 Task: Find connections with filter location Santiago de Cuba with filter topic #interiordesignwith filter profile language English with filter current company KPMG India with filter school Apeejay Stya Education (Svran Foundation) with filter industry Wineries with filter service category Packaging Design with filter keywords title eCommerce Marketing Specialist
Action: Mouse moved to (662, 111)
Screenshot: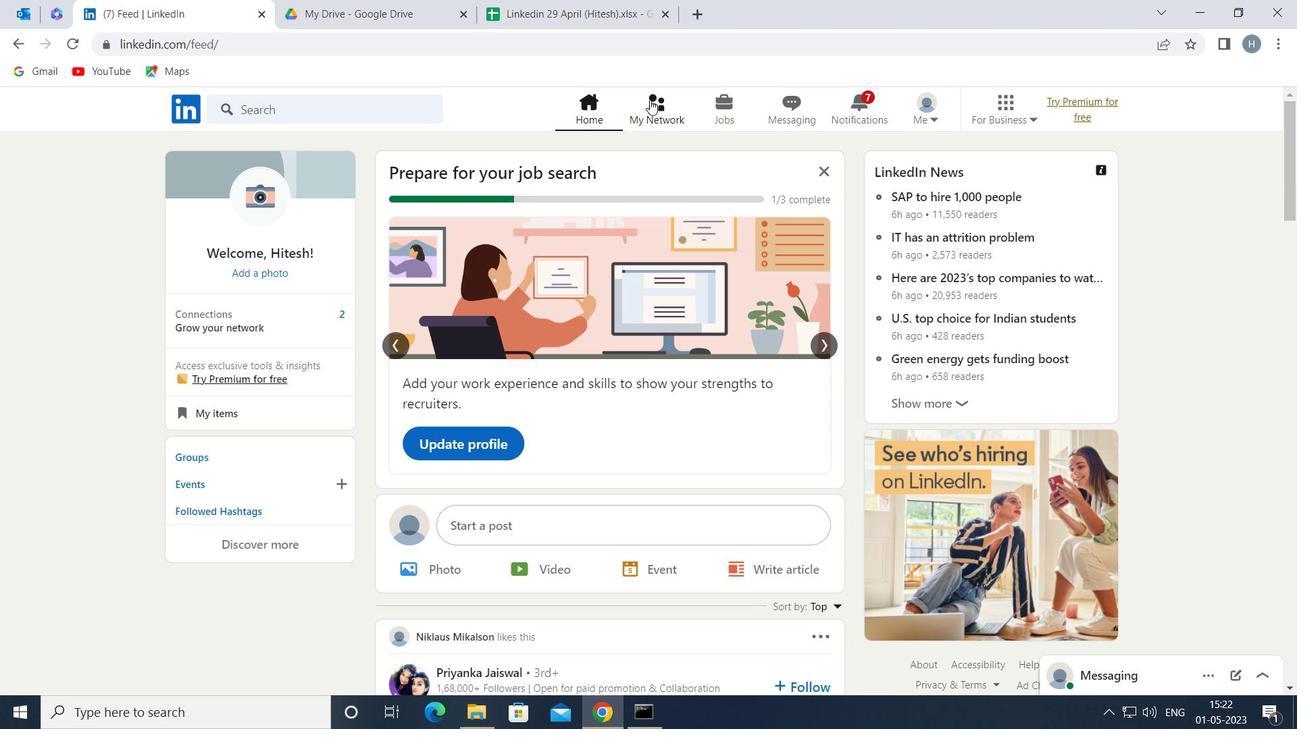 
Action: Mouse pressed left at (662, 111)
Screenshot: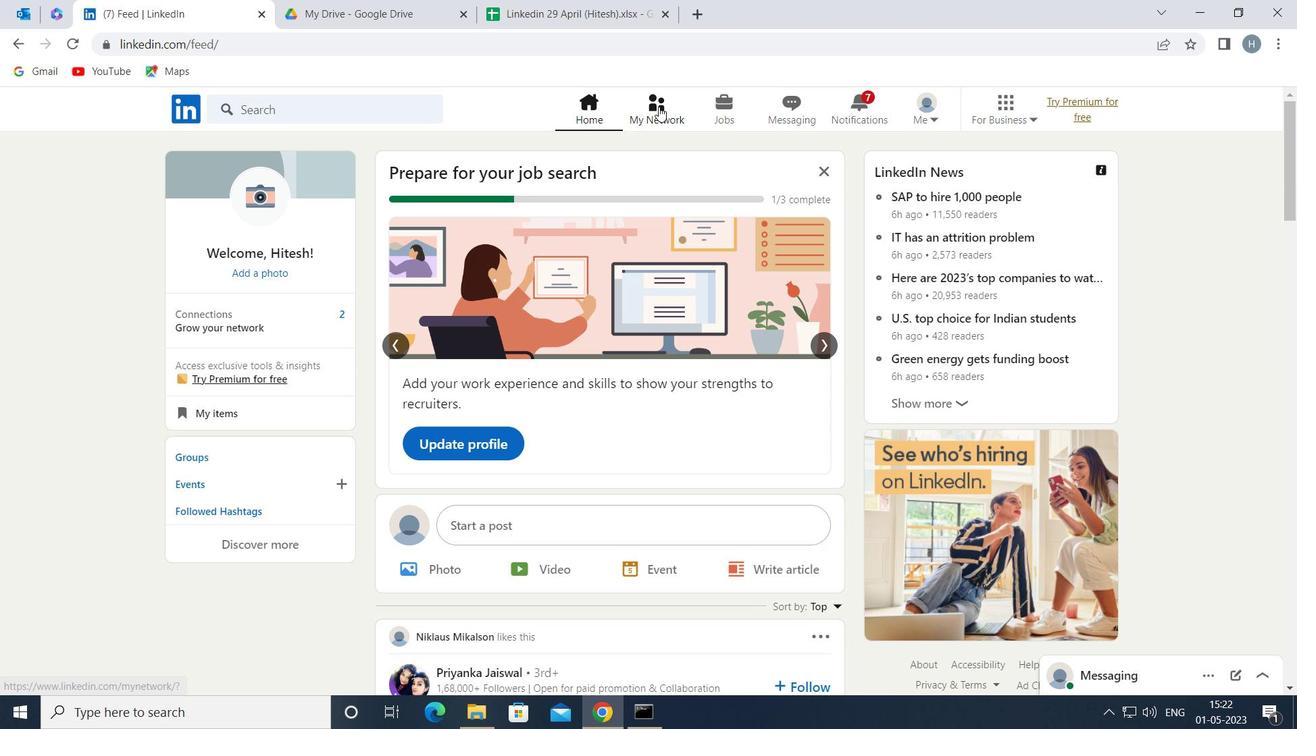 
Action: Mouse moved to (366, 210)
Screenshot: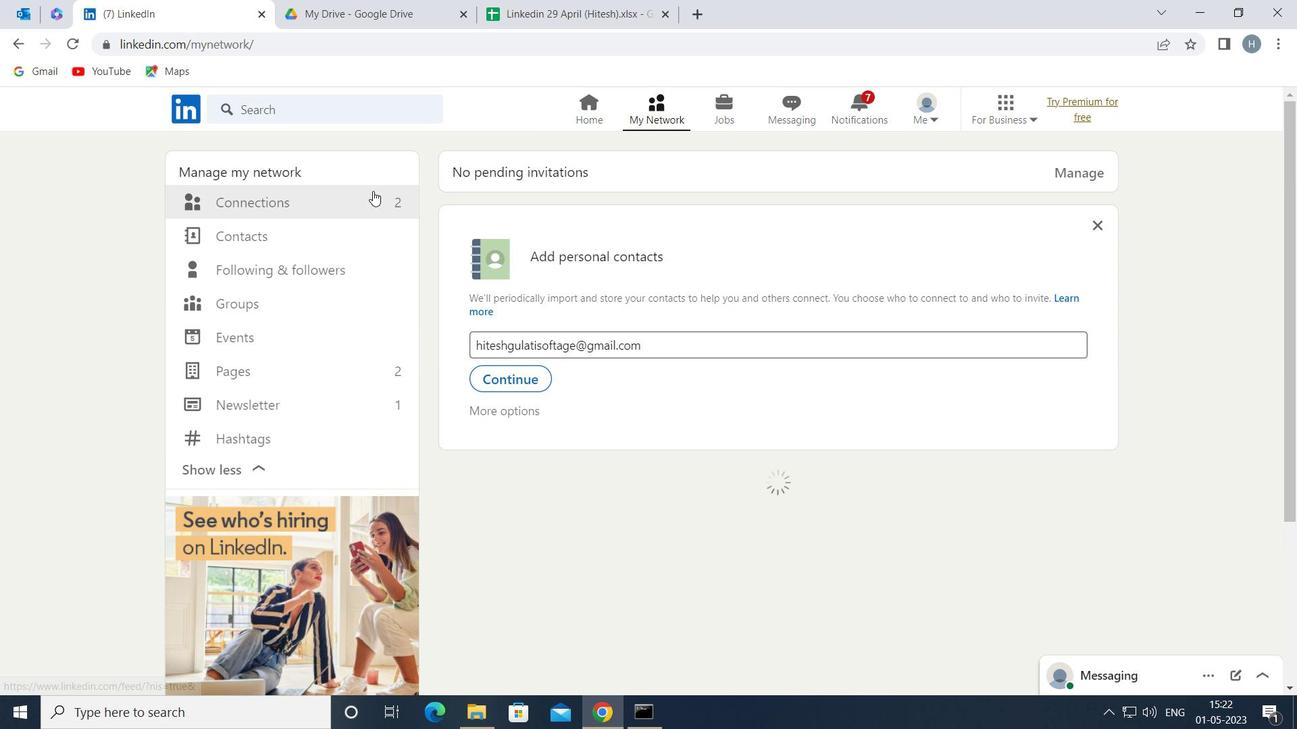 
Action: Mouse pressed left at (366, 210)
Screenshot: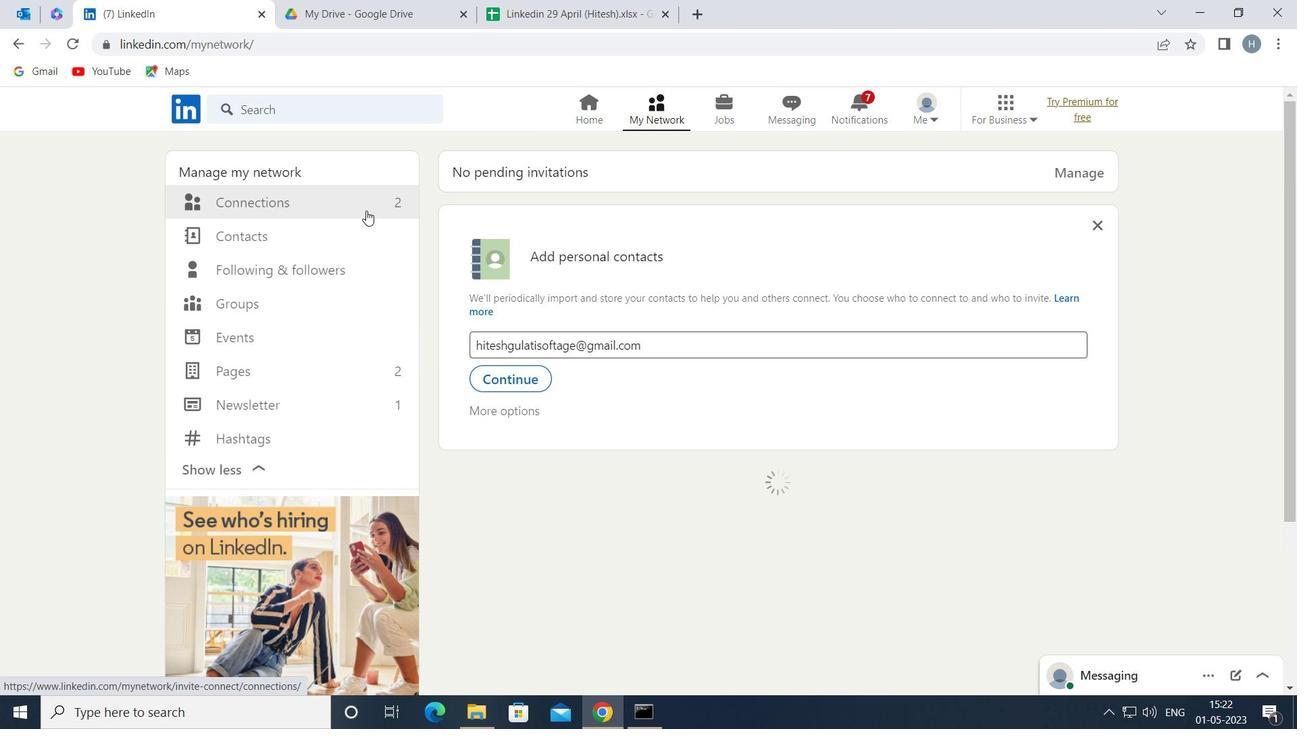
Action: Mouse moved to (767, 200)
Screenshot: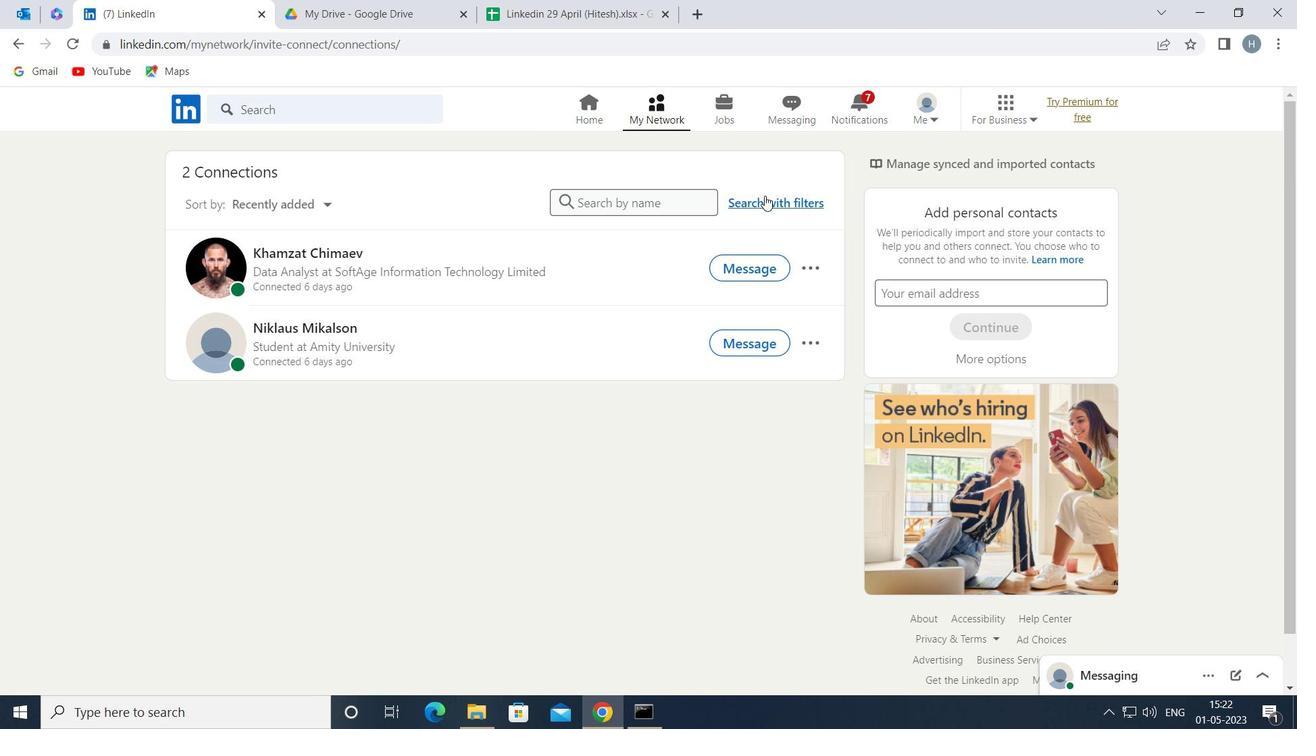 
Action: Mouse pressed left at (767, 200)
Screenshot: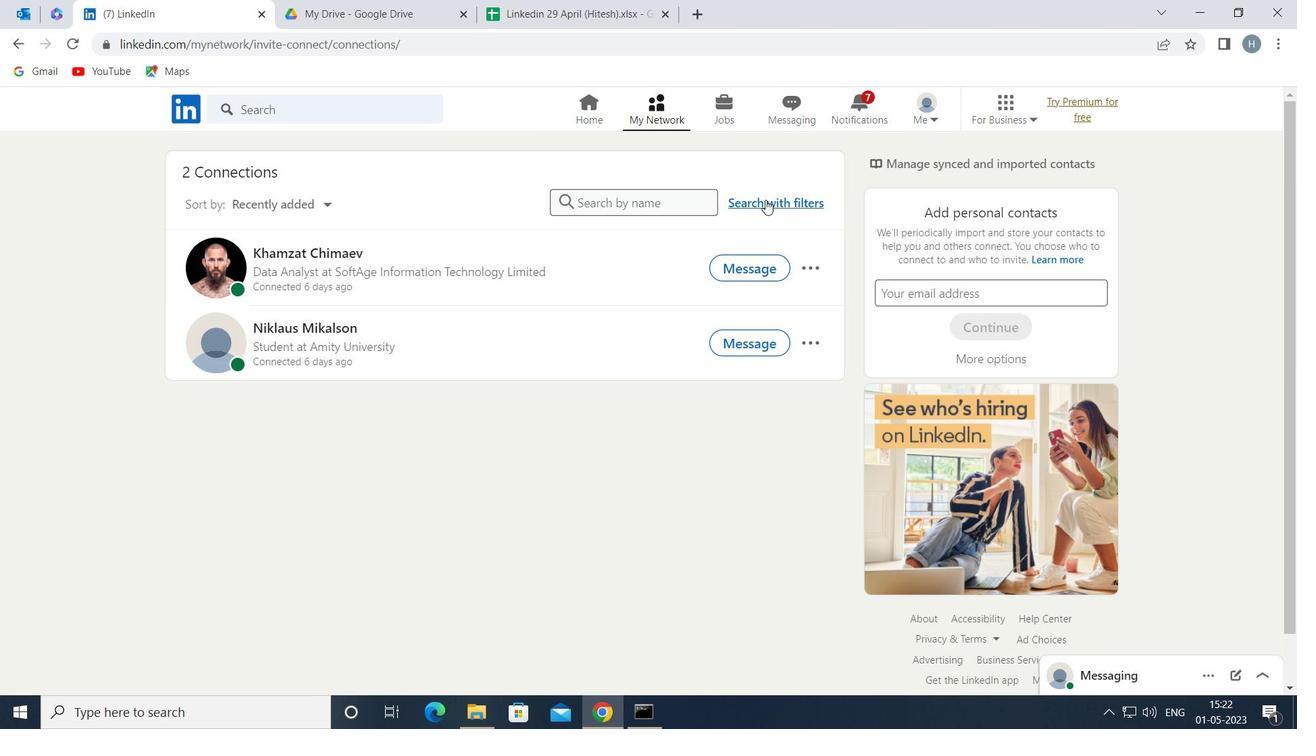 
Action: Mouse moved to (719, 154)
Screenshot: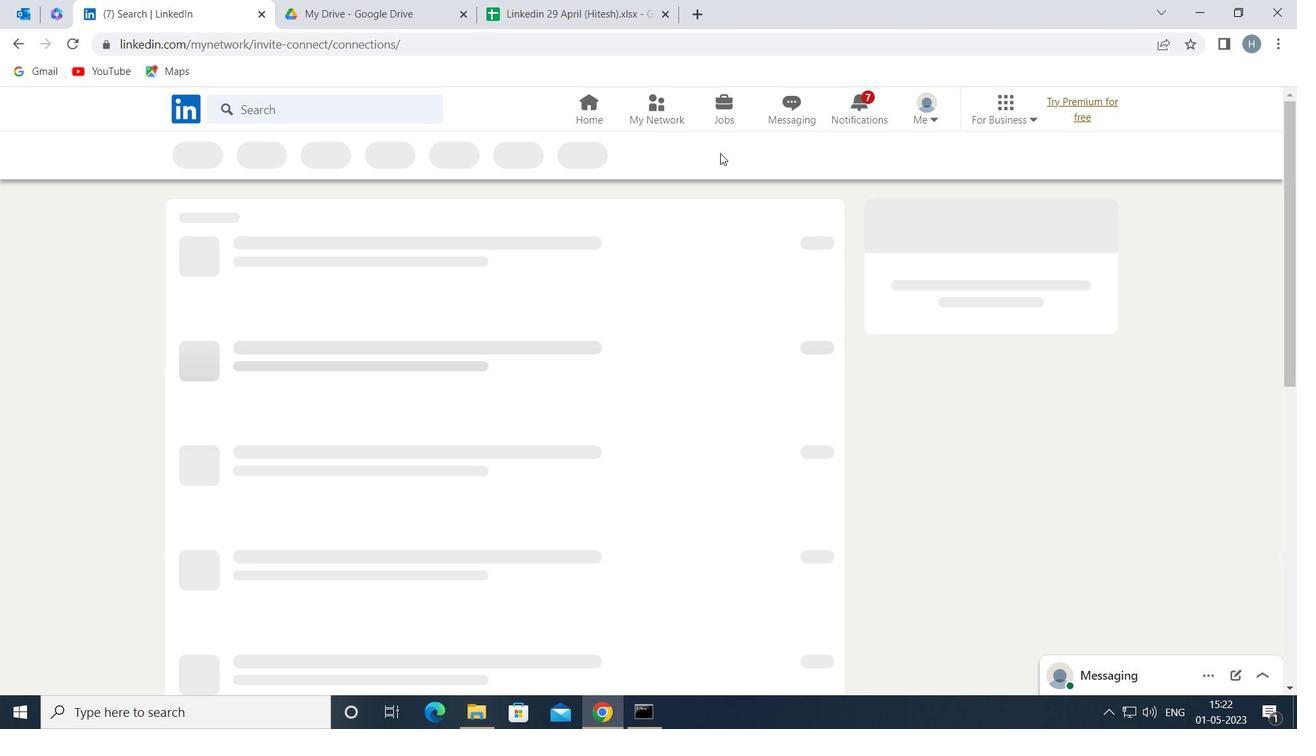
Action: Mouse pressed left at (719, 154)
Screenshot: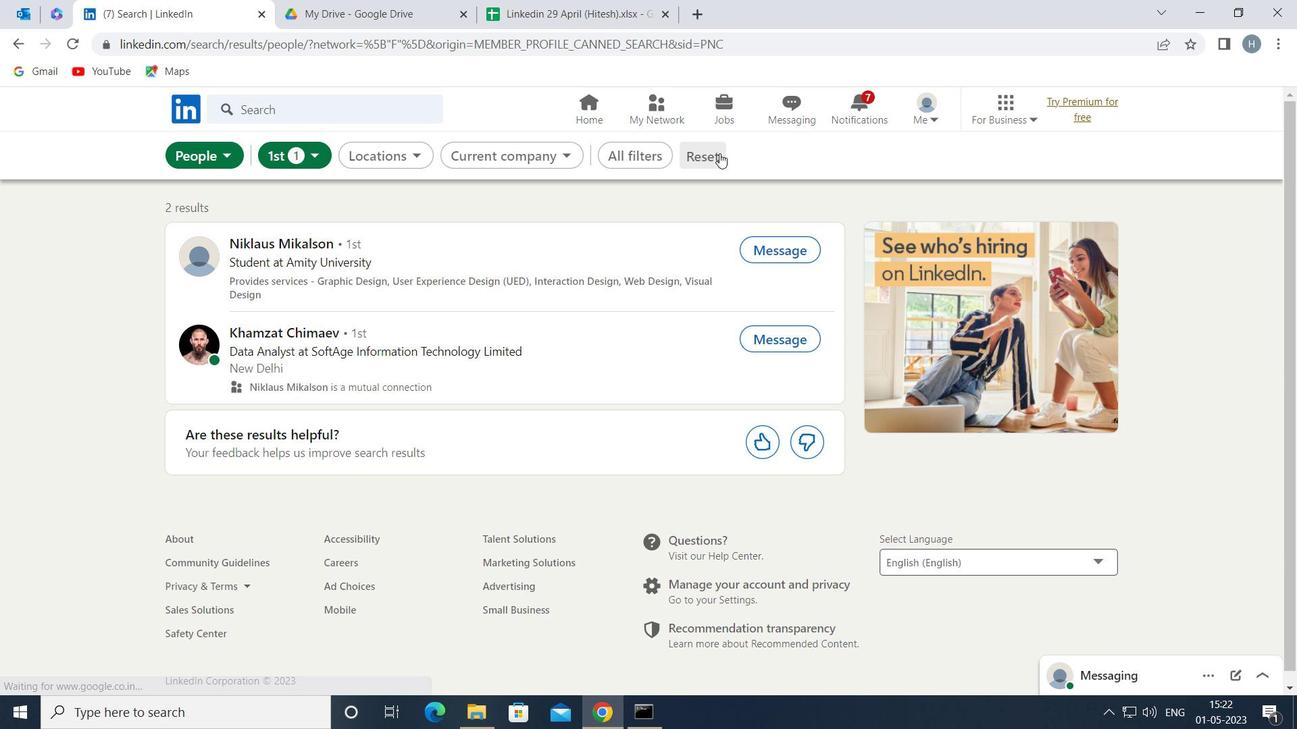 
Action: Mouse moved to (702, 154)
Screenshot: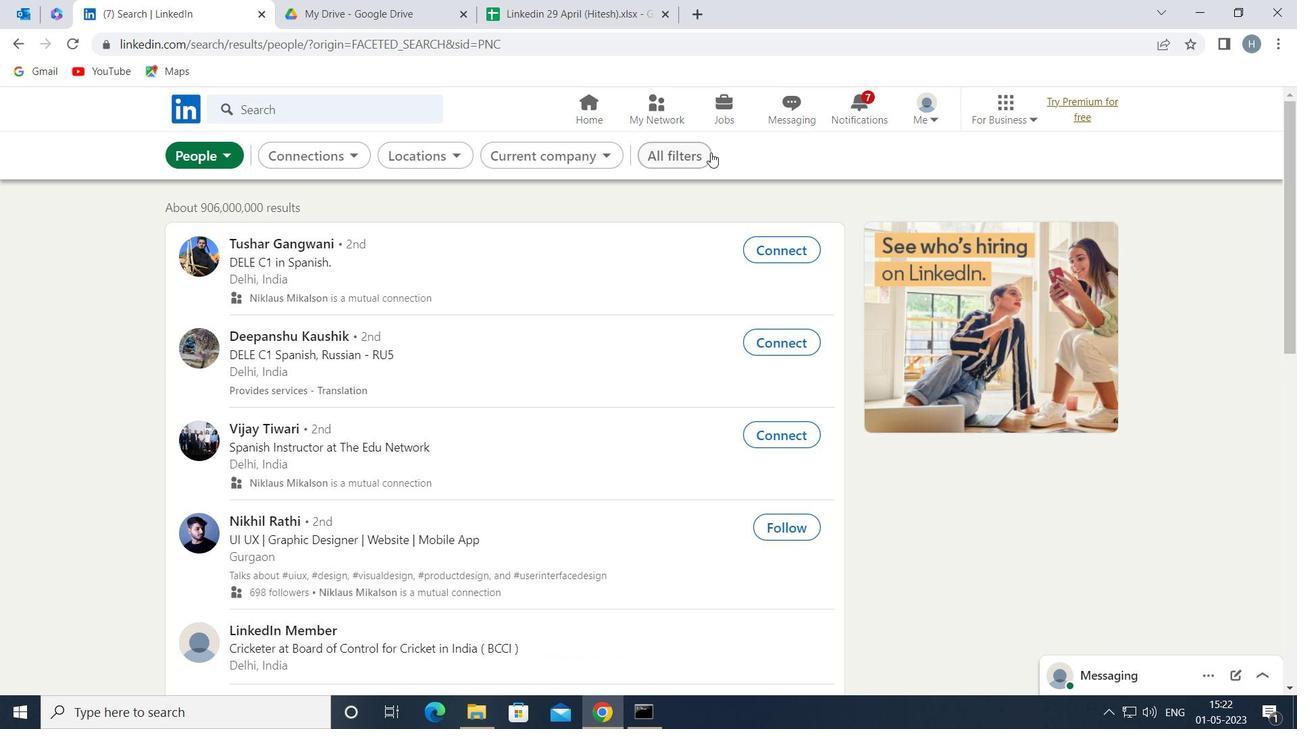 
Action: Mouse pressed left at (702, 154)
Screenshot: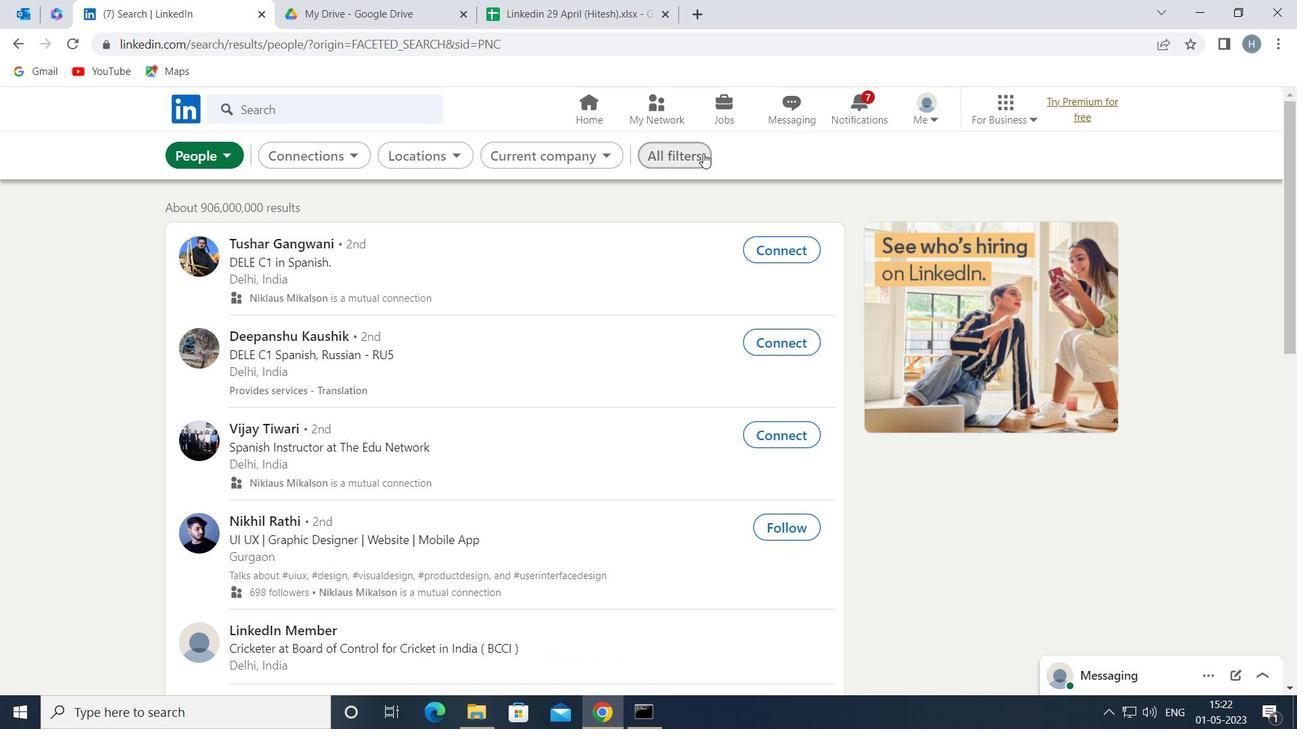 
Action: Mouse moved to (951, 369)
Screenshot: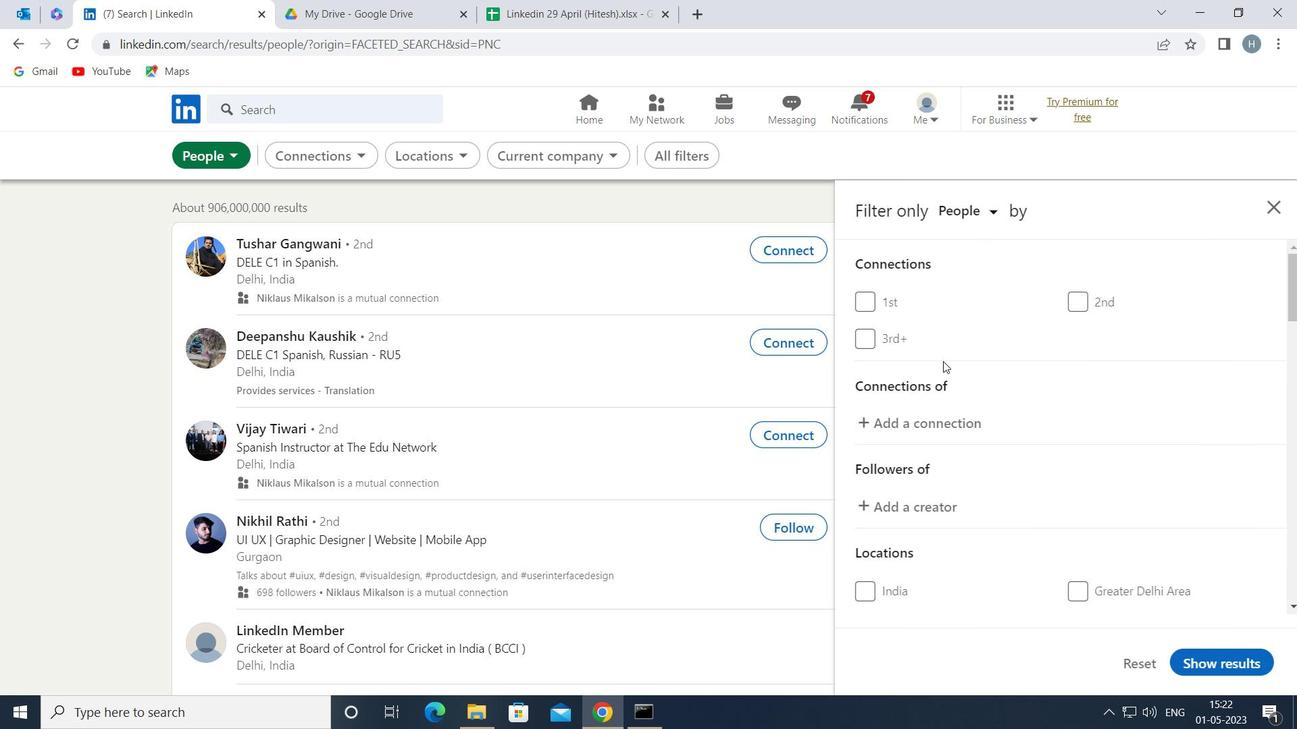 
Action: Mouse scrolled (951, 369) with delta (0, 0)
Screenshot: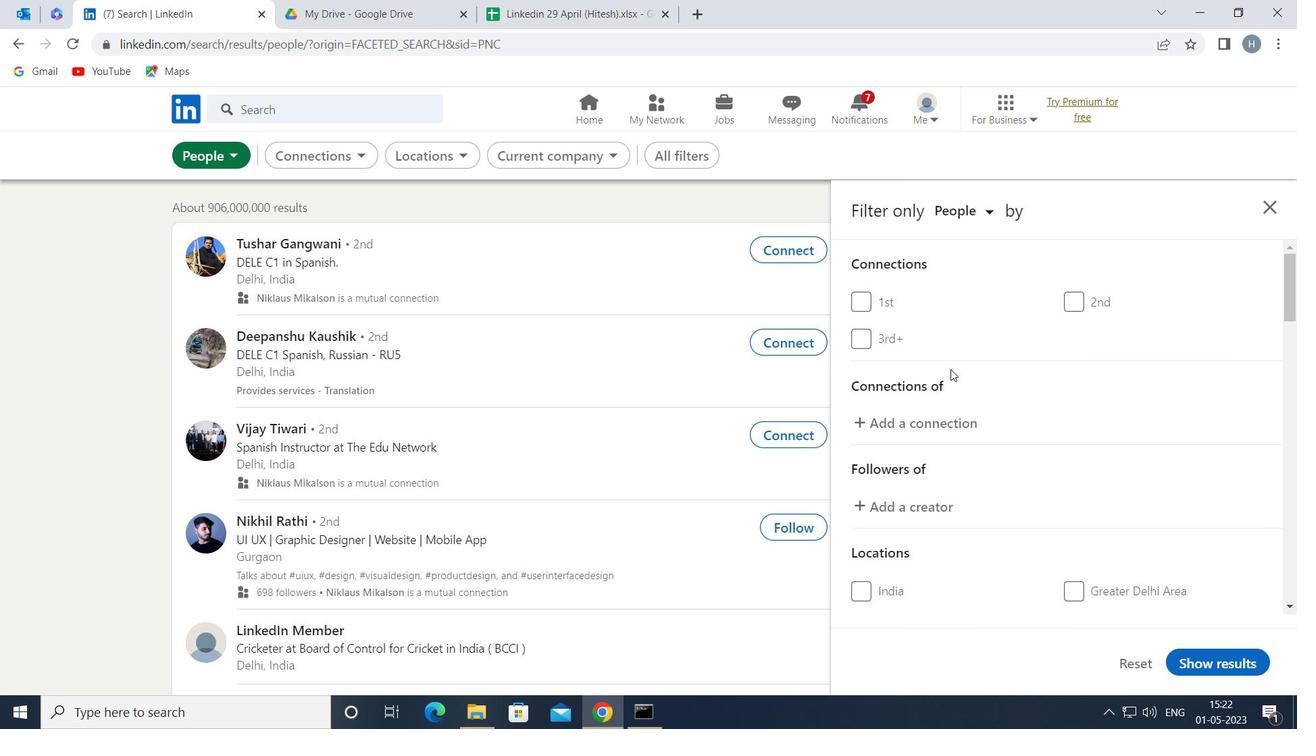 
Action: Mouse scrolled (951, 369) with delta (0, 0)
Screenshot: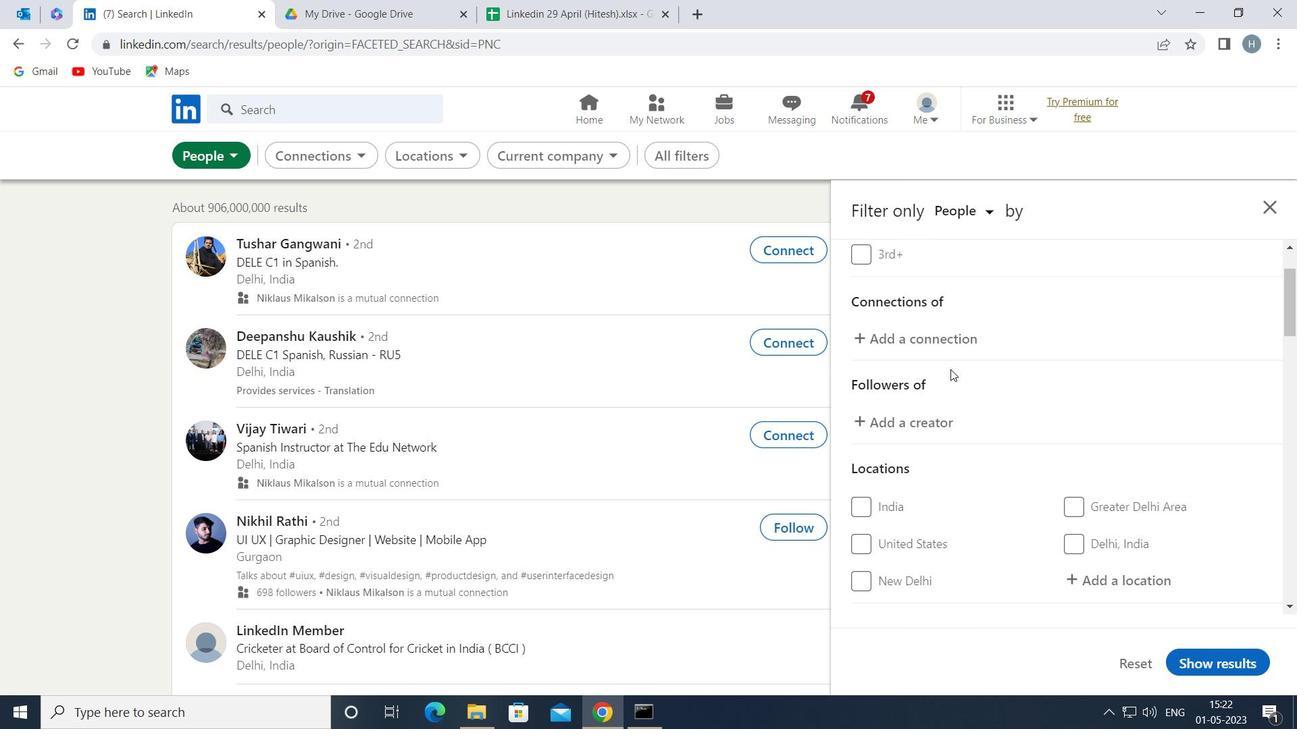 
Action: Mouse moved to (1144, 491)
Screenshot: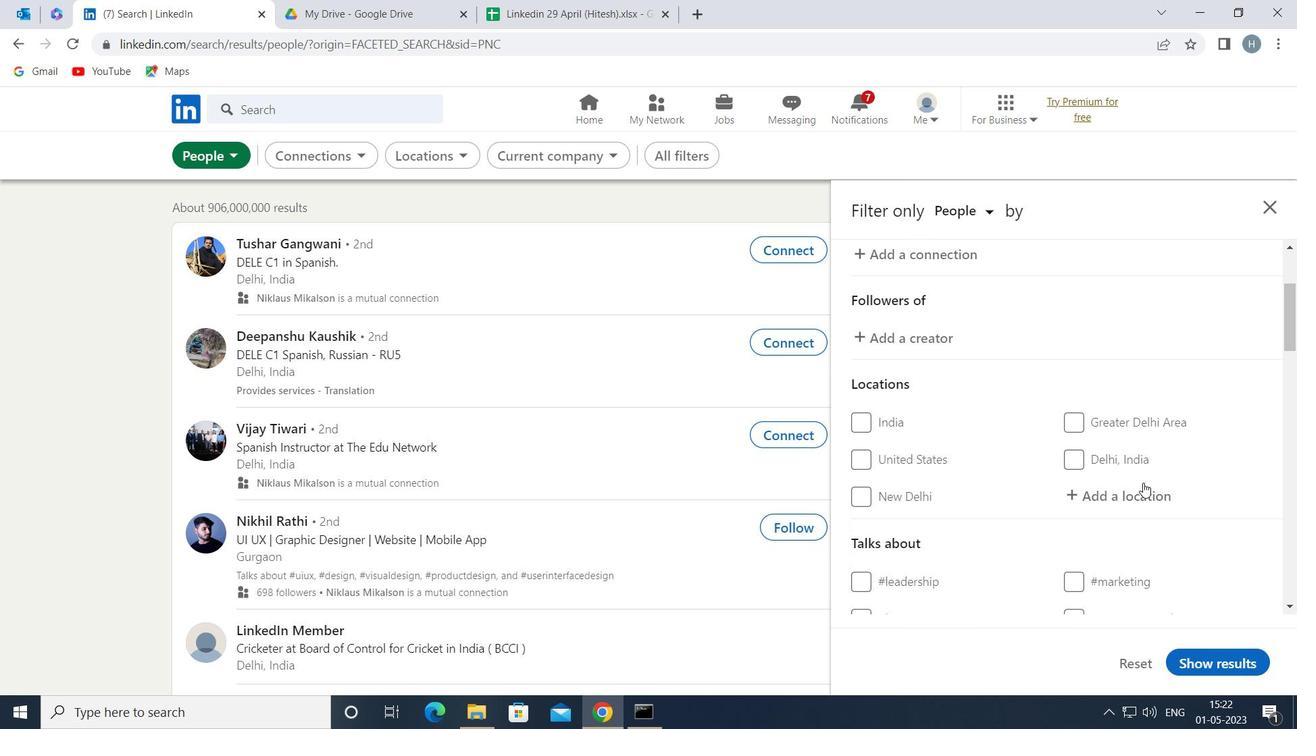 
Action: Mouse pressed left at (1144, 491)
Screenshot: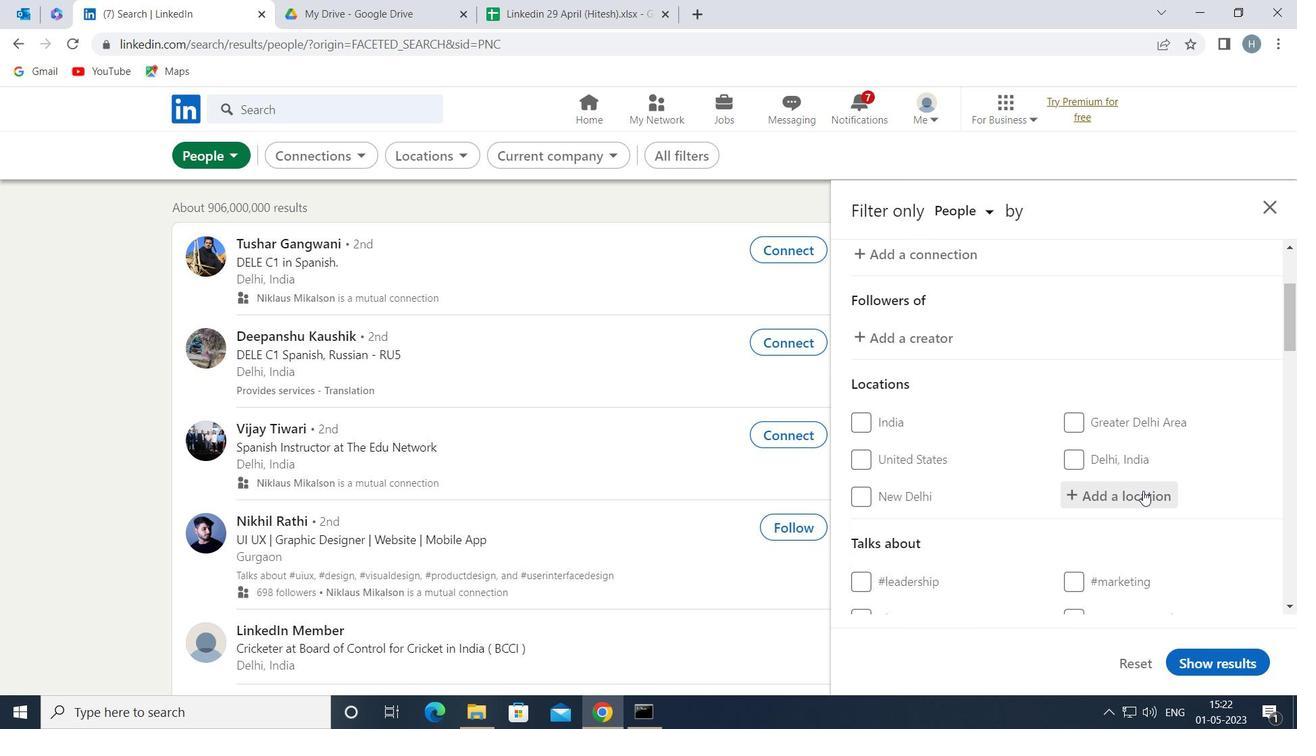 
Action: Mouse moved to (1144, 491)
Screenshot: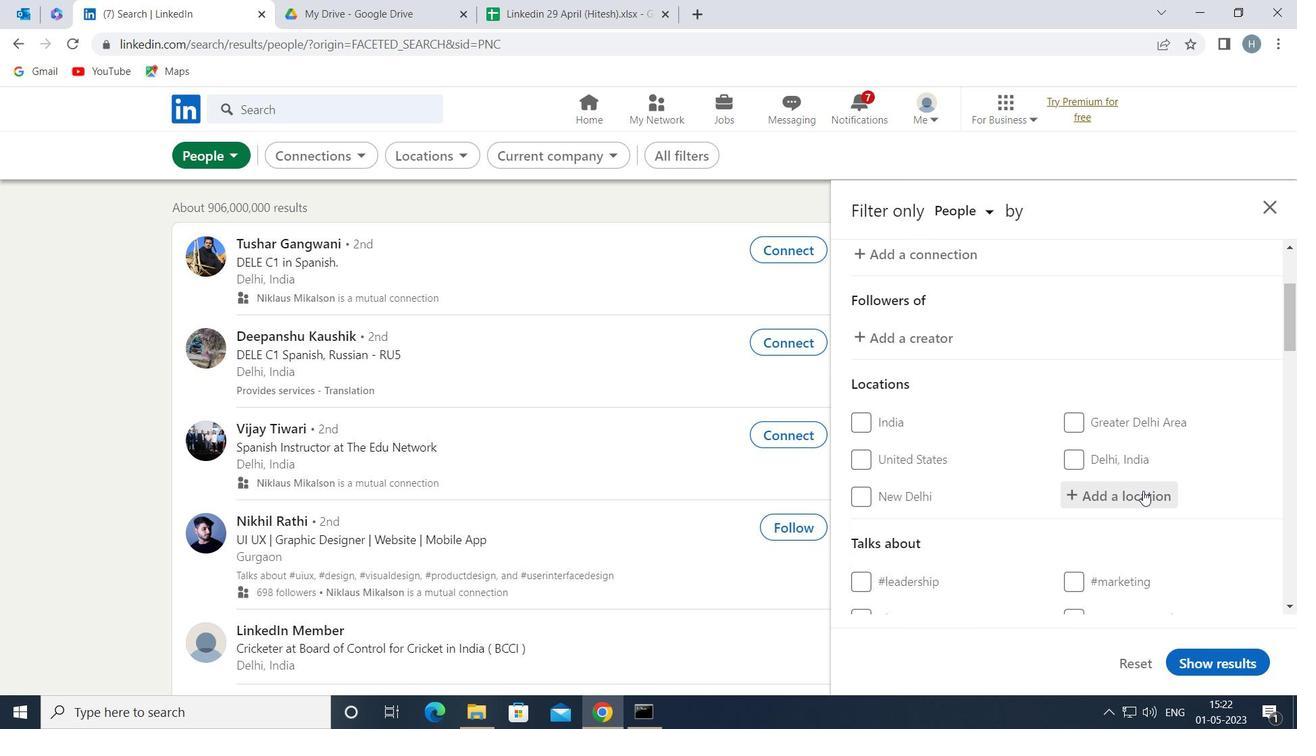 
Action: Key pressed <Key.shift>SANTIAGO<Key.space><Key.shift>DE<Key.space><Key.shift>CUBA
Screenshot: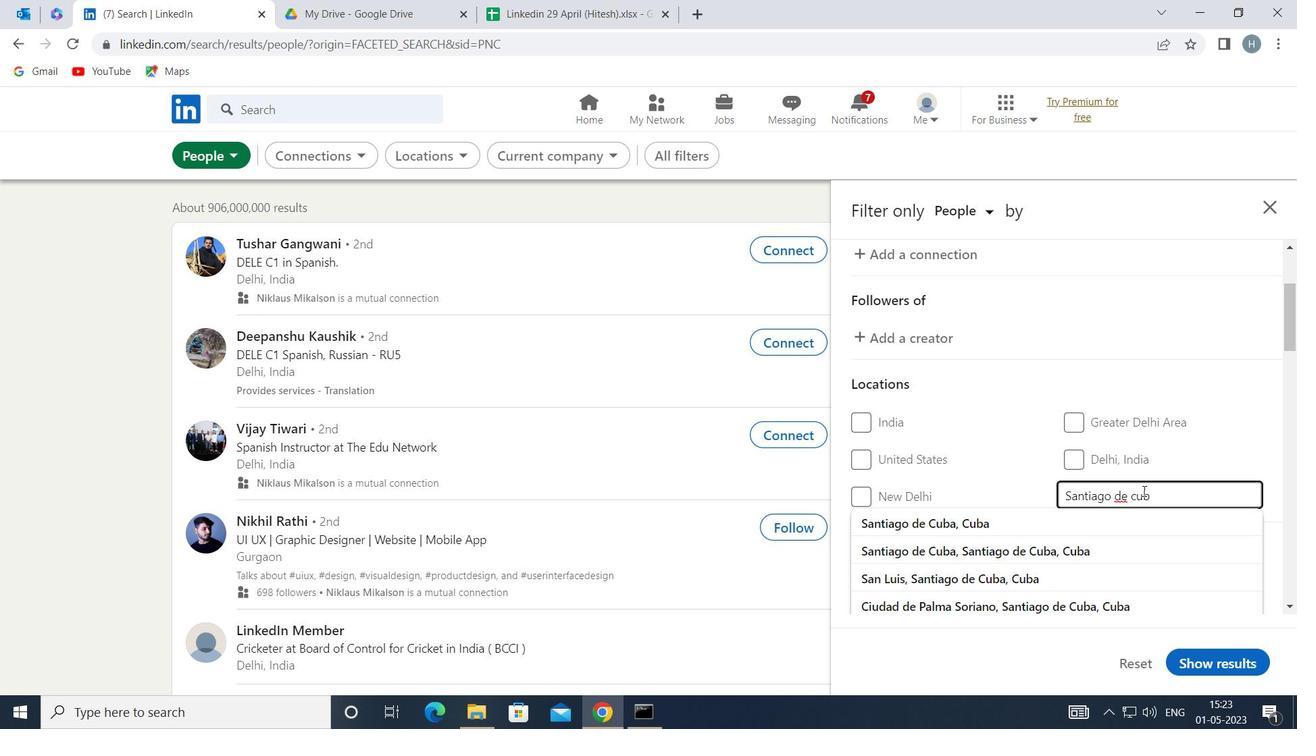 
Action: Mouse moved to (1187, 478)
Screenshot: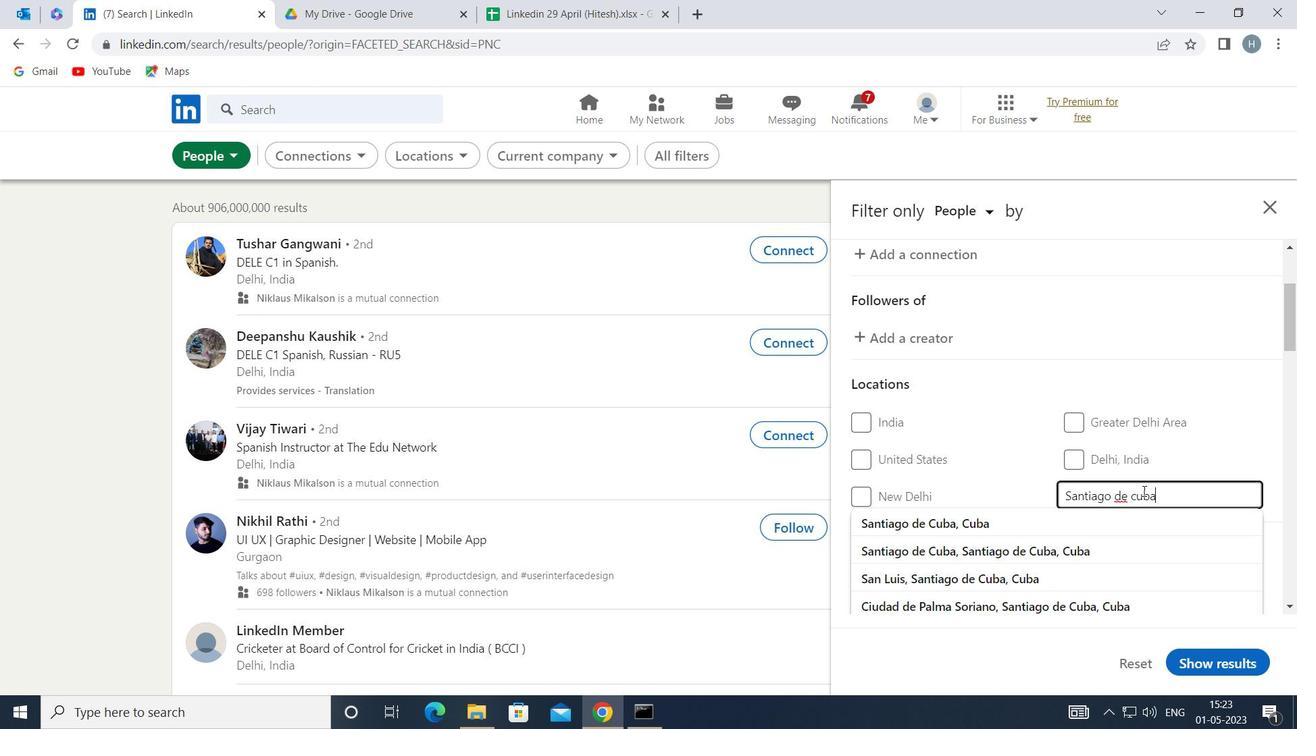 
Action: Key pressed <Key.enter>
Screenshot: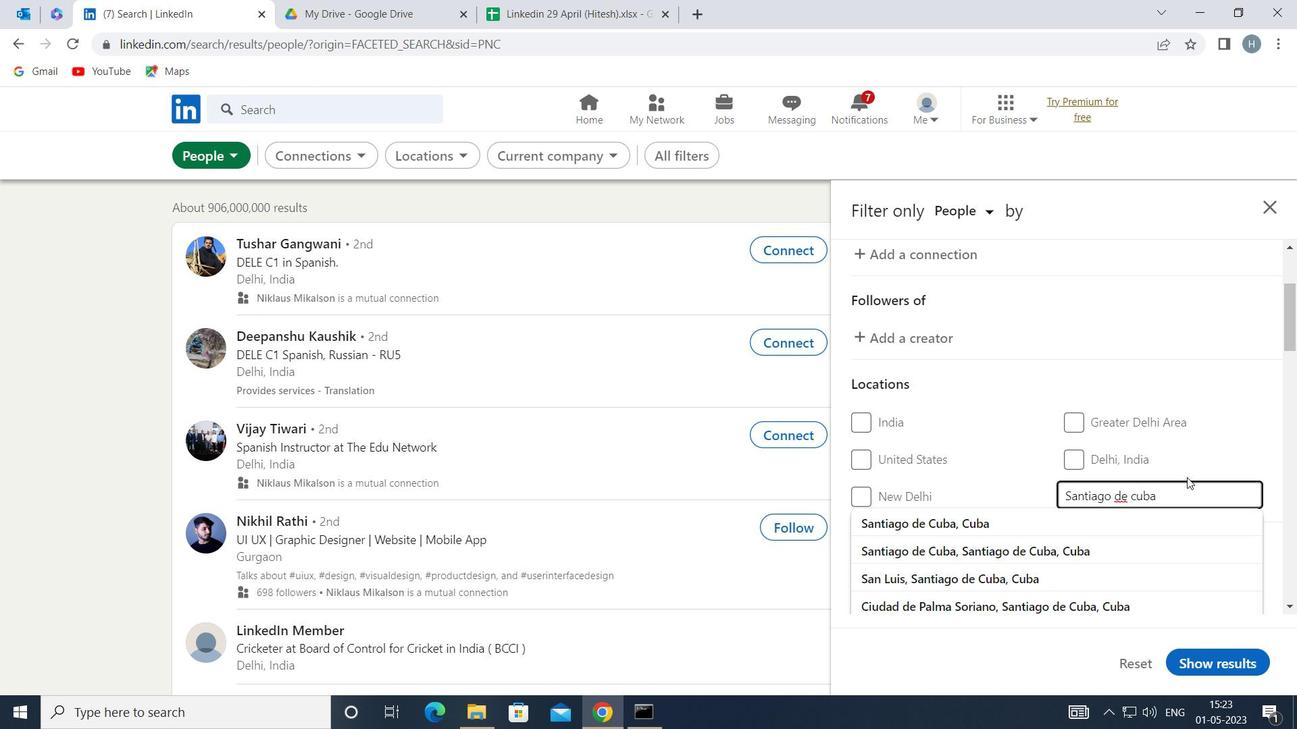 
Action: Mouse moved to (1188, 488)
Screenshot: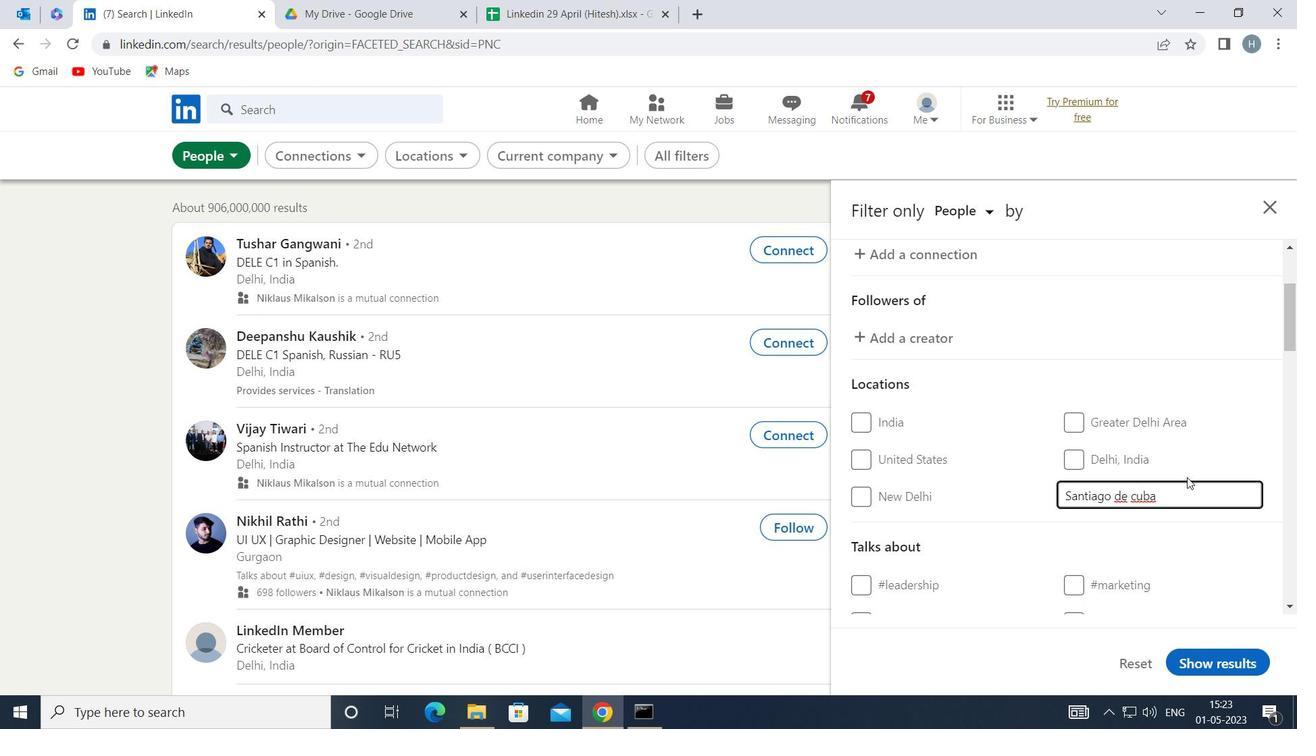 
Action: Mouse scrolled (1188, 488) with delta (0, 0)
Screenshot: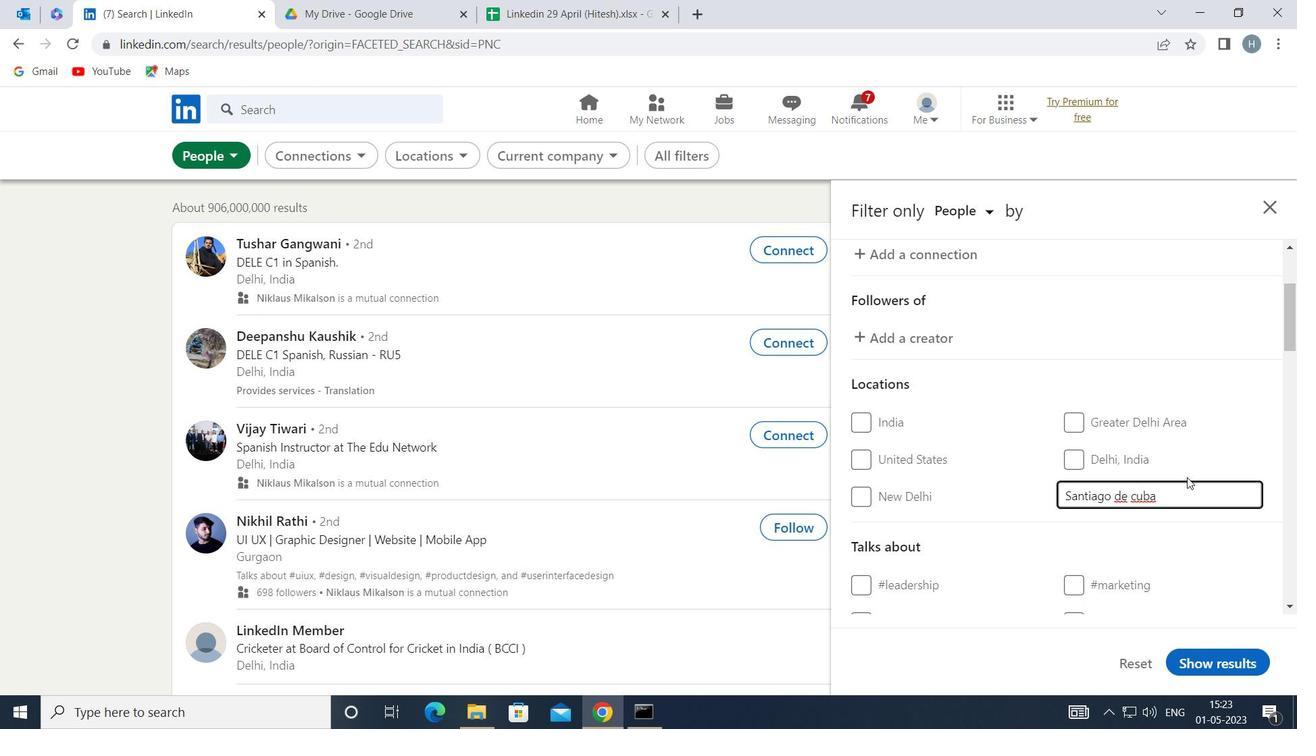 
Action: Mouse moved to (1170, 485)
Screenshot: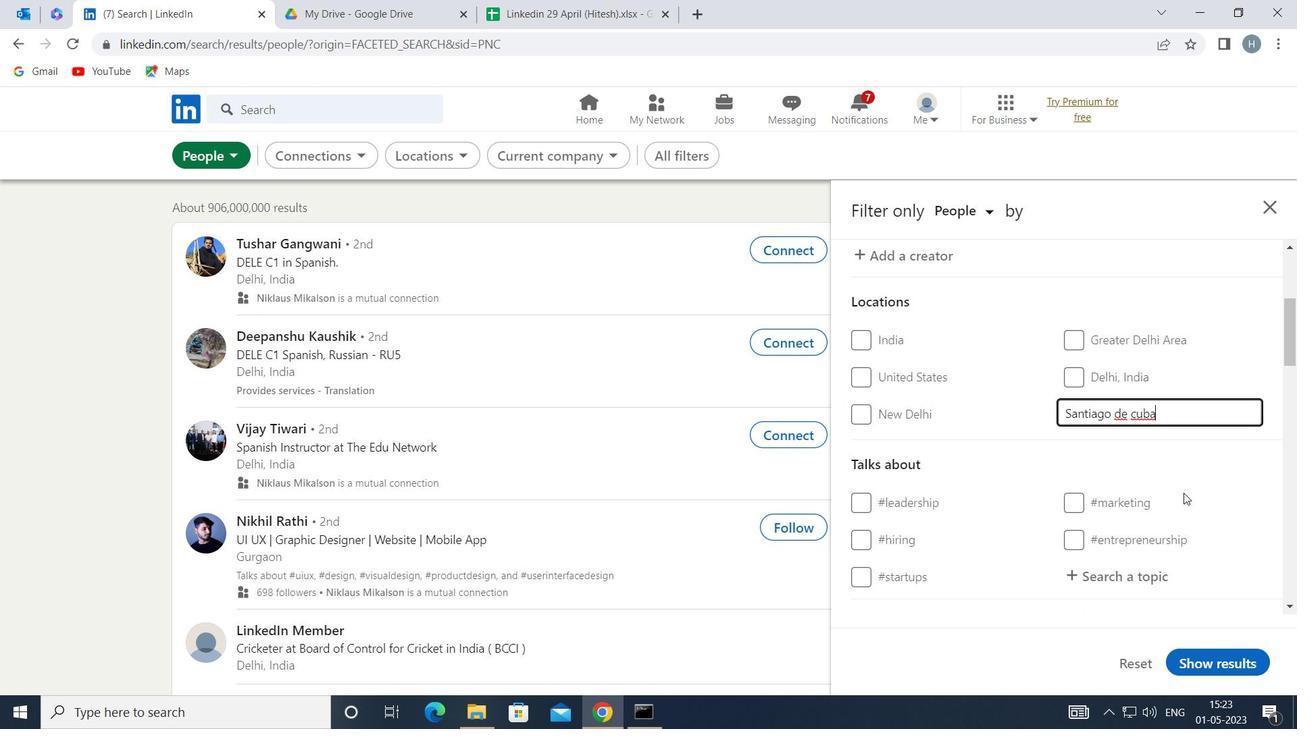 
Action: Mouse scrolled (1170, 484) with delta (0, 0)
Screenshot: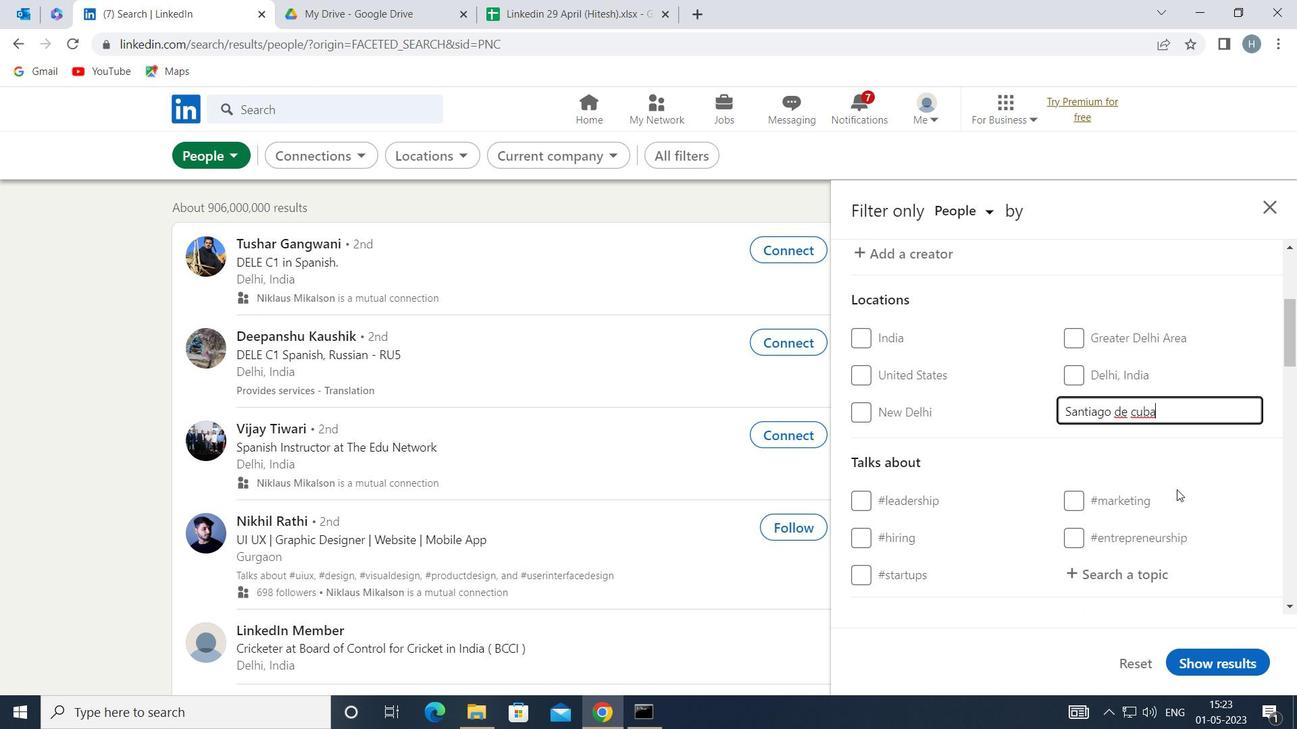 
Action: Mouse moved to (1123, 486)
Screenshot: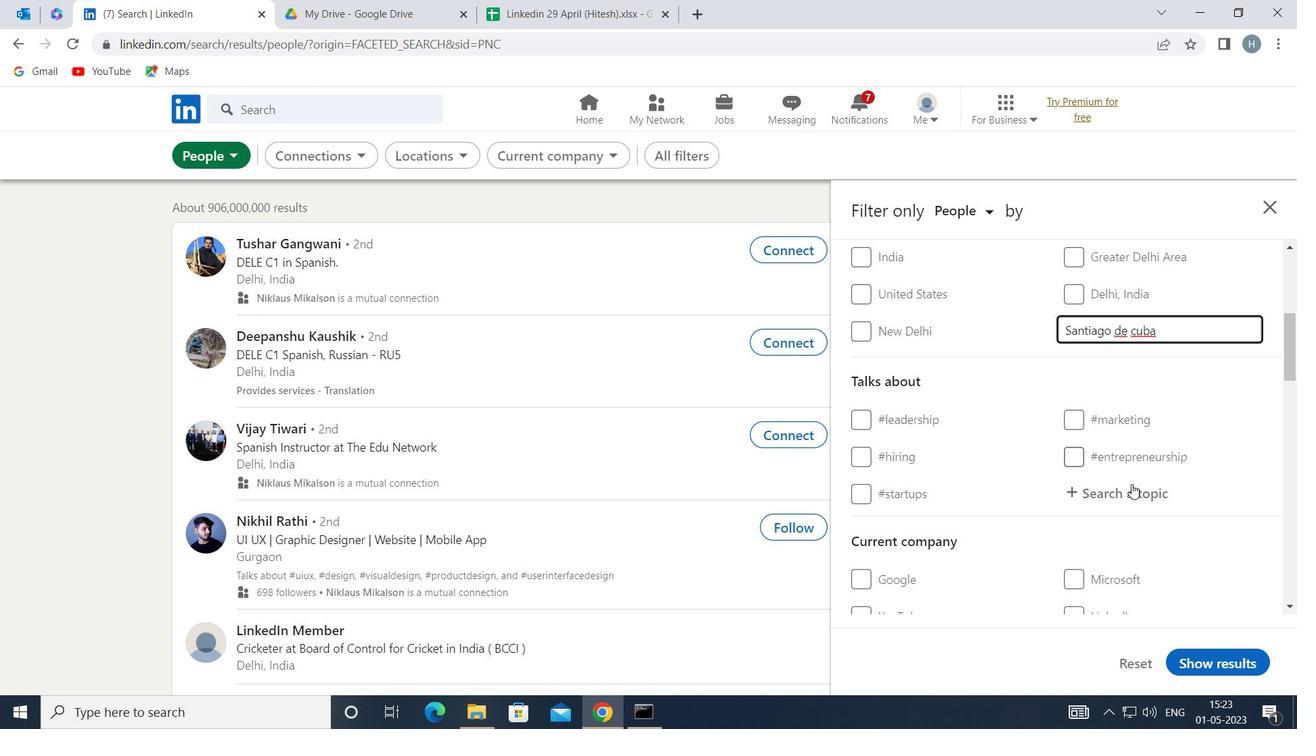 
Action: Mouse pressed left at (1123, 486)
Screenshot: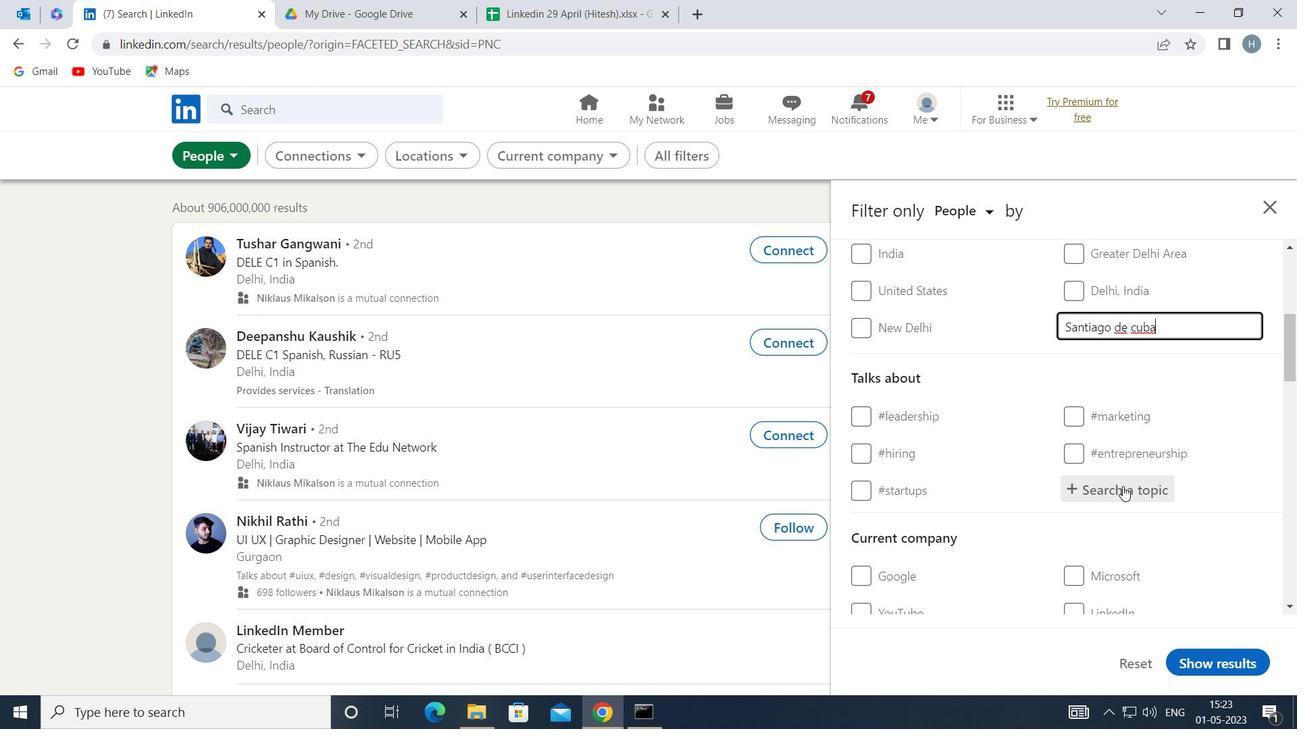 
Action: Key pressed <Key.shift>INTERIORDE
Screenshot: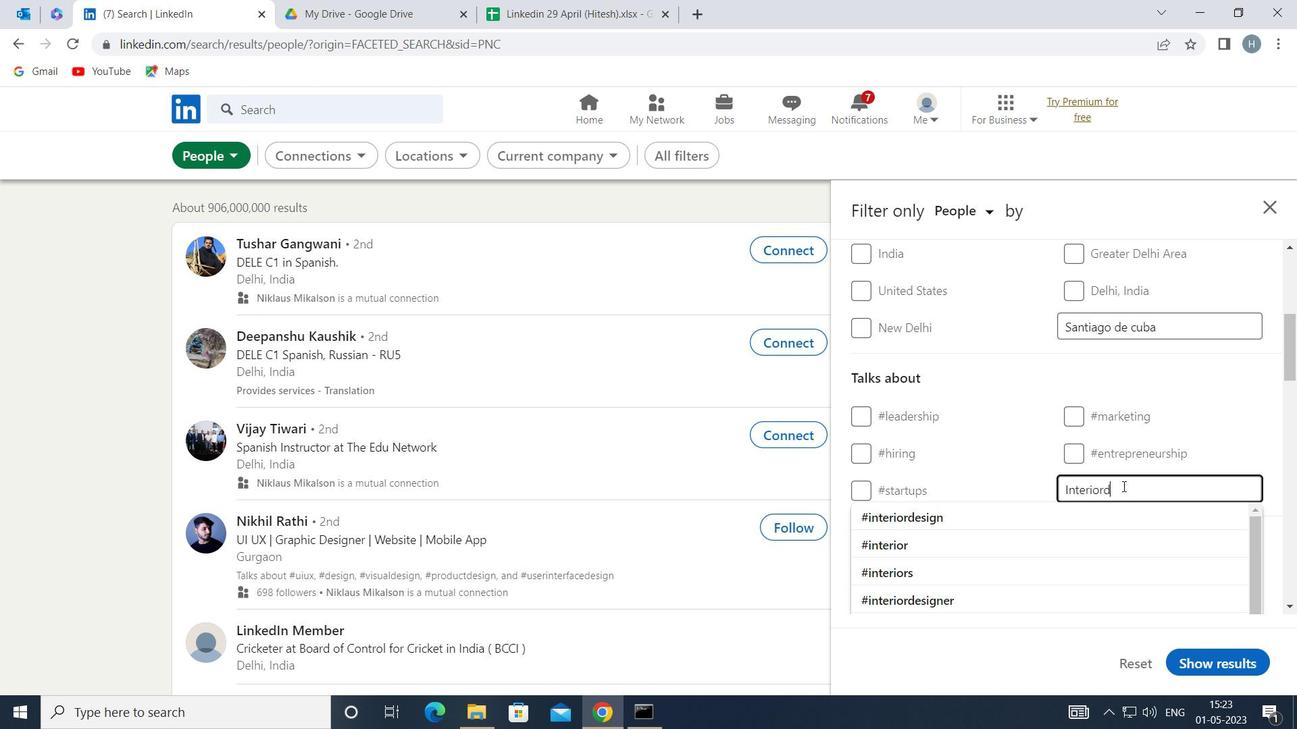 
Action: Mouse moved to (1036, 513)
Screenshot: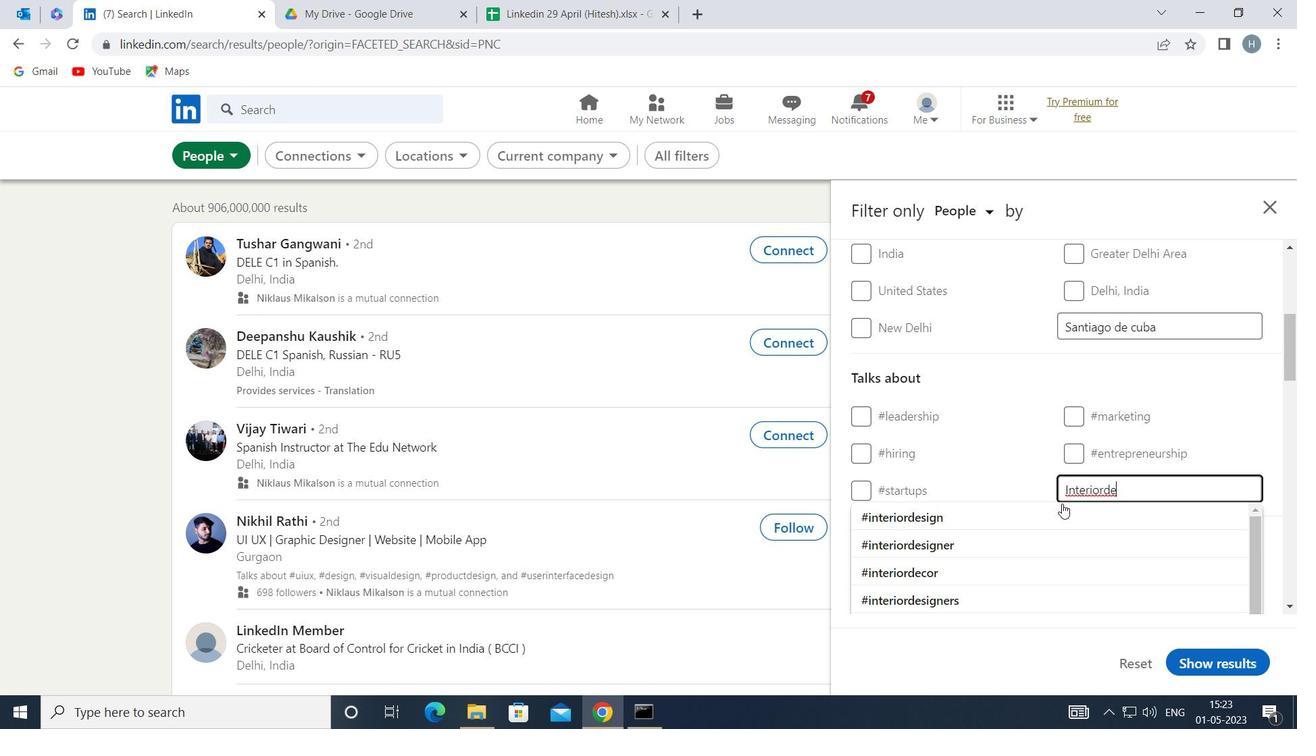 
Action: Mouse pressed left at (1036, 513)
Screenshot: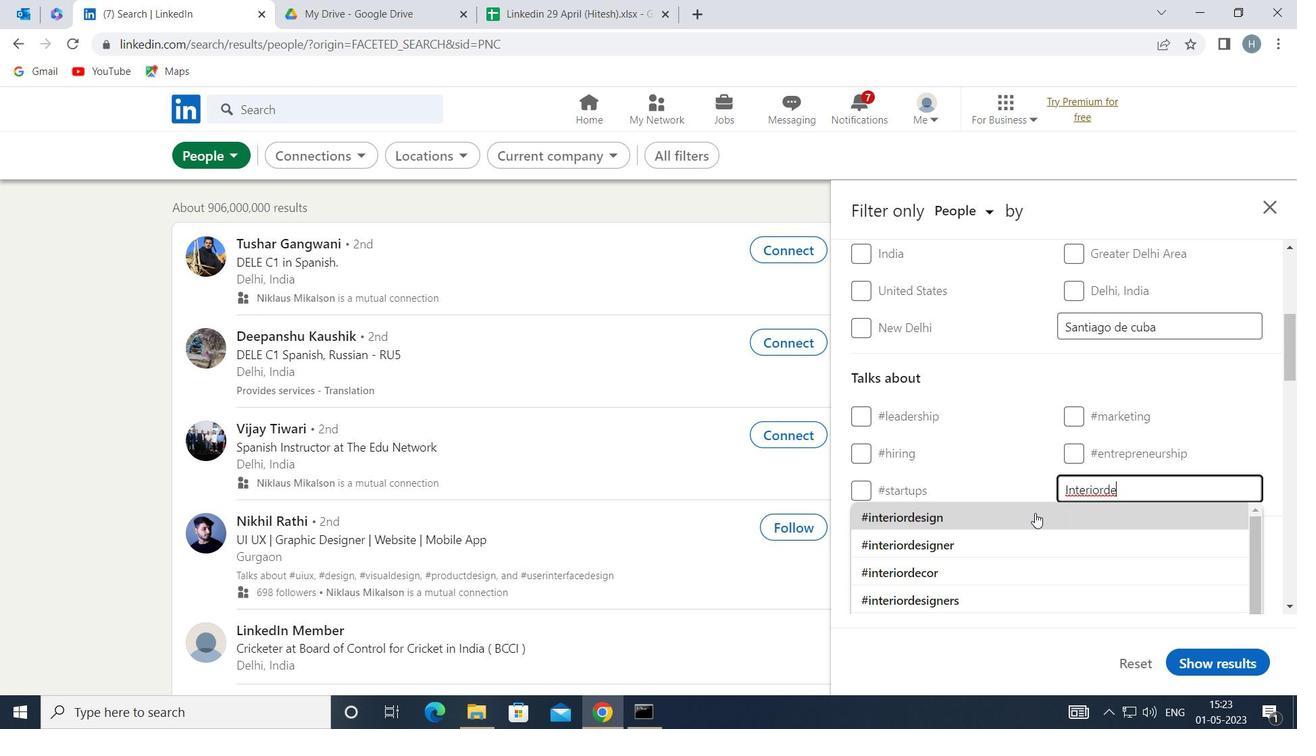 
Action: Mouse moved to (1009, 519)
Screenshot: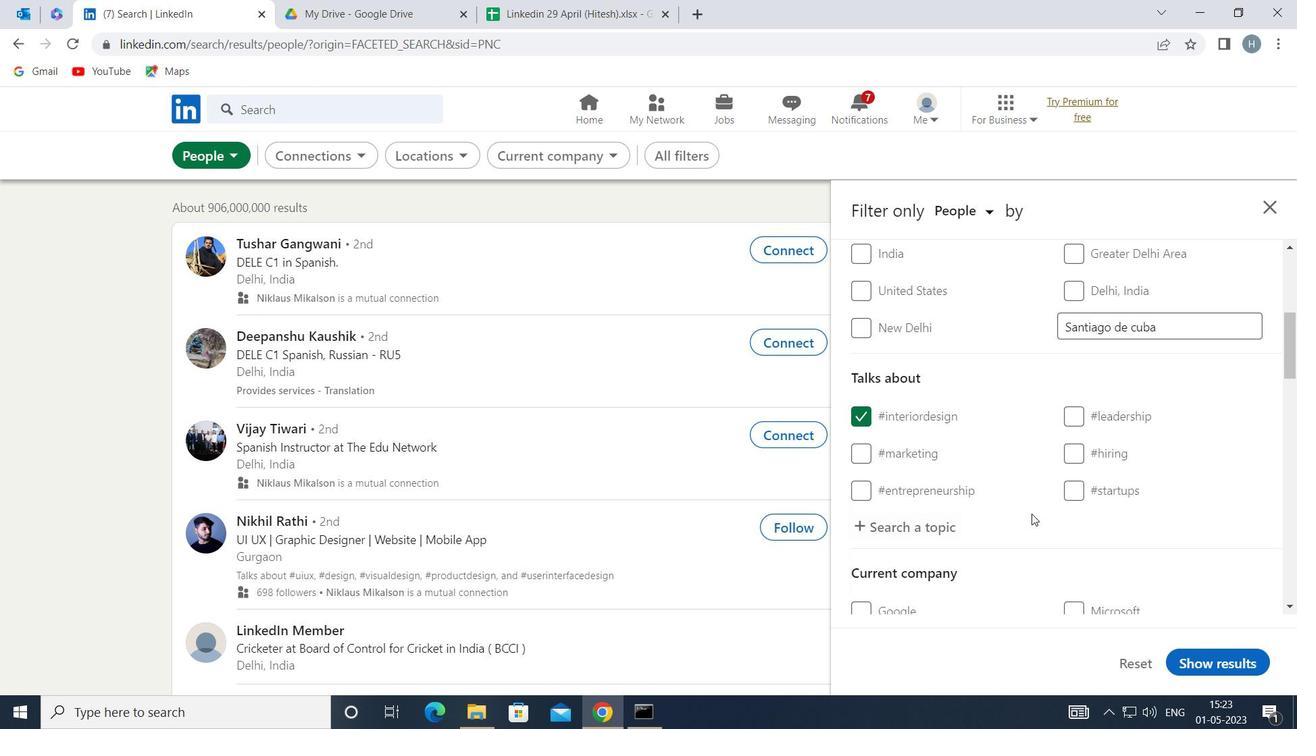 
Action: Mouse scrolled (1009, 519) with delta (0, 0)
Screenshot: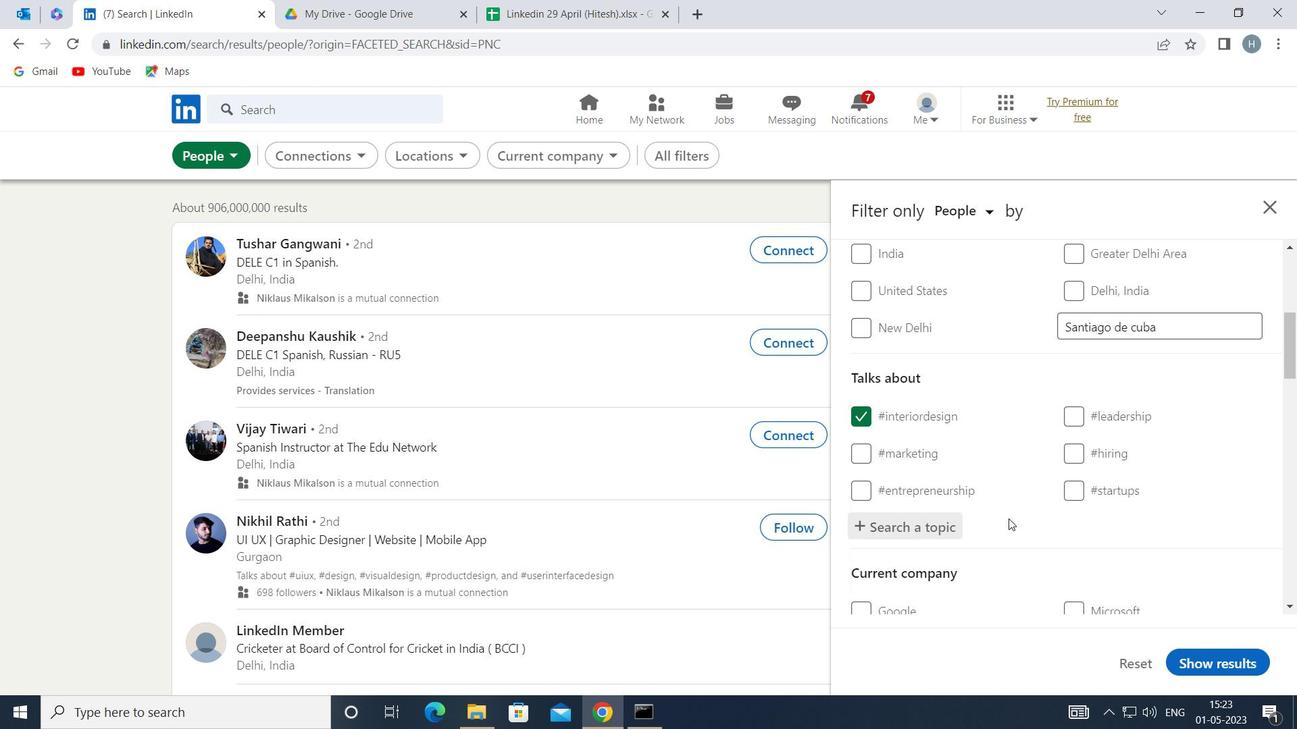 
Action: Mouse moved to (1009, 510)
Screenshot: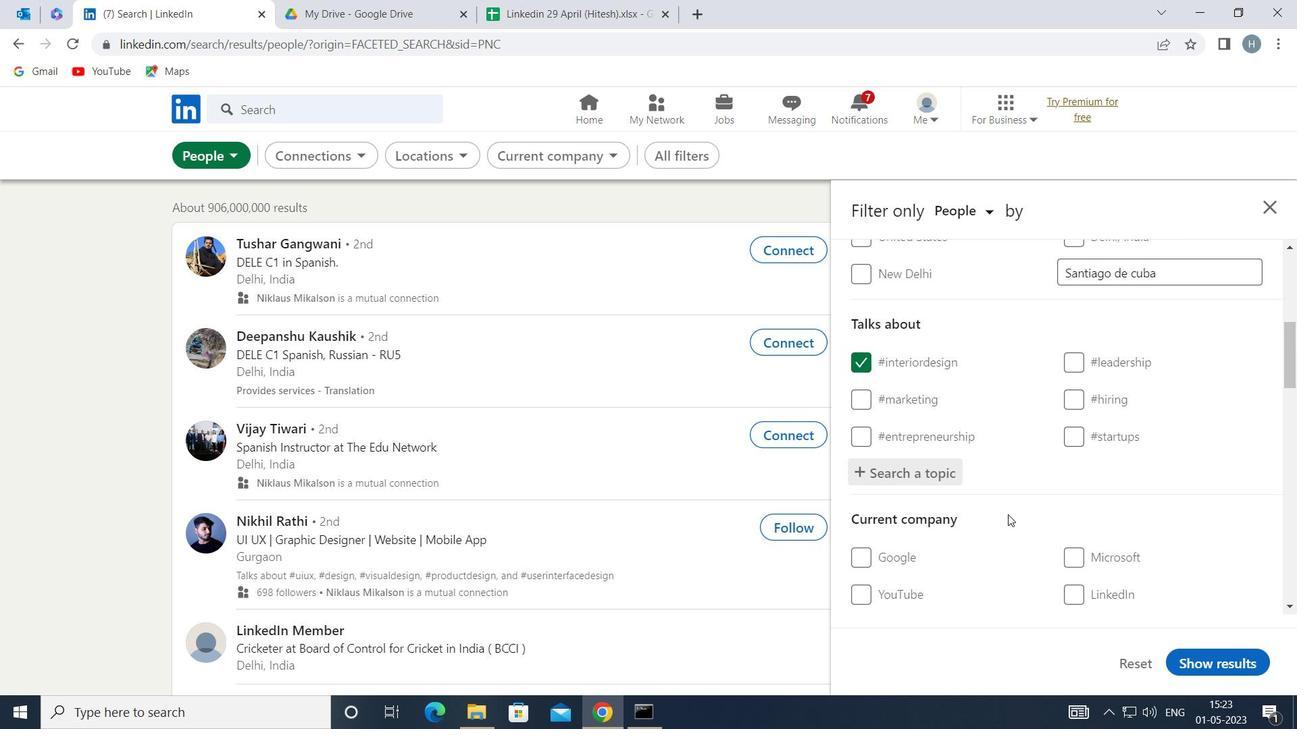 
Action: Mouse scrolled (1009, 509) with delta (0, 0)
Screenshot: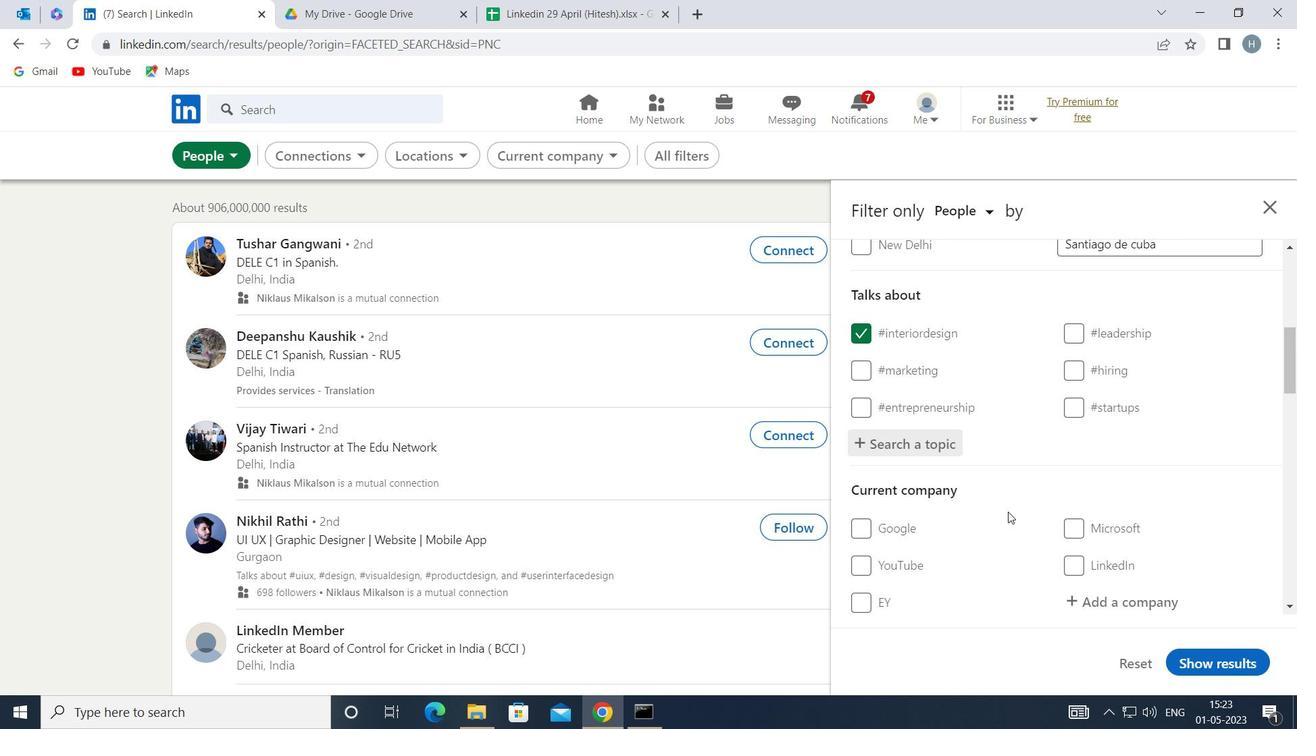 
Action: Mouse scrolled (1009, 509) with delta (0, 0)
Screenshot: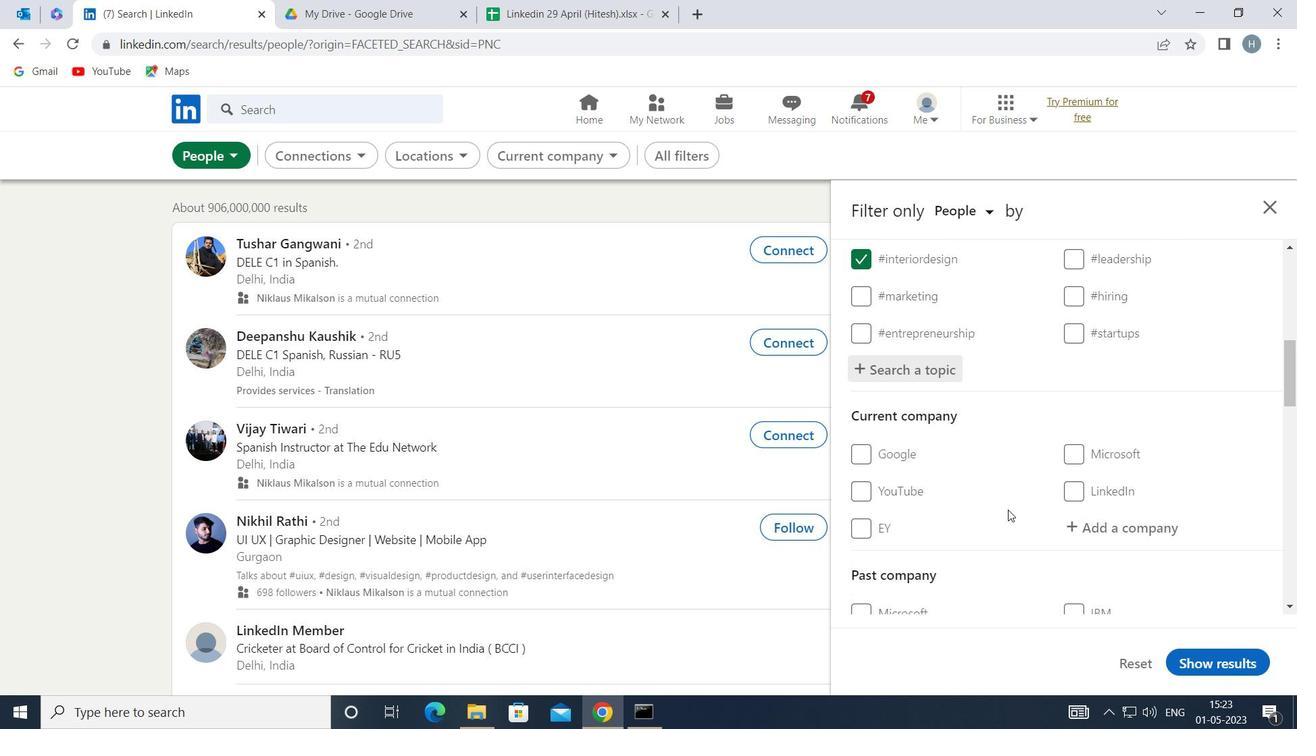 
Action: Mouse scrolled (1009, 509) with delta (0, 0)
Screenshot: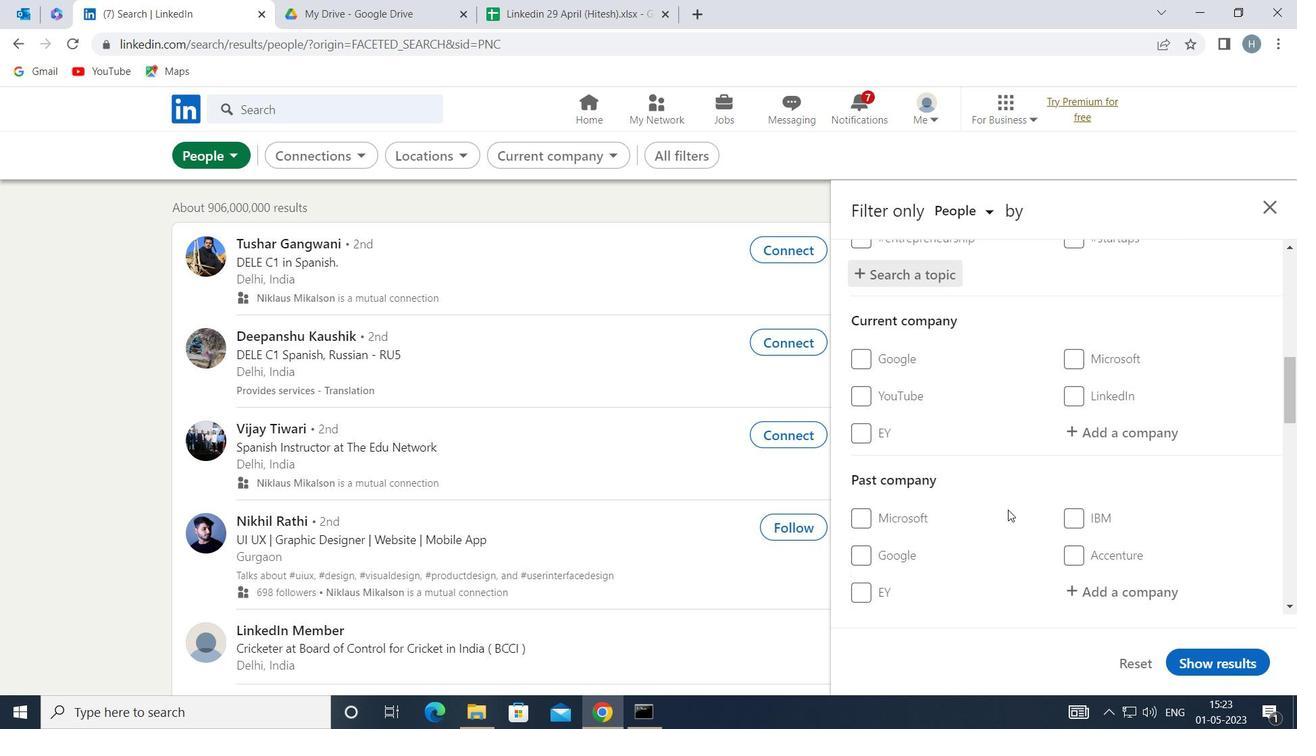 
Action: Mouse scrolled (1009, 509) with delta (0, 0)
Screenshot: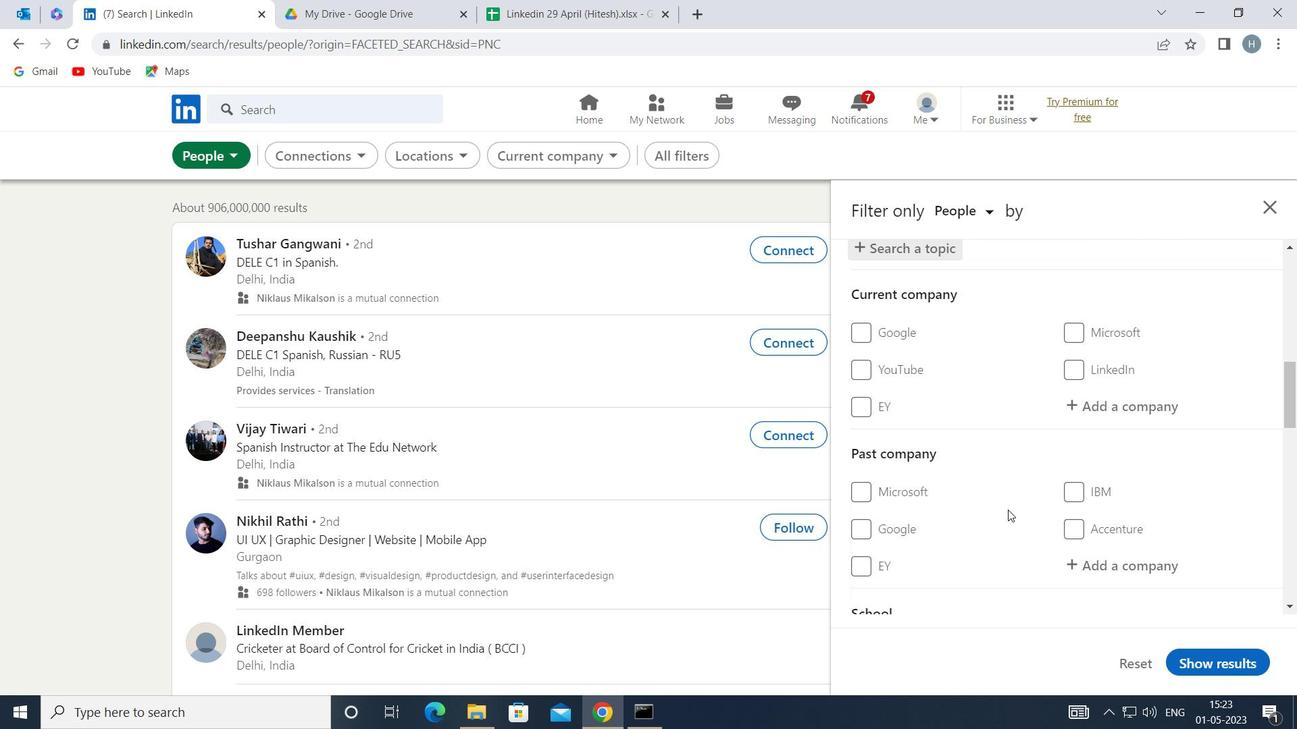 
Action: Mouse scrolled (1009, 509) with delta (0, 0)
Screenshot: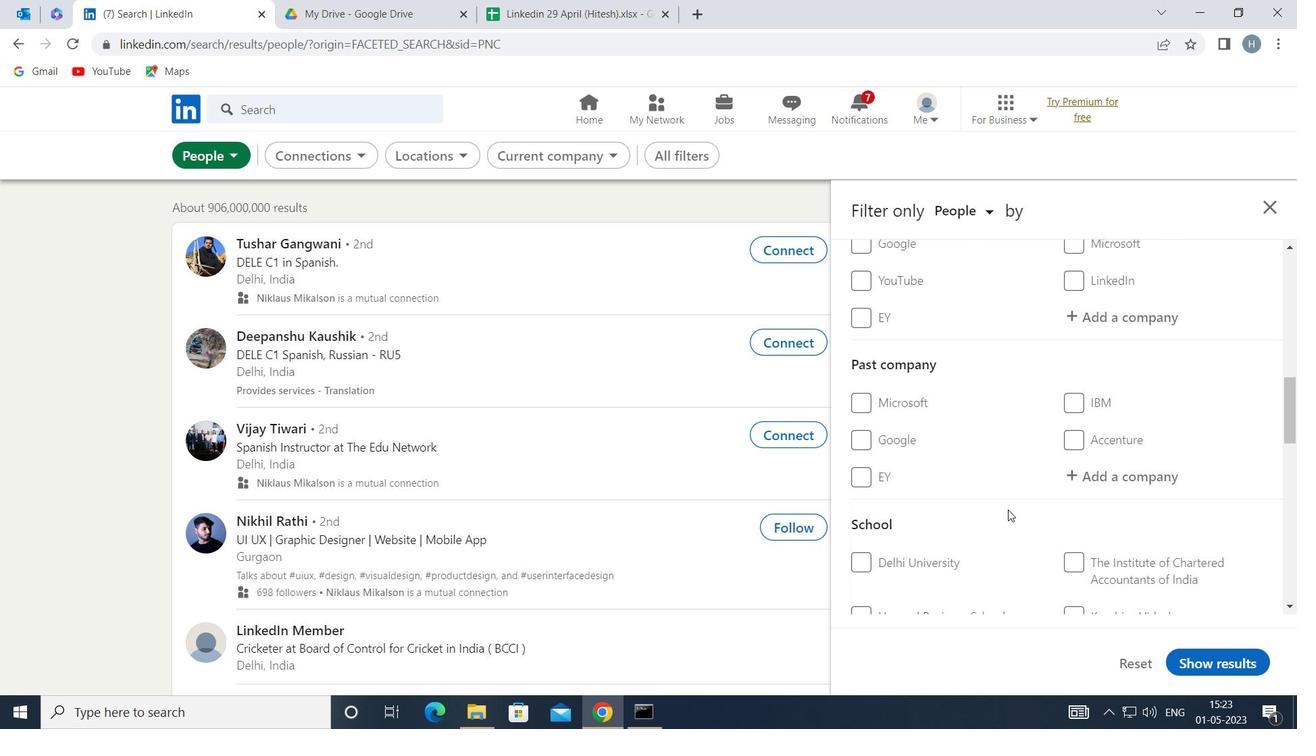 
Action: Mouse scrolled (1009, 509) with delta (0, 0)
Screenshot: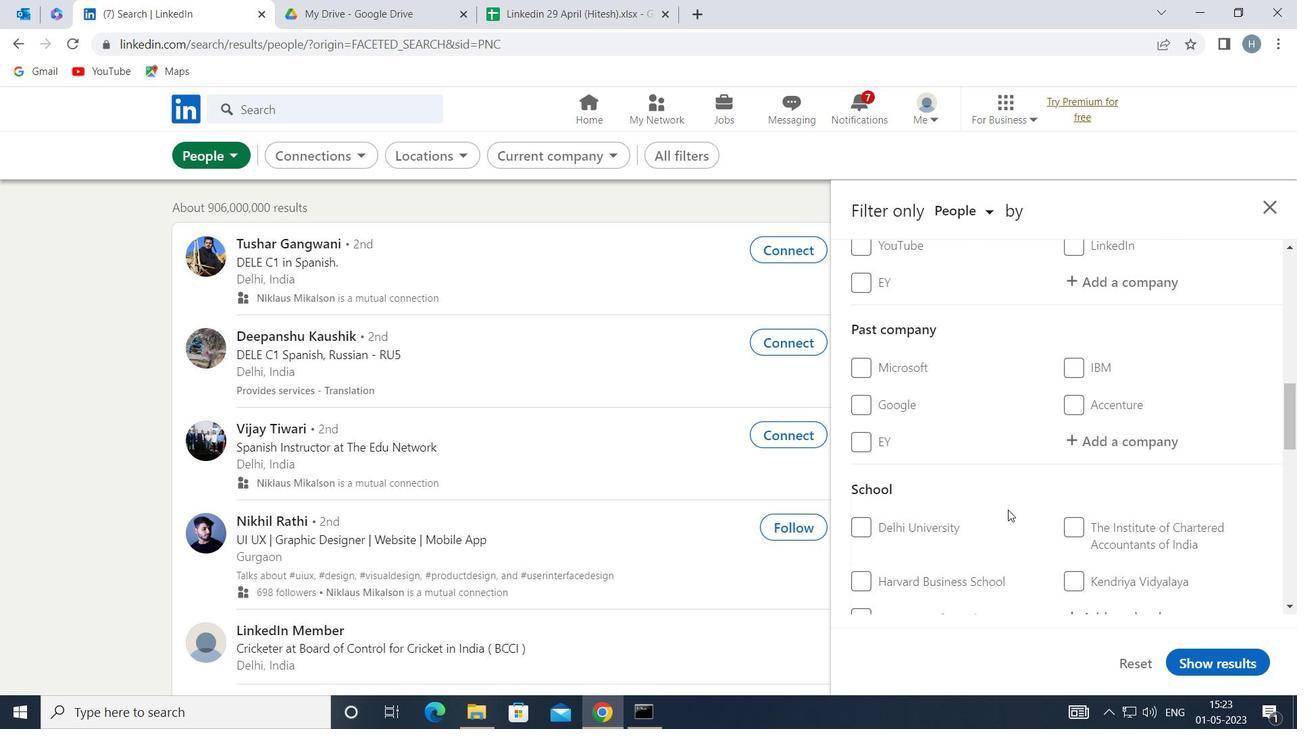 
Action: Mouse scrolled (1009, 509) with delta (0, 0)
Screenshot: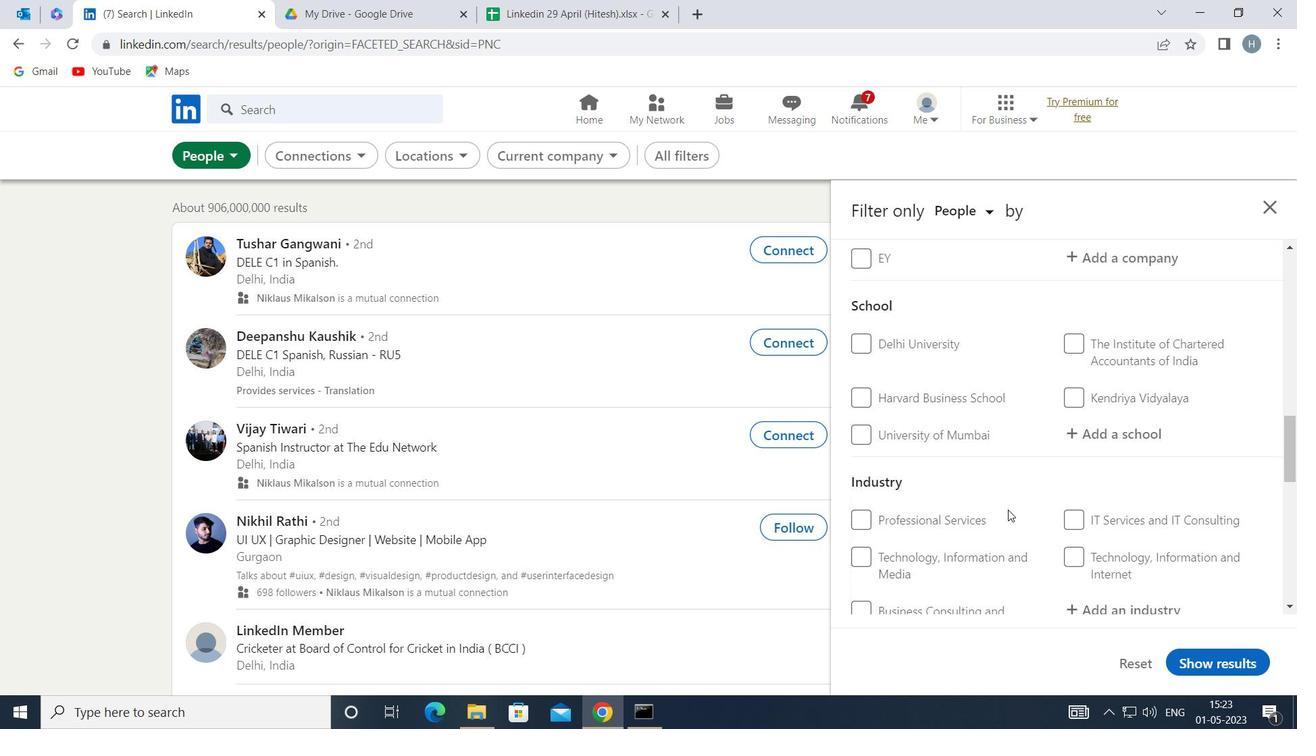 
Action: Mouse scrolled (1009, 509) with delta (0, 0)
Screenshot: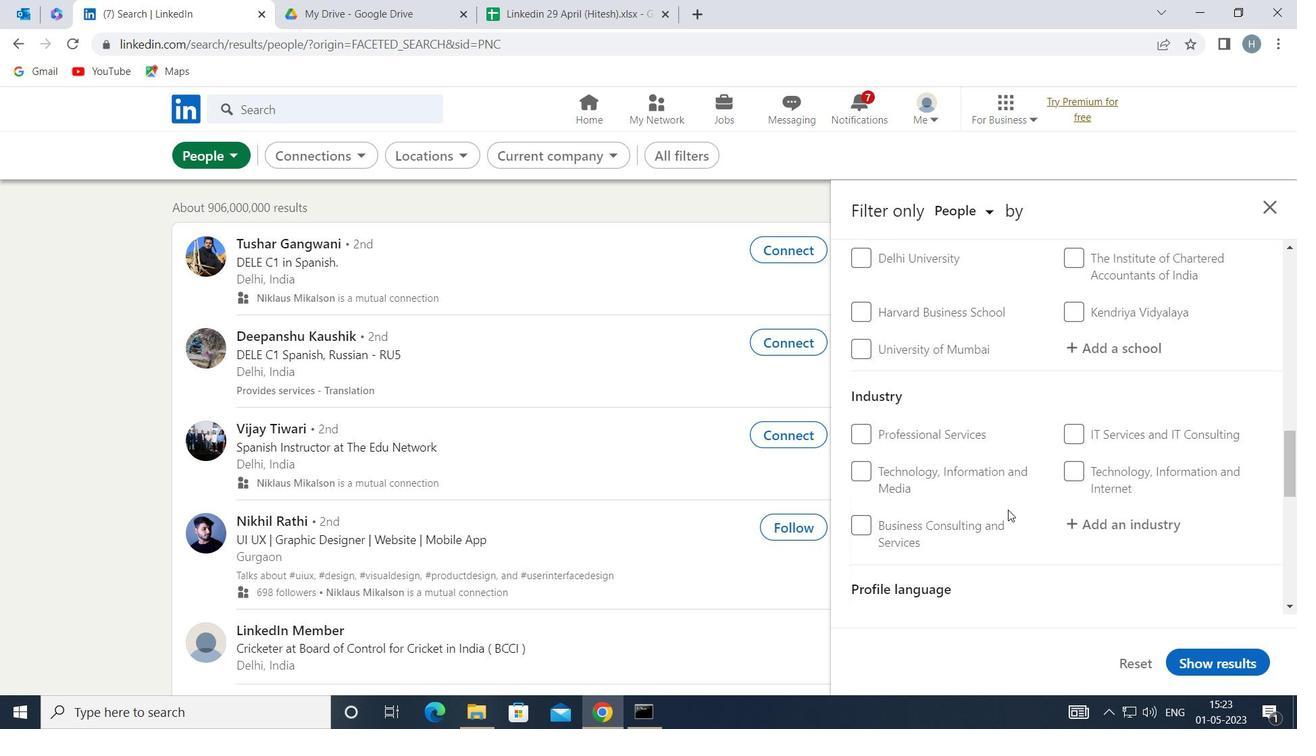 
Action: Mouse scrolled (1009, 509) with delta (0, 0)
Screenshot: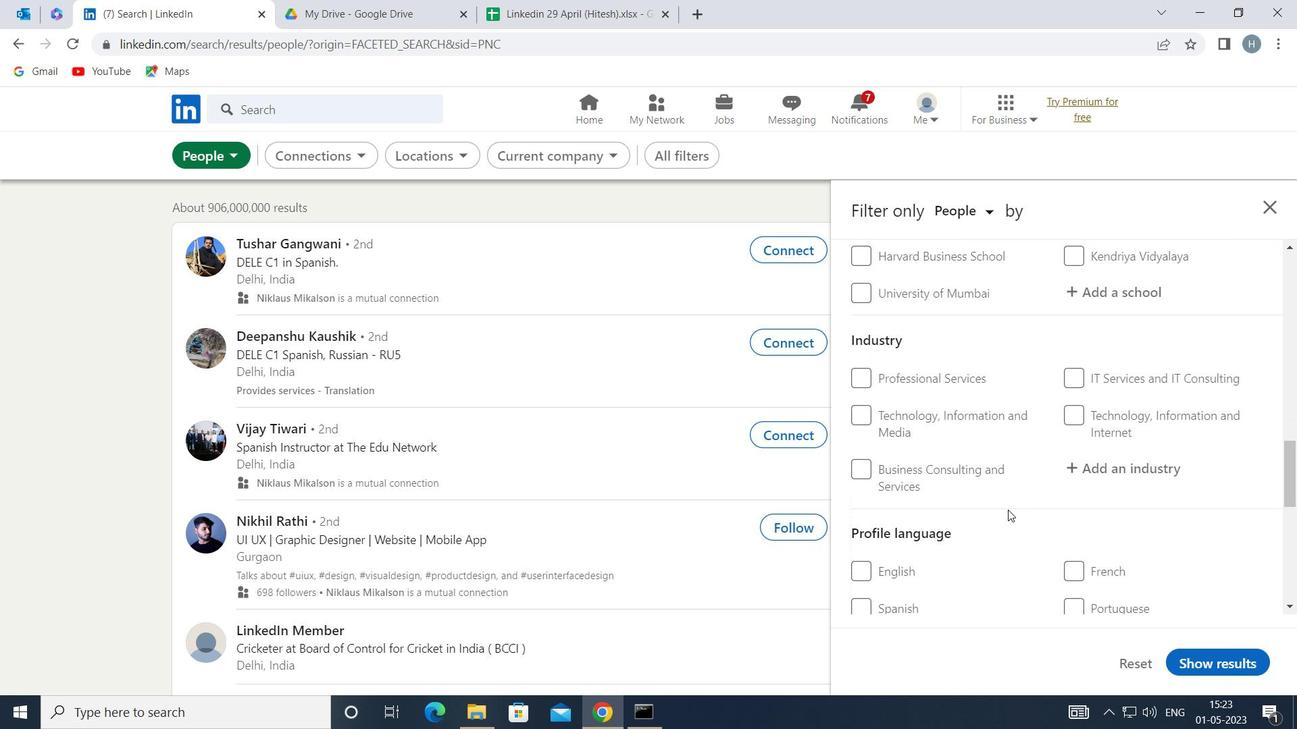 
Action: Mouse moved to (902, 460)
Screenshot: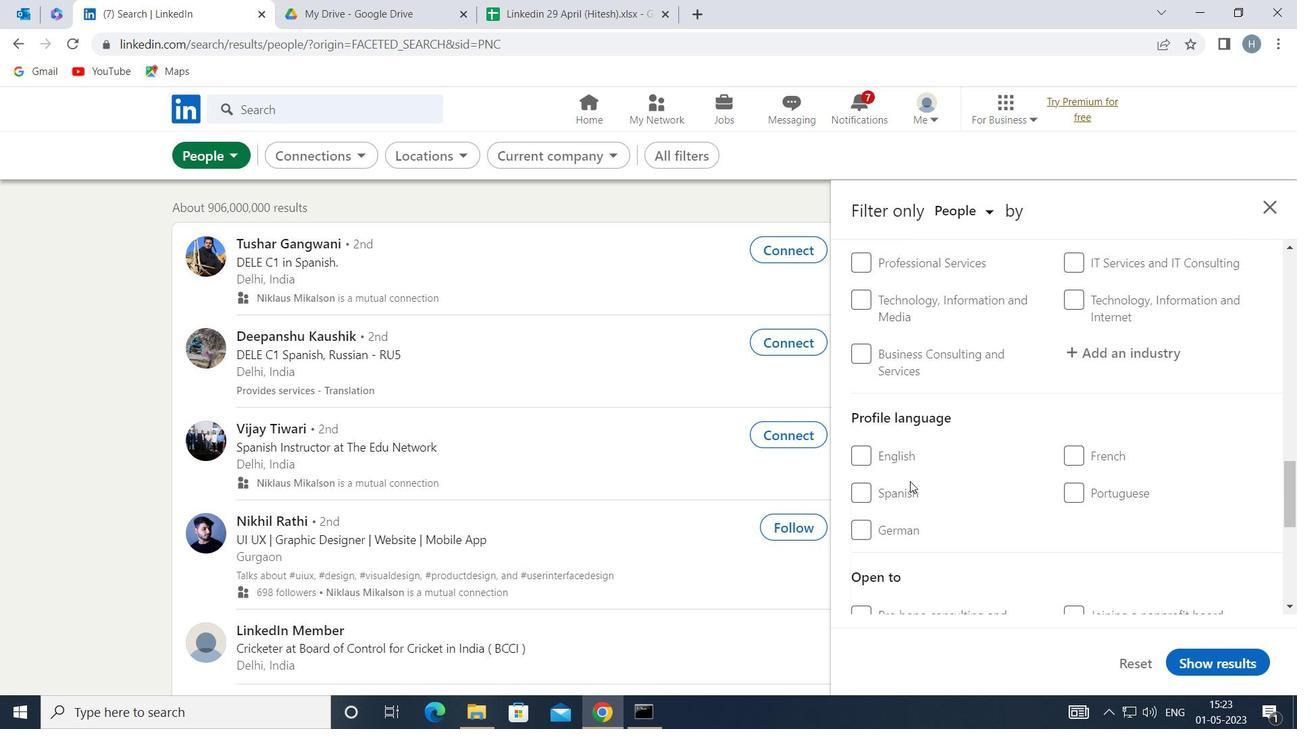 
Action: Mouse pressed left at (902, 460)
Screenshot: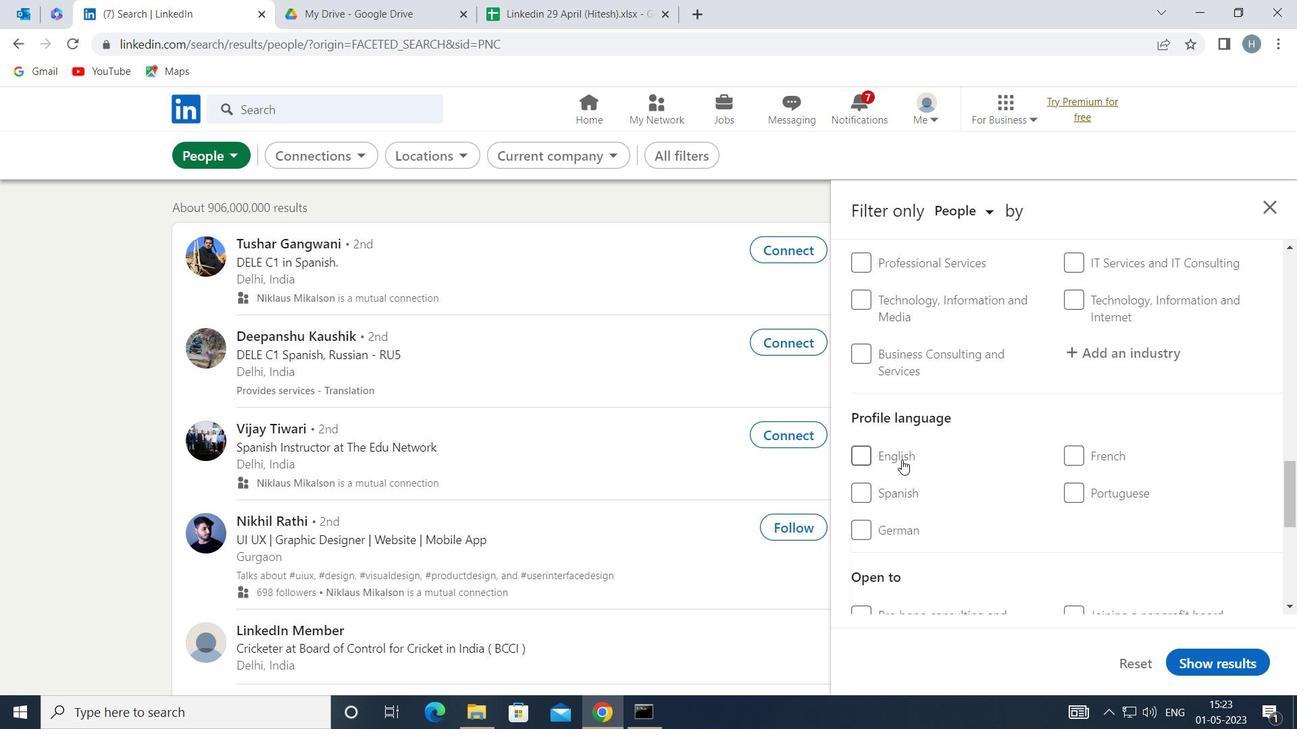 
Action: Mouse moved to (1004, 474)
Screenshot: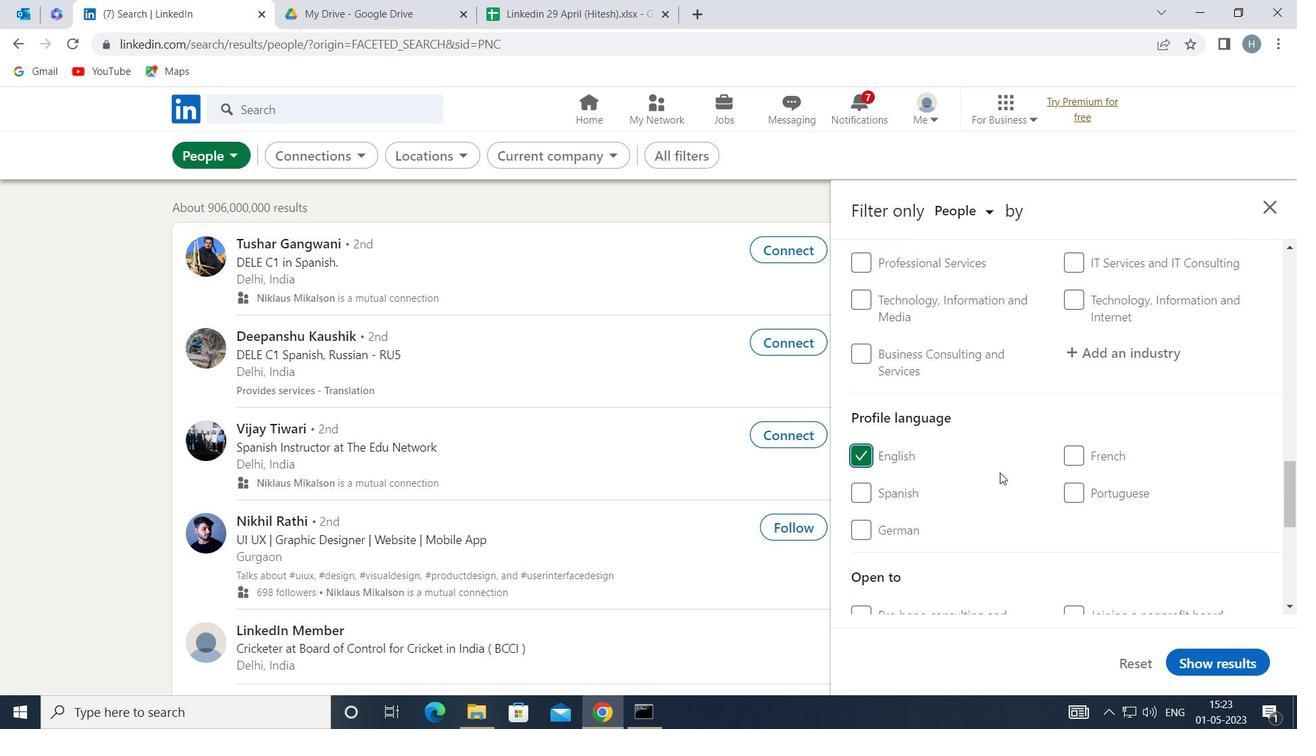 
Action: Mouse scrolled (1004, 475) with delta (0, 0)
Screenshot: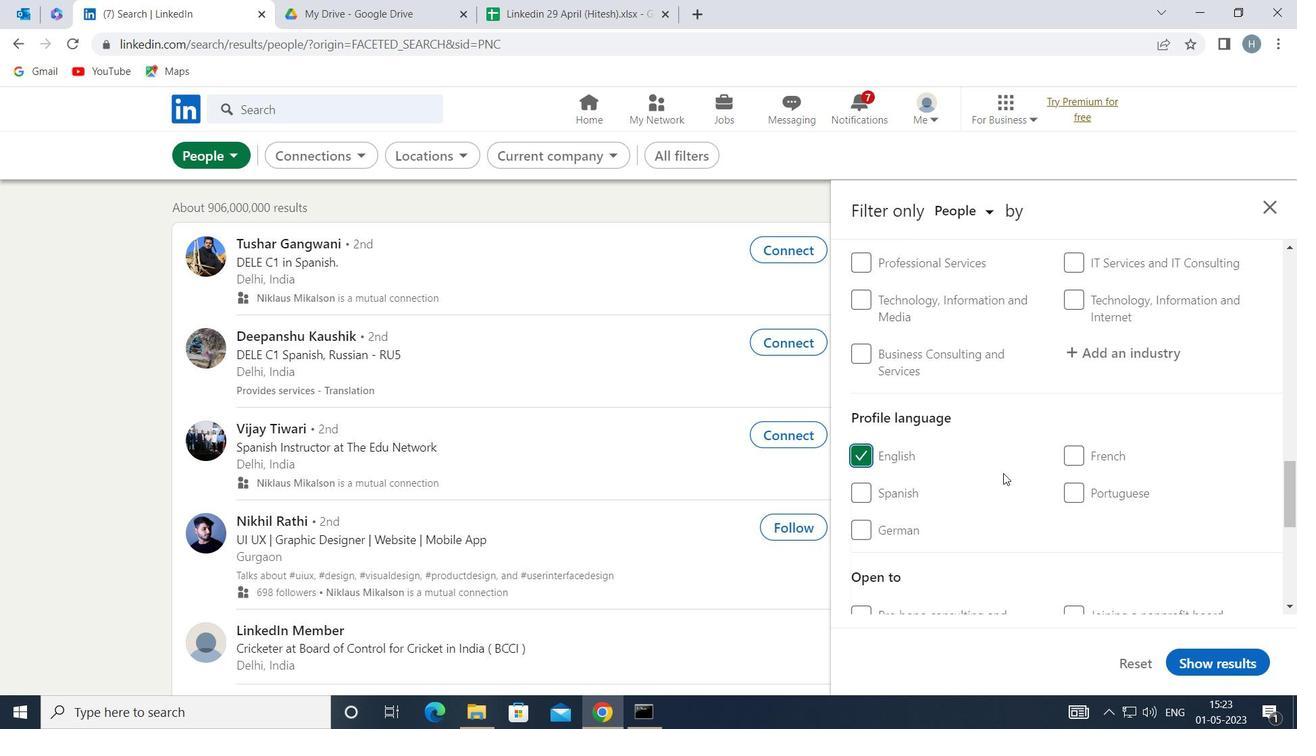 
Action: Mouse scrolled (1004, 475) with delta (0, 0)
Screenshot: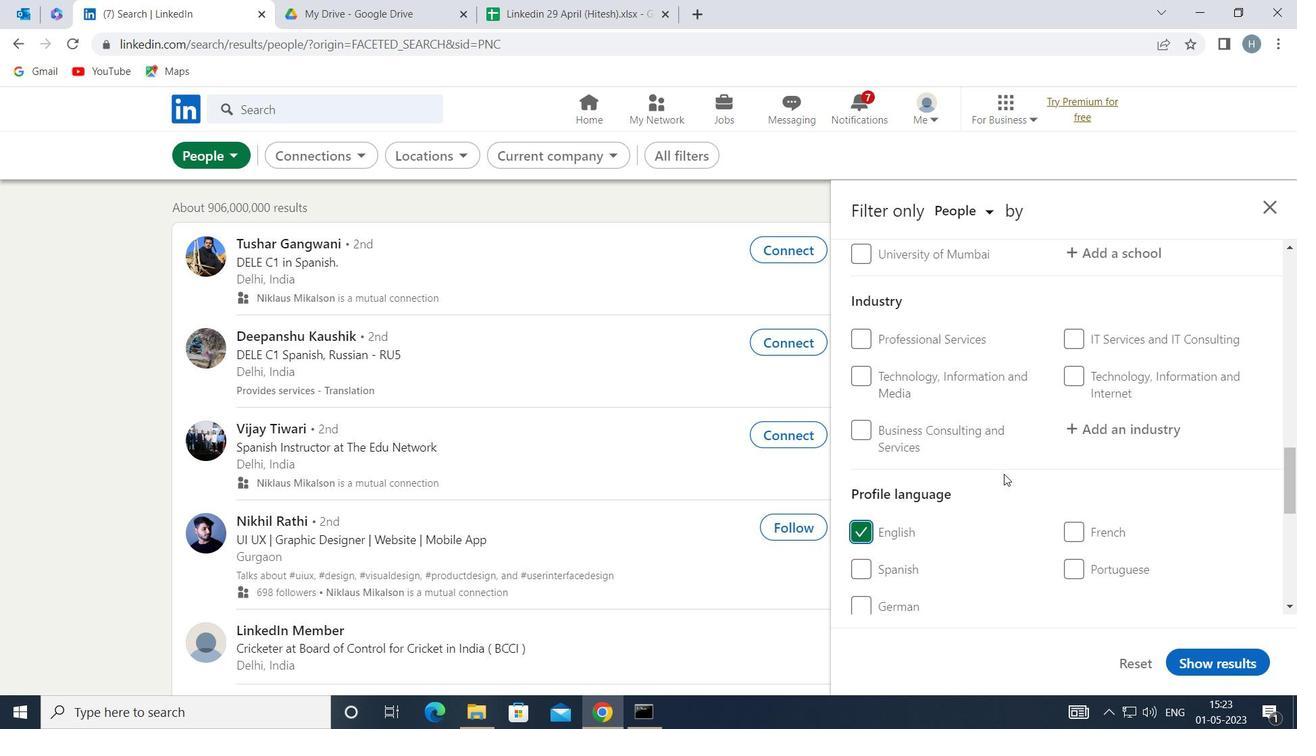 
Action: Mouse scrolled (1004, 475) with delta (0, 0)
Screenshot: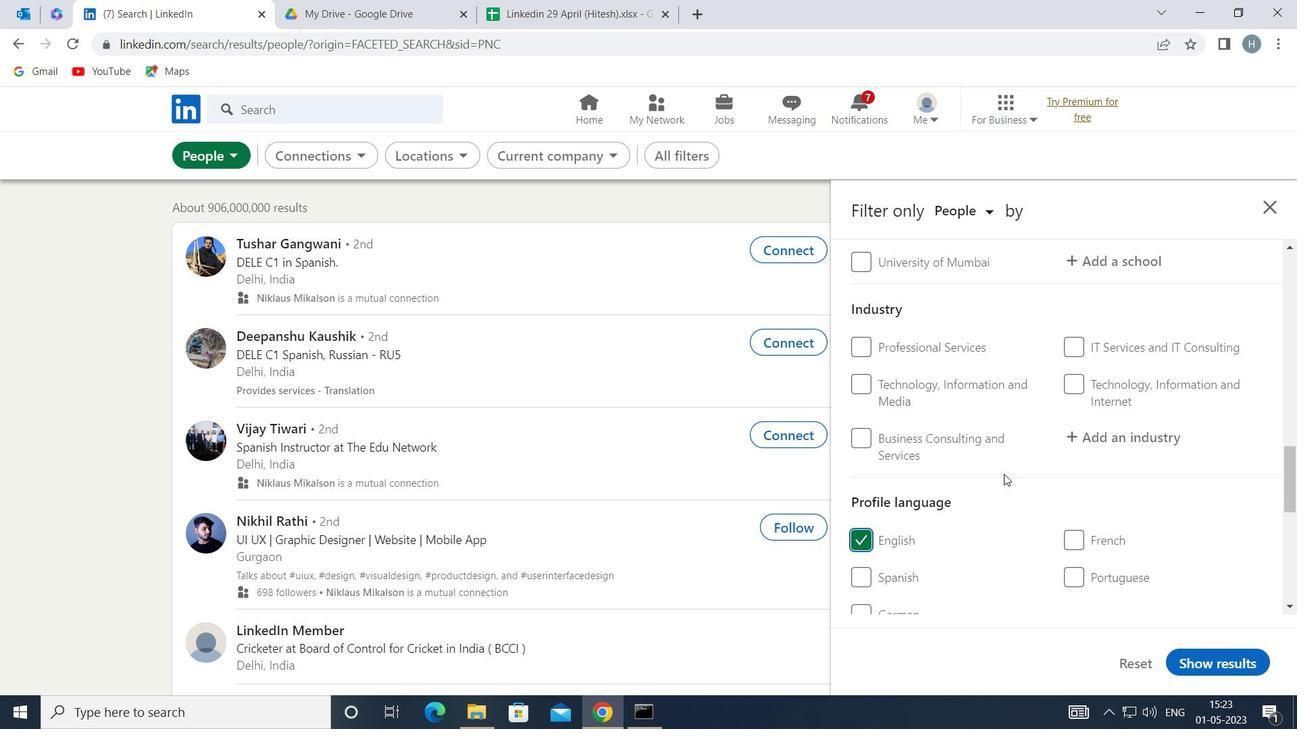 
Action: Mouse scrolled (1004, 475) with delta (0, 0)
Screenshot: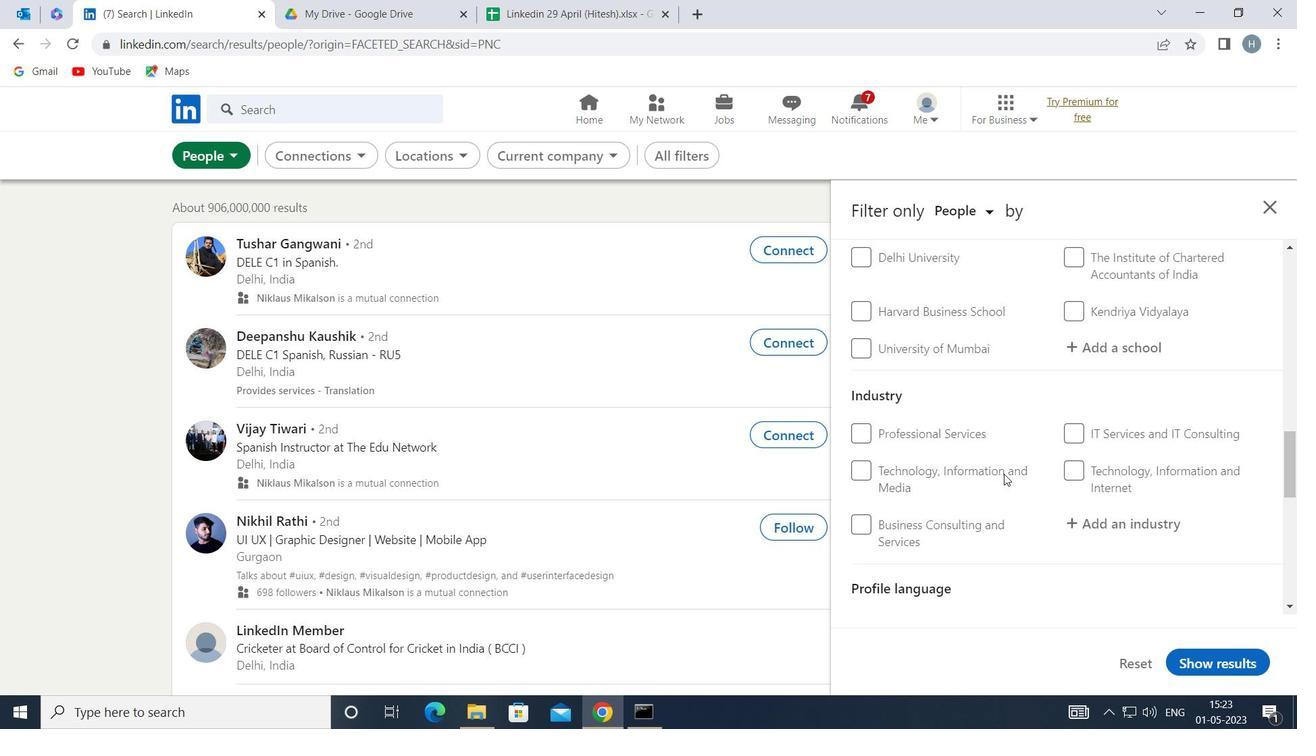 
Action: Mouse scrolled (1004, 475) with delta (0, 0)
Screenshot: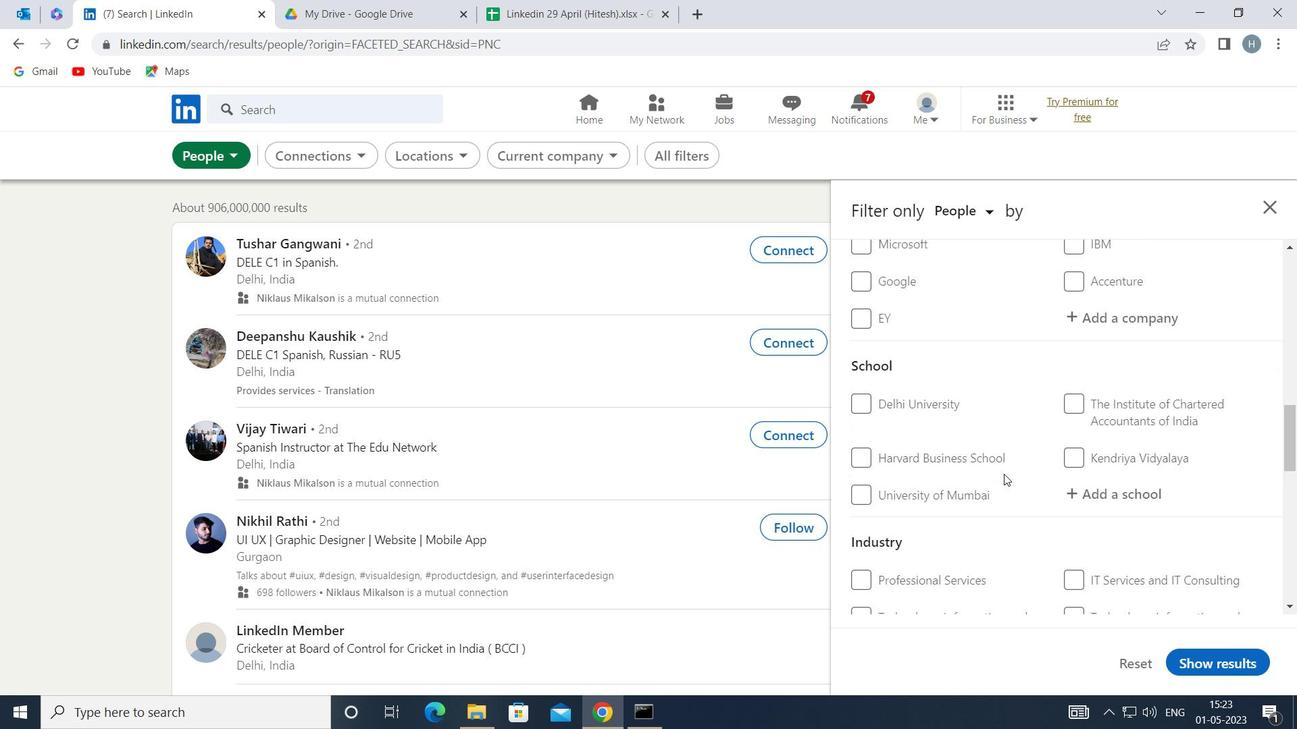 
Action: Mouse scrolled (1004, 475) with delta (0, 0)
Screenshot: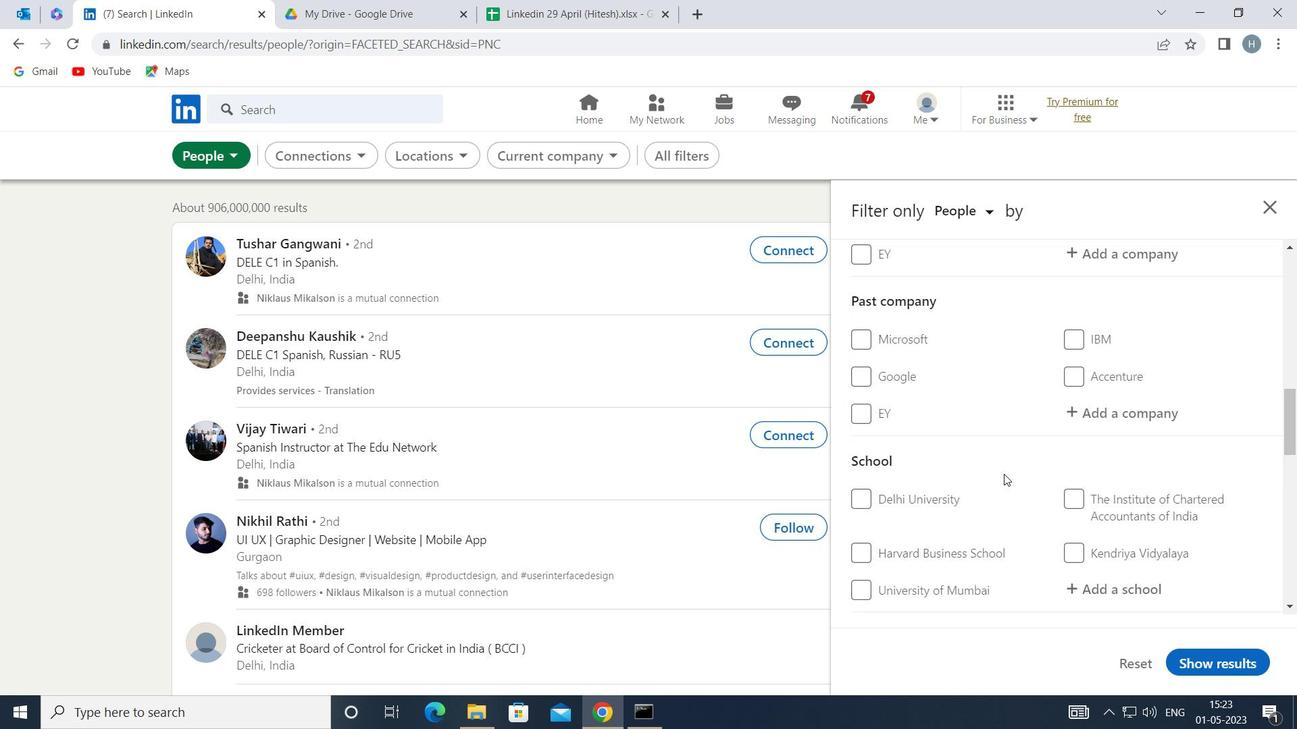 
Action: Mouse scrolled (1004, 475) with delta (0, 0)
Screenshot: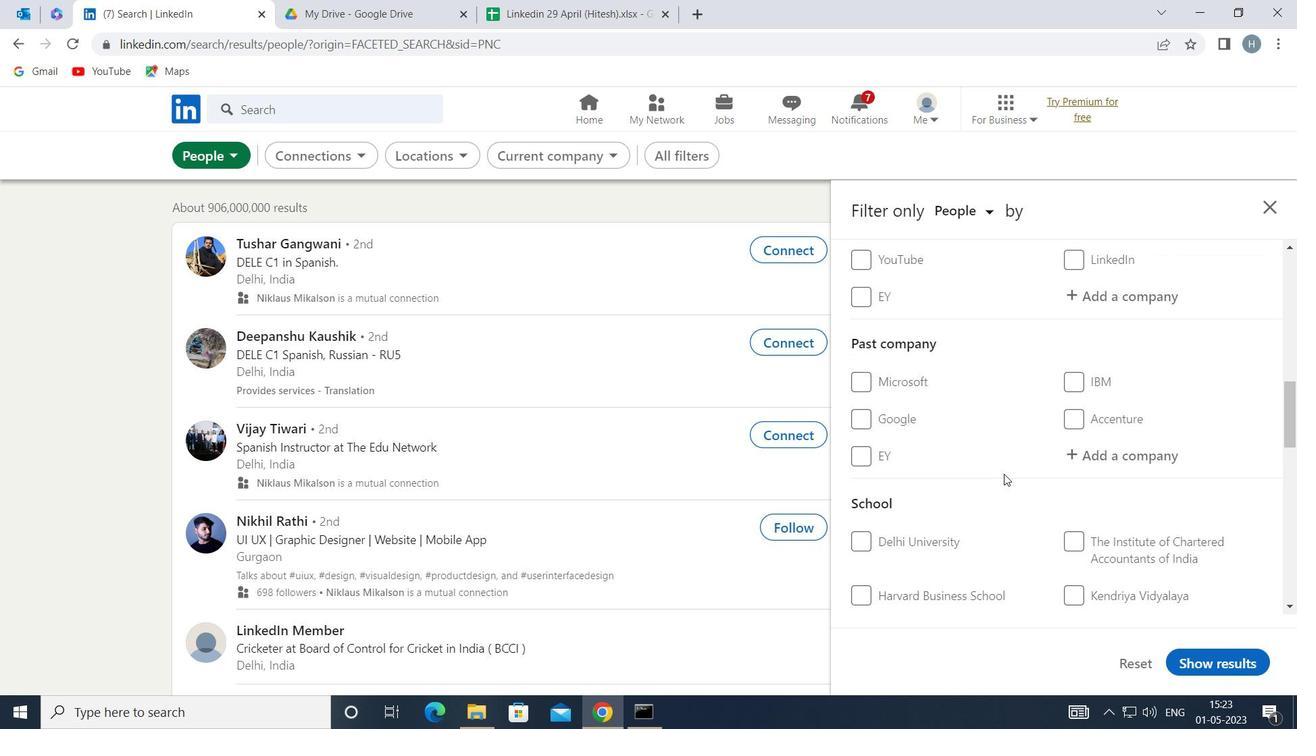 
Action: Mouse scrolled (1004, 475) with delta (0, 0)
Screenshot: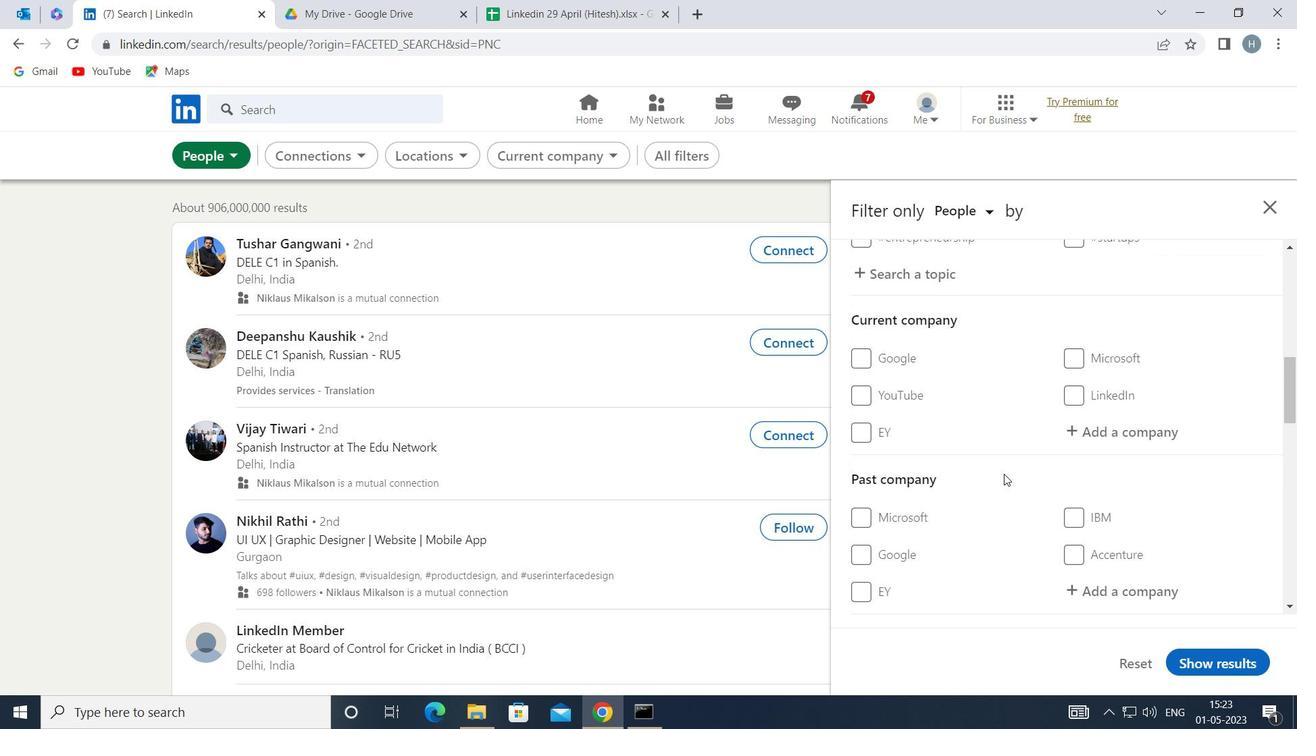
Action: Mouse moved to (1082, 510)
Screenshot: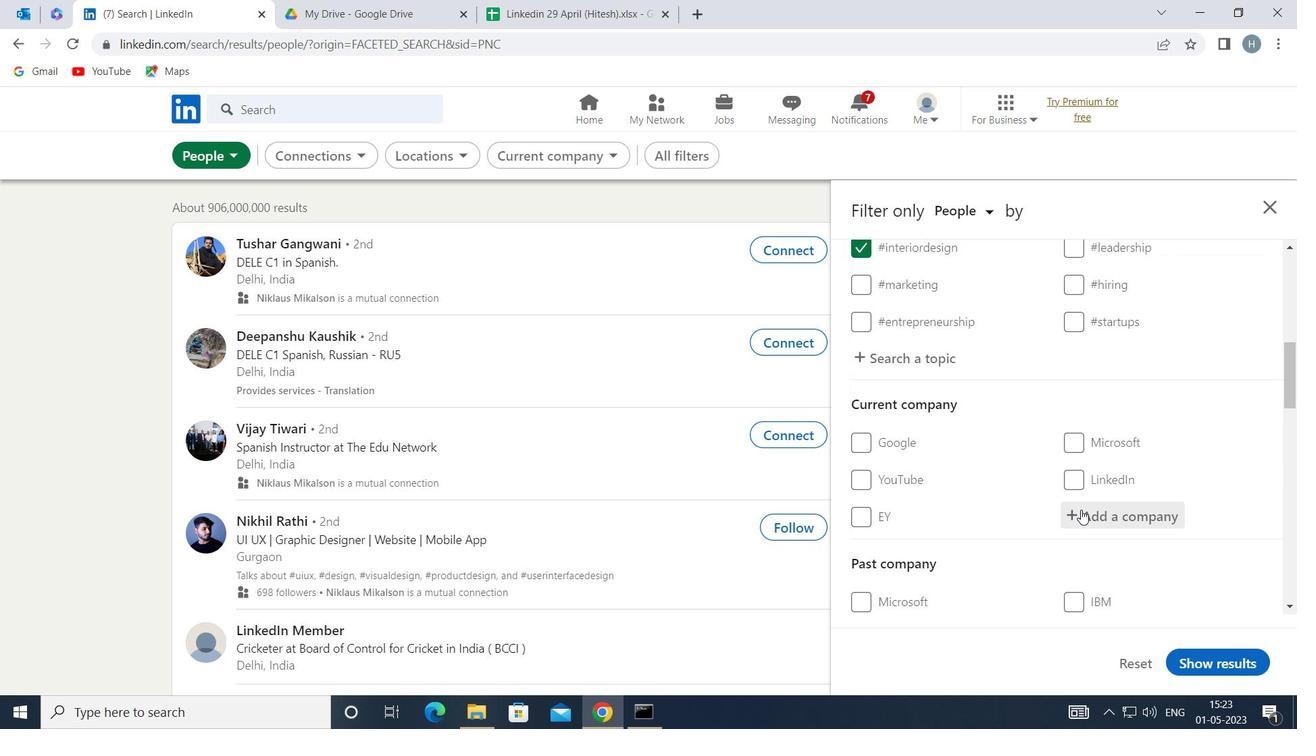 
Action: Mouse pressed left at (1082, 510)
Screenshot: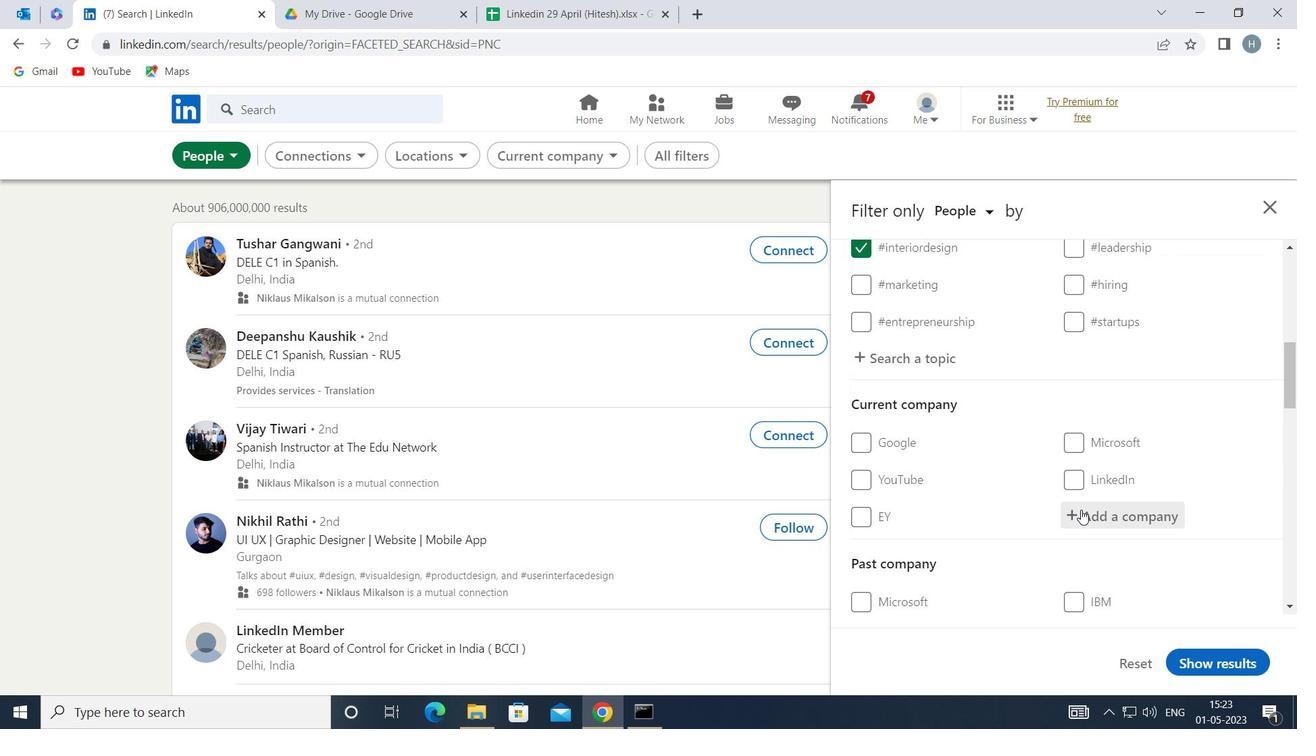 
Action: Key pressed <Key.shift>KPMG<Key.space>
Screenshot: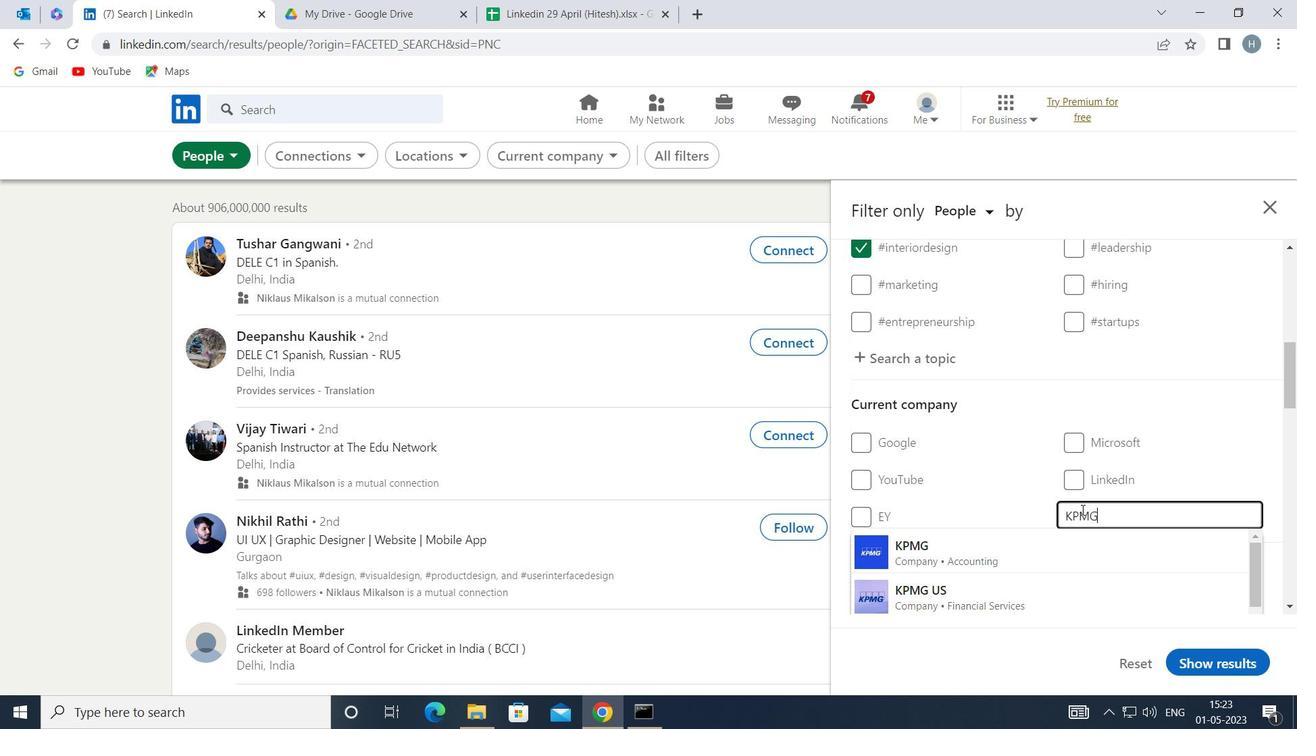 
Action: Mouse moved to (1054, 578)
Screenshot: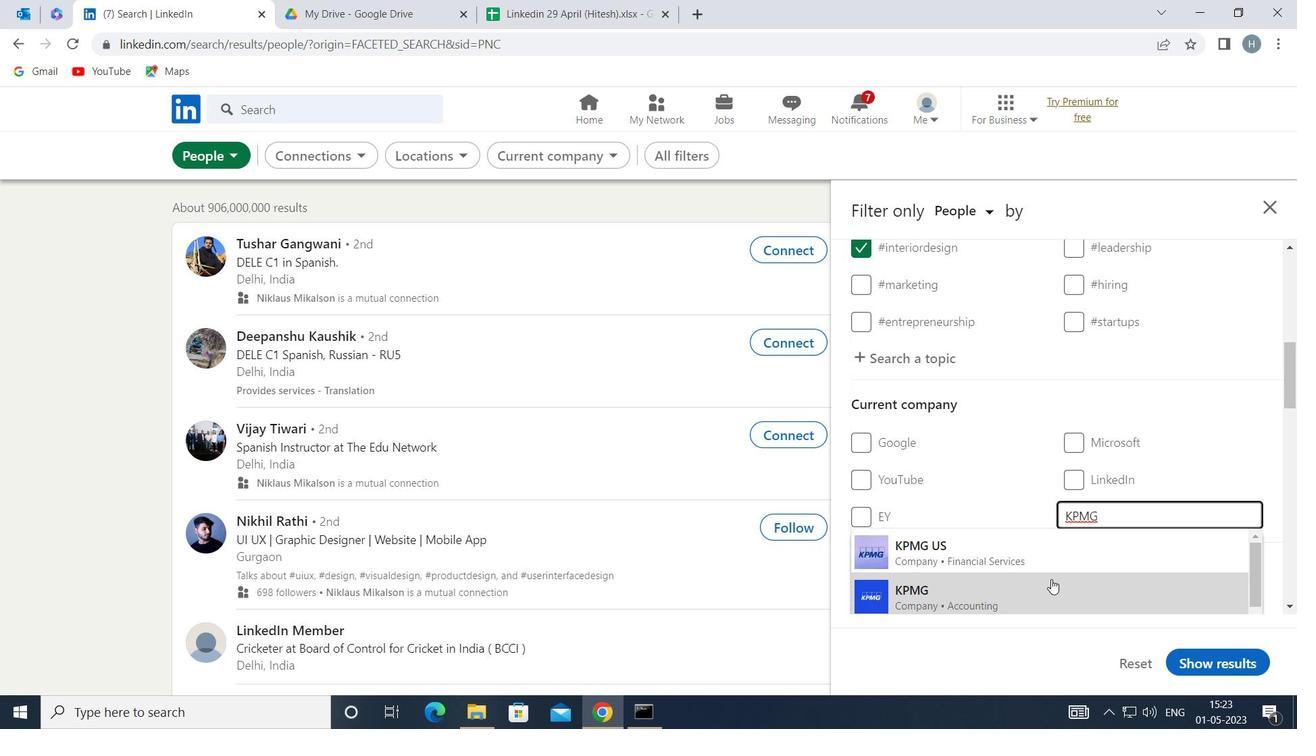 
Action: Mouse scrolled (1054, 577) with delta (0, 0)
Screenshot: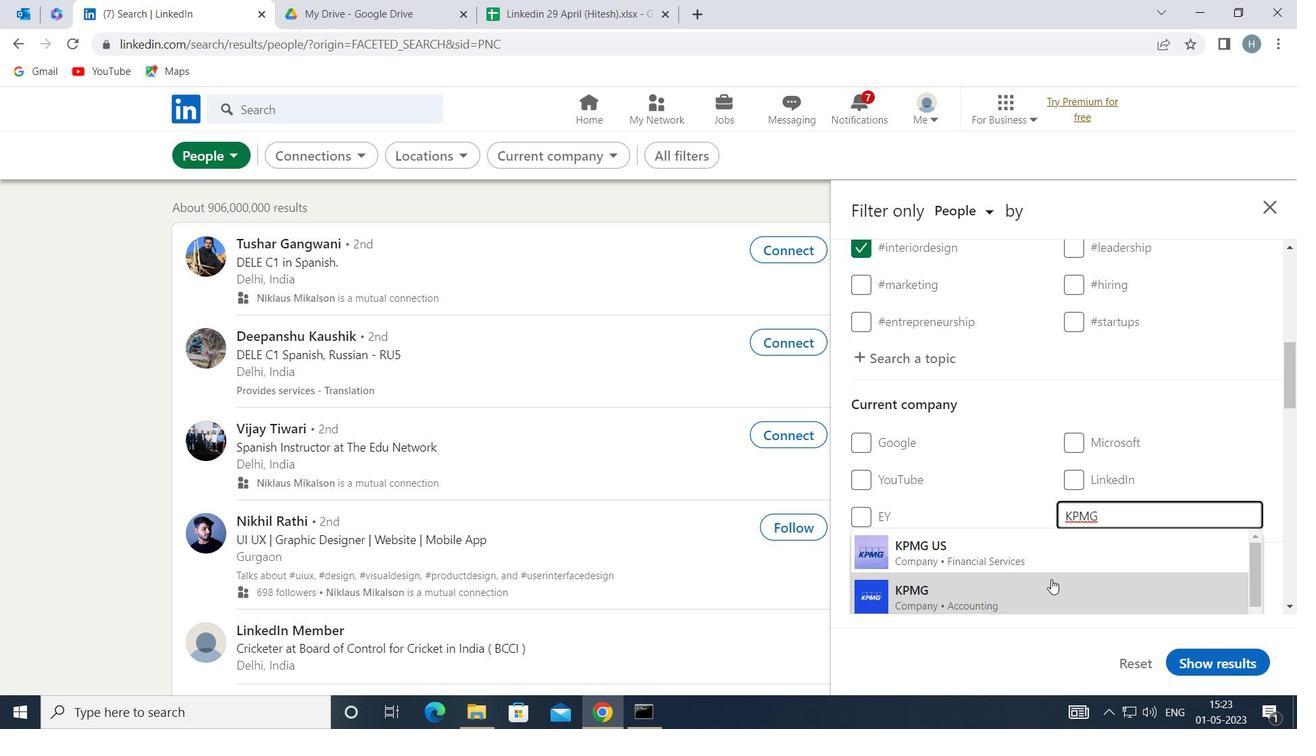 
Action: Mouse moved to (1069, 560)
Screenshot: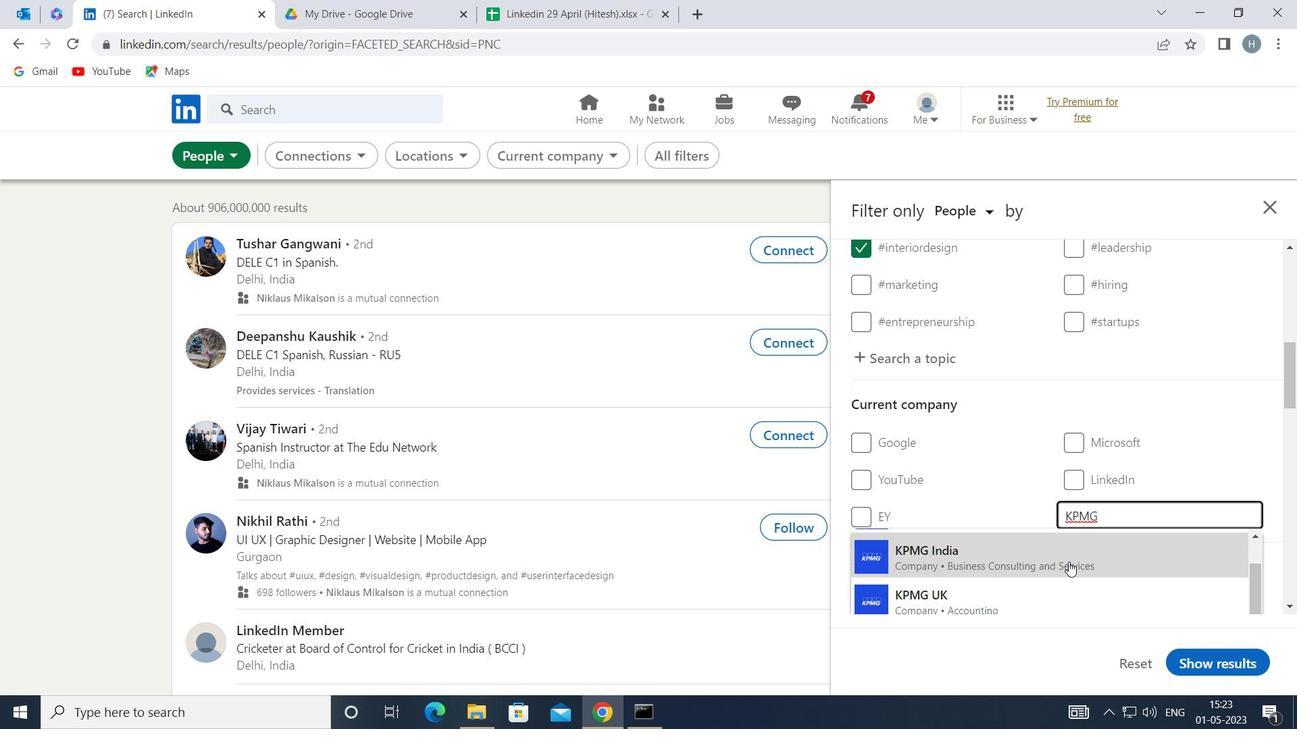 
Action: Mouse pressed left at (1069, 560)
Screenshot: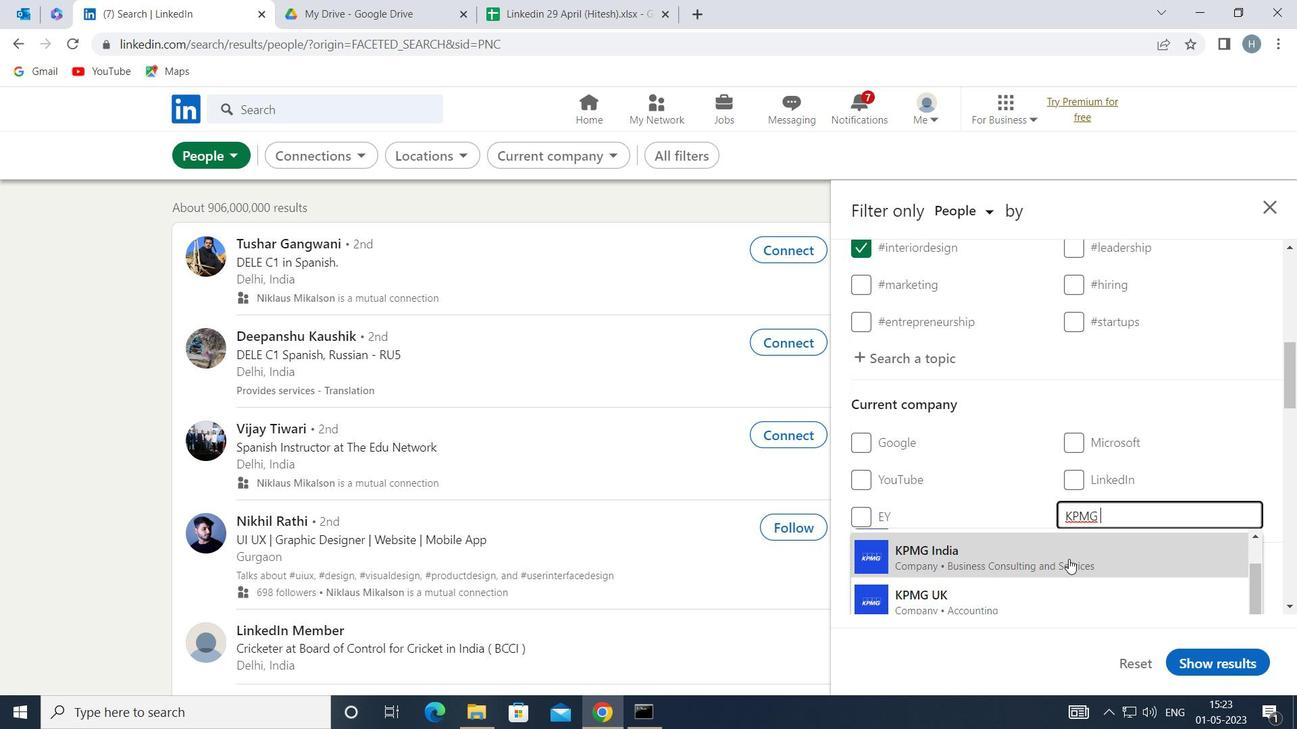 
Action: Mouse moved to (993, 502)
Screenshot: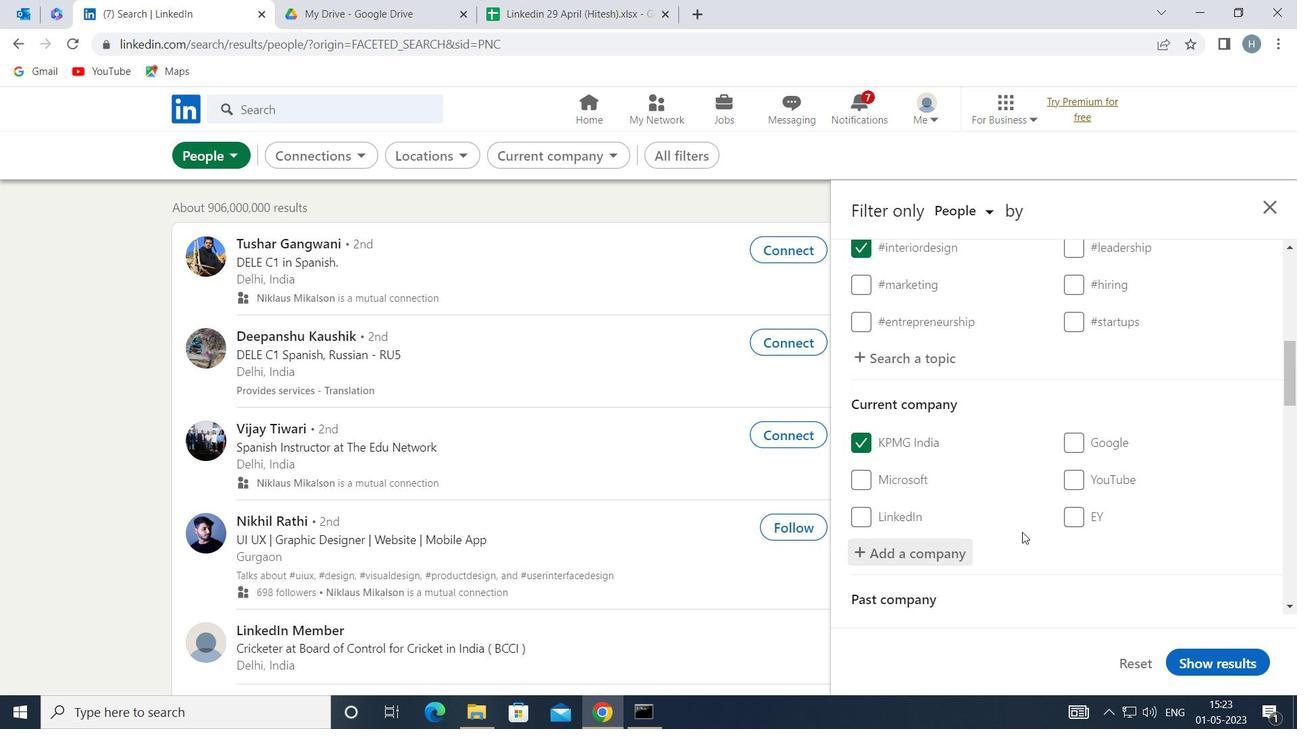 
Action: Mouse scrolled (993, 501) with delta (0, 0)
Screenshot: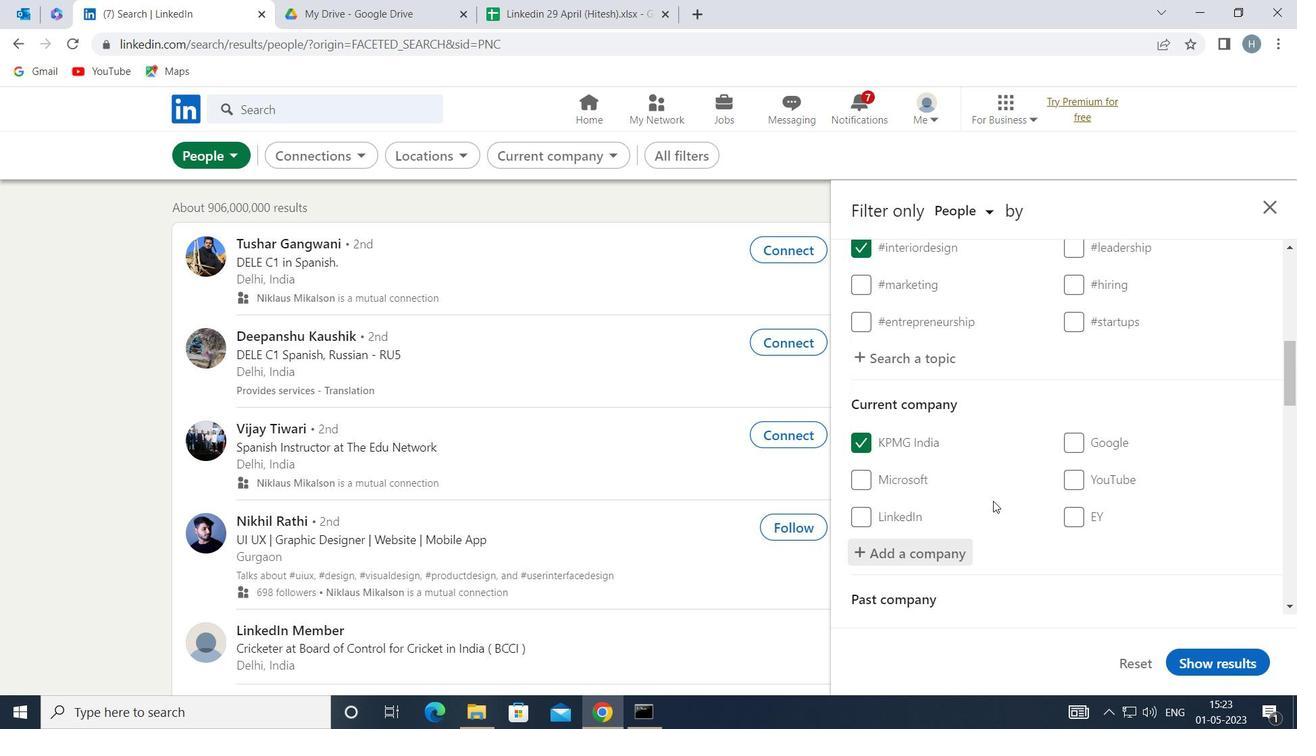 
Action: Mouse scrolled (993, 501) with delta (0, 0)
Screenshot: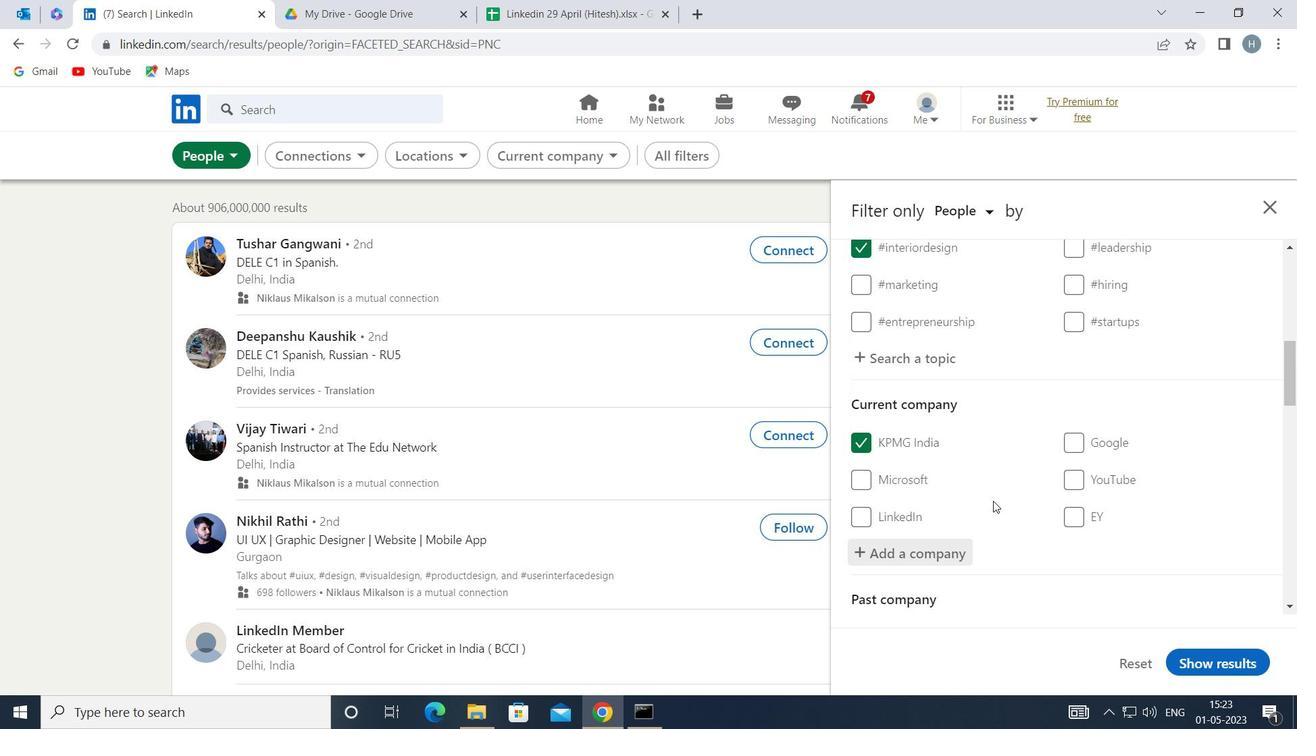 
Action: Mouse moved to (993, 498)
Screenshot: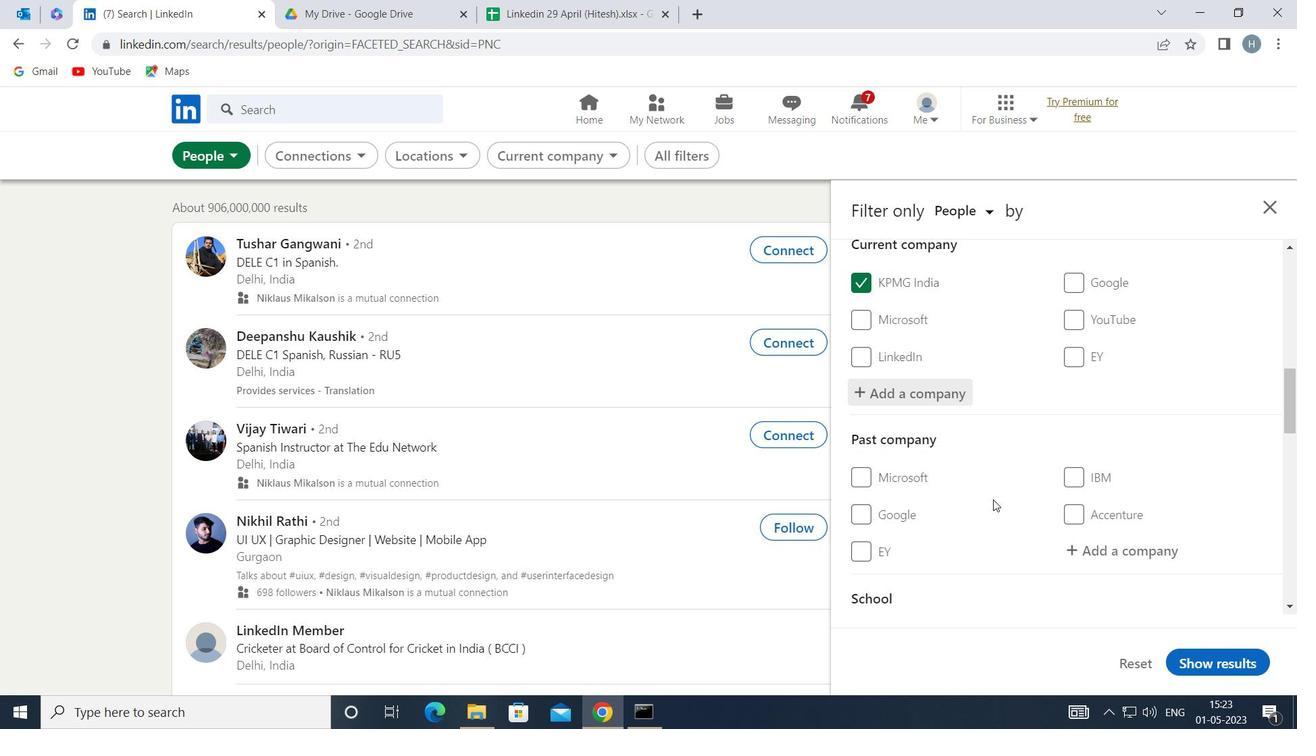 
Action: Mouse scrolled (993, 498) with delta (0, 0)
Screenshot: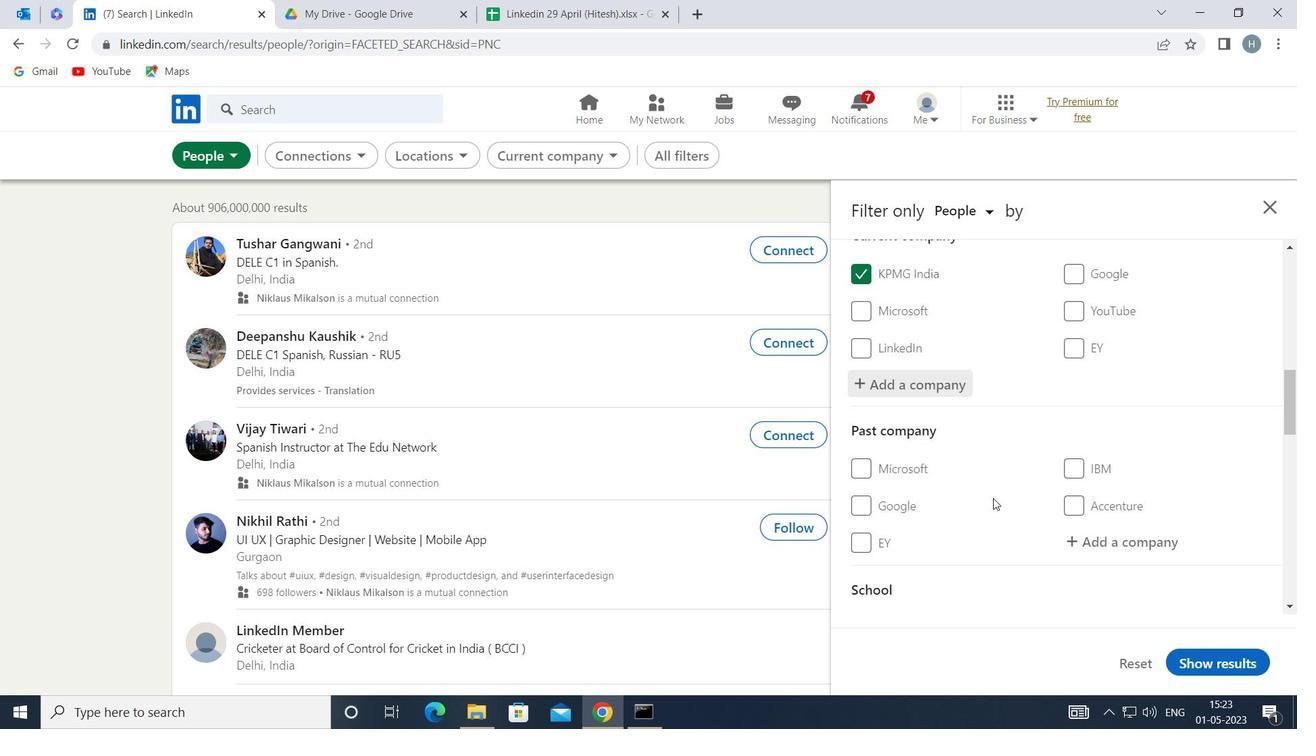 
Action: Mouse moved to (994, 496)
Screenshot: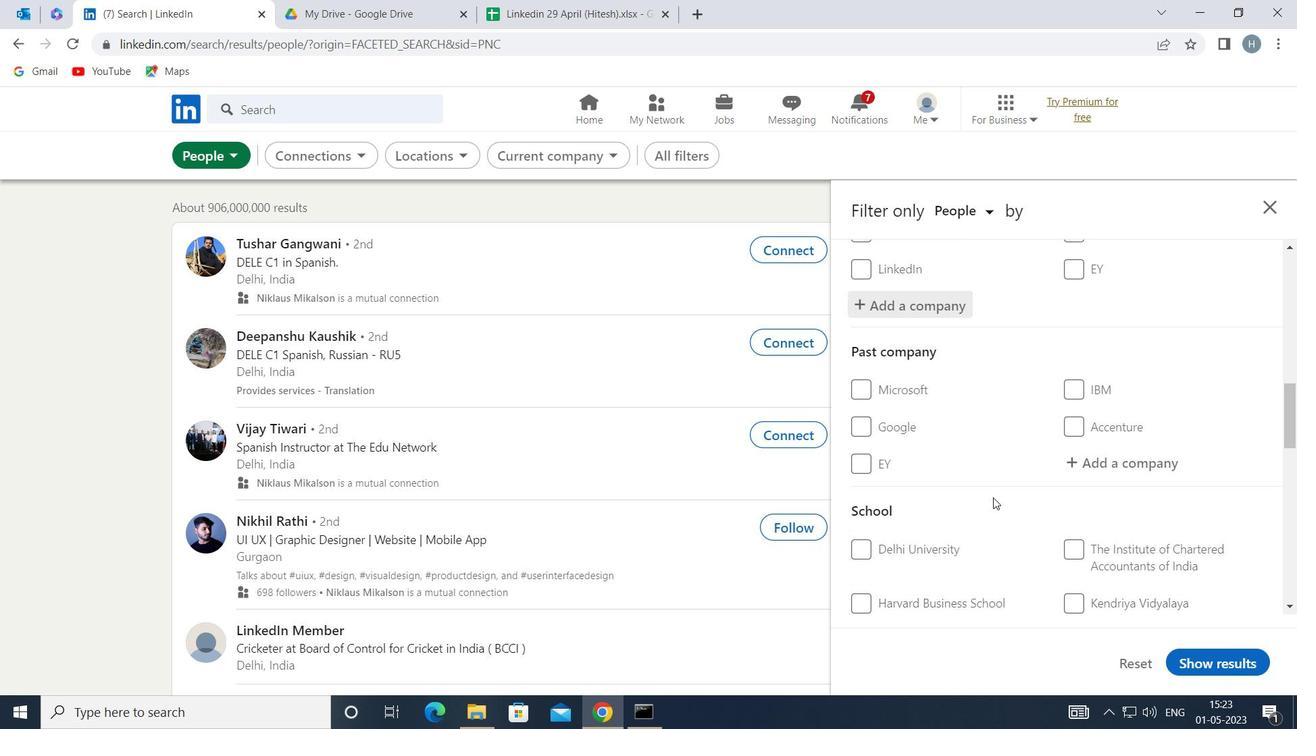 
Action: Mouse scrolled (994, 495) with delta (0, 0)
Screenshot: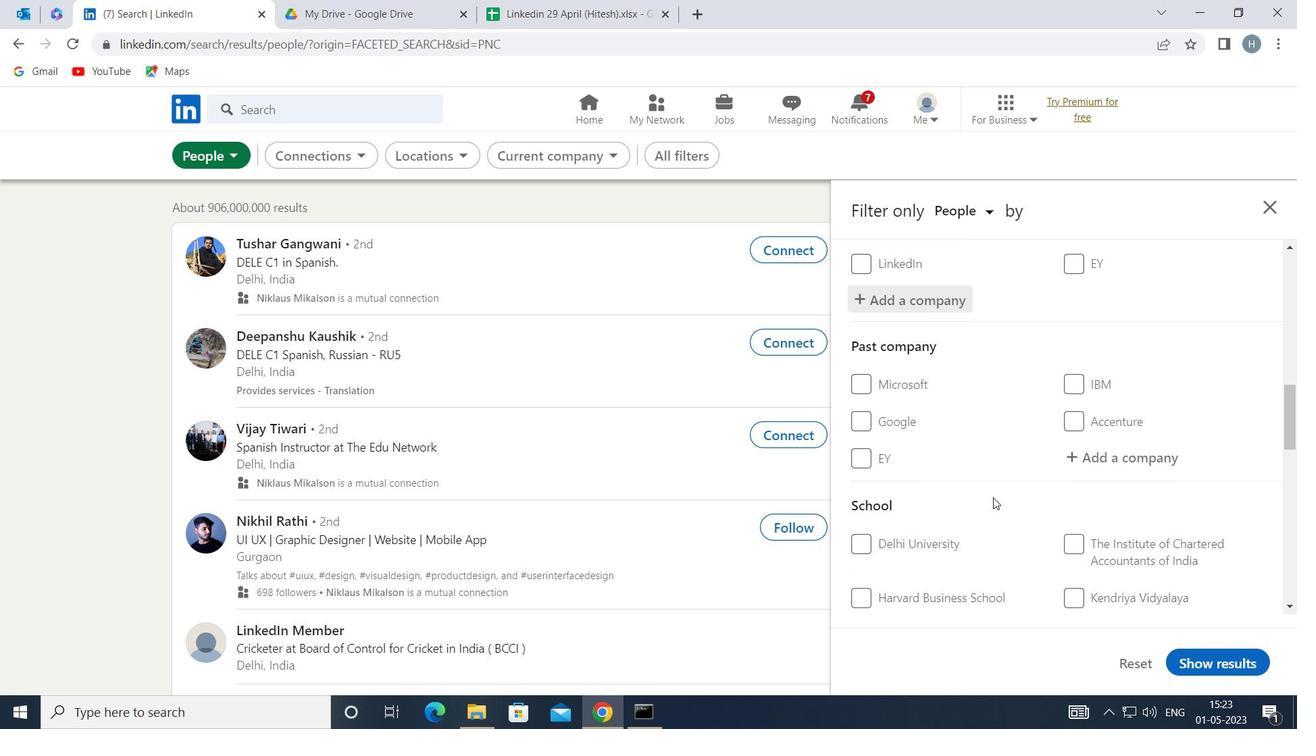 
Action: Mouse moved to (1093, 544)
Screenshot: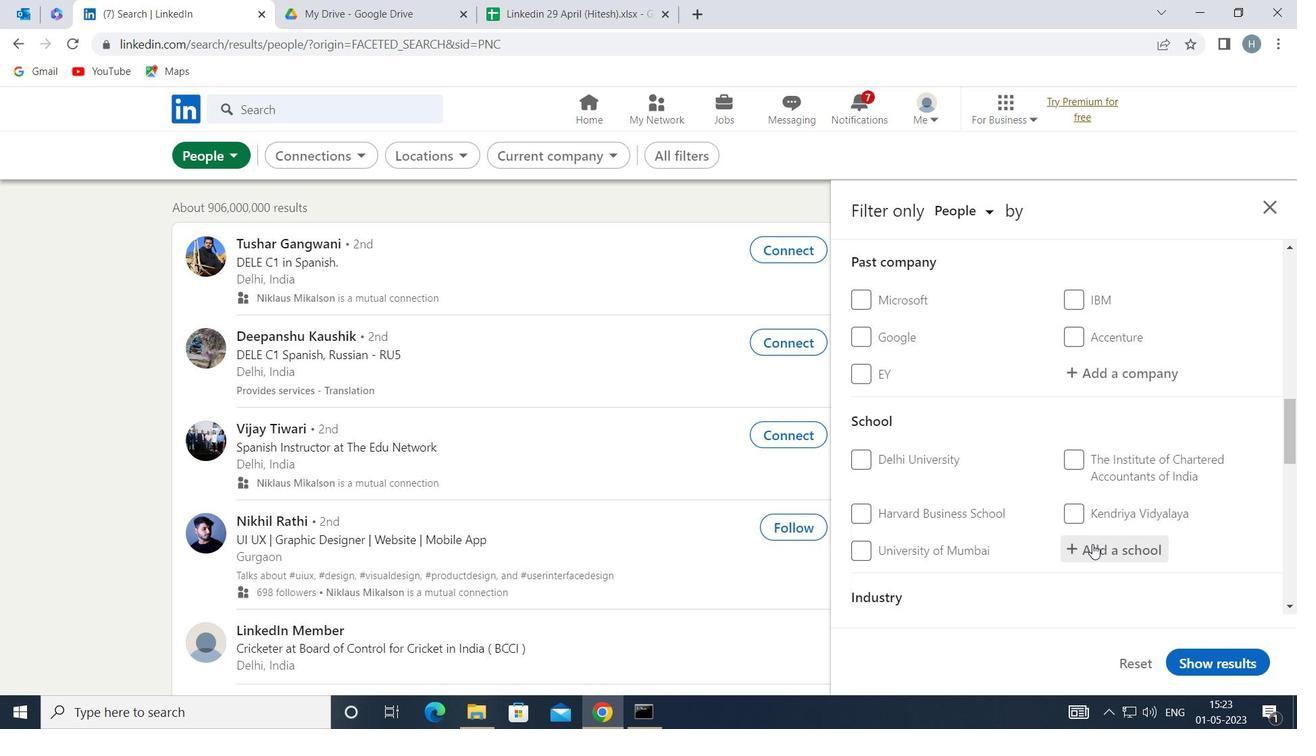 
Action: Mouse pressed left at (1093, 544)
Screenshot: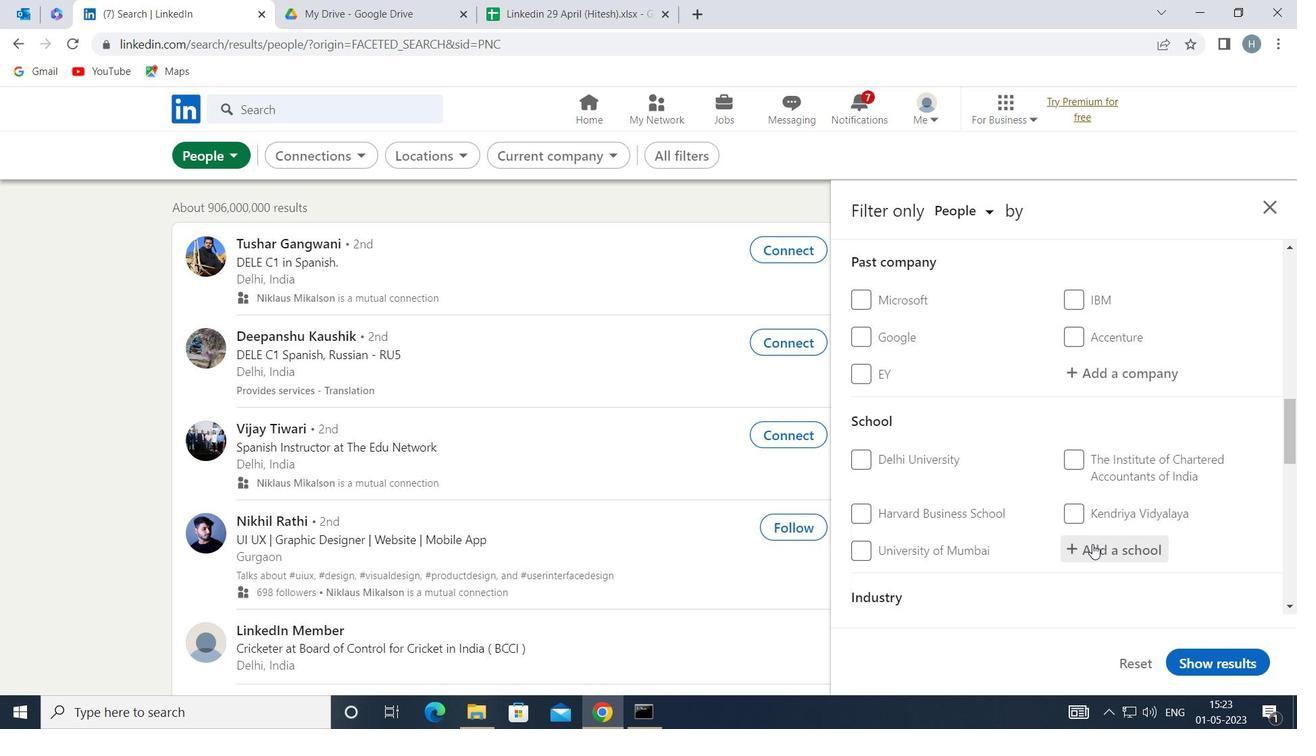 
Action: Mouse moved to (1083, 546)
Screenshot: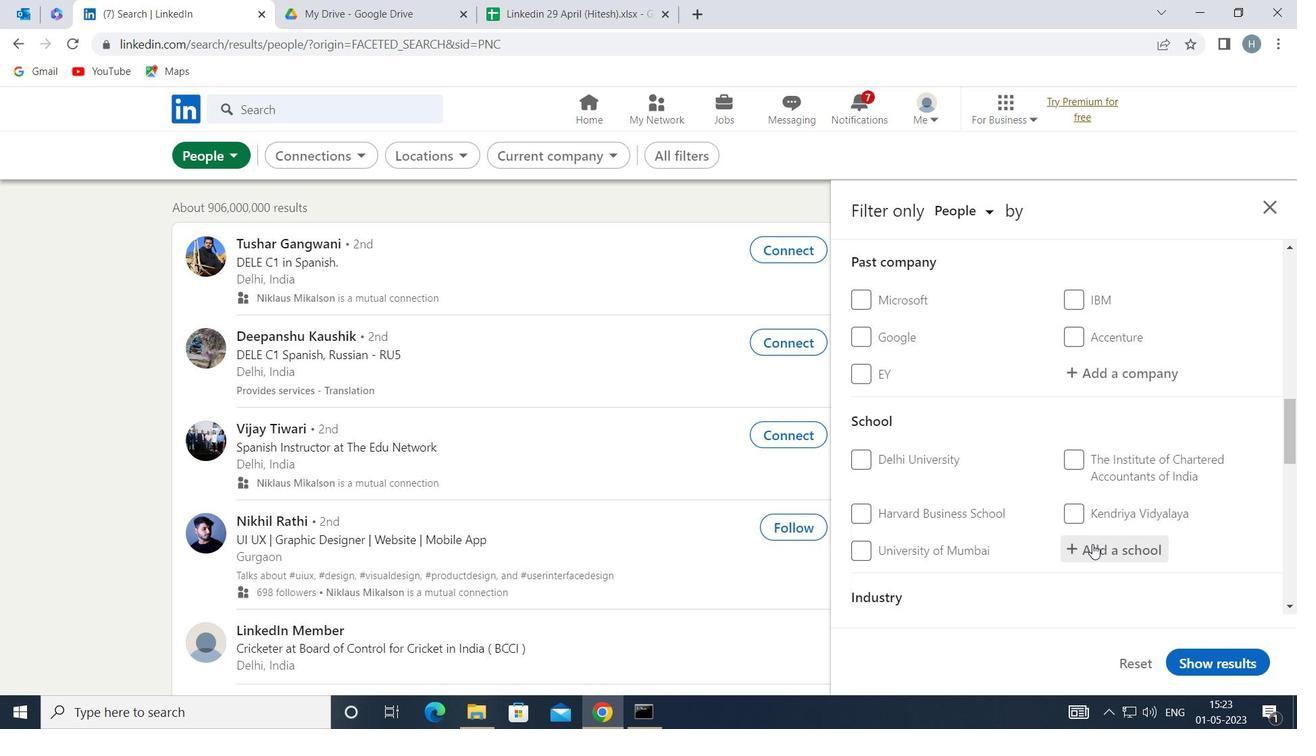 
Action: Key pressed <Key.shift>APEEJAY<Key.space><Key.shift>STYA<Key.space>
Screenshot: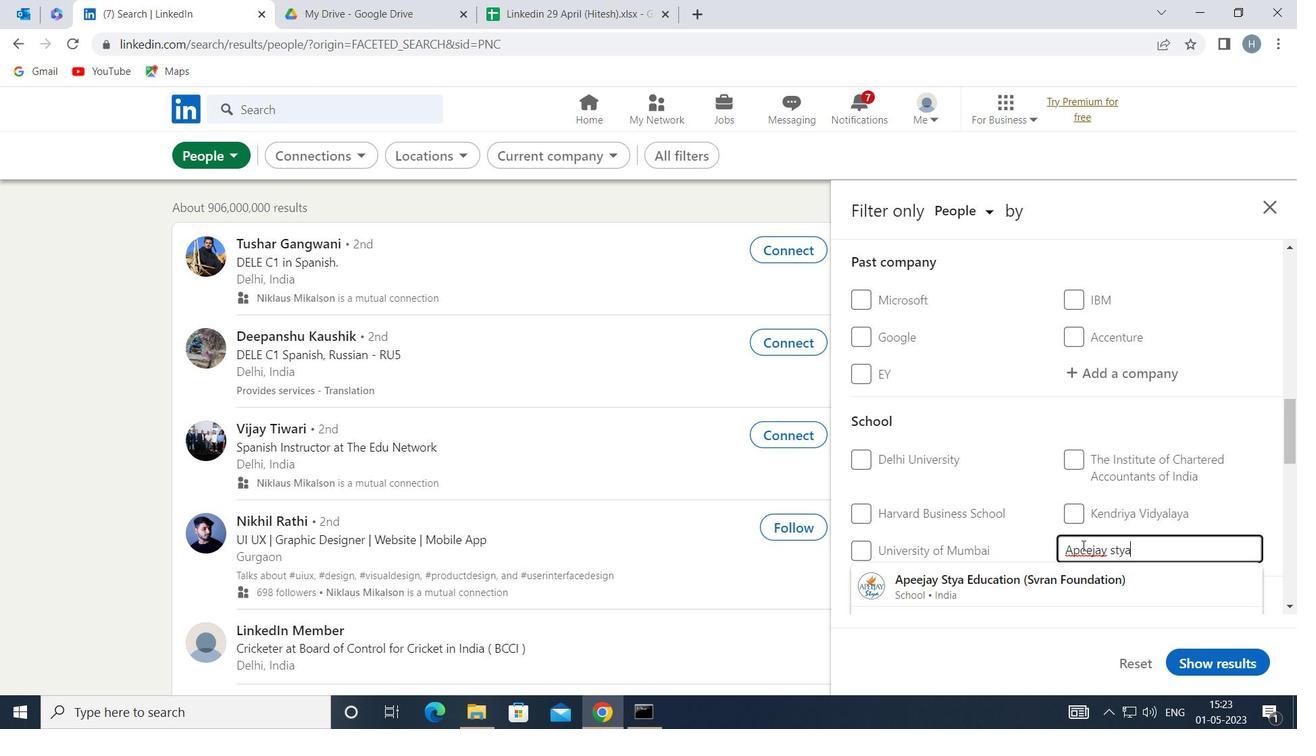 
Action: Mouse moved to (1091, 567)
Screenshot: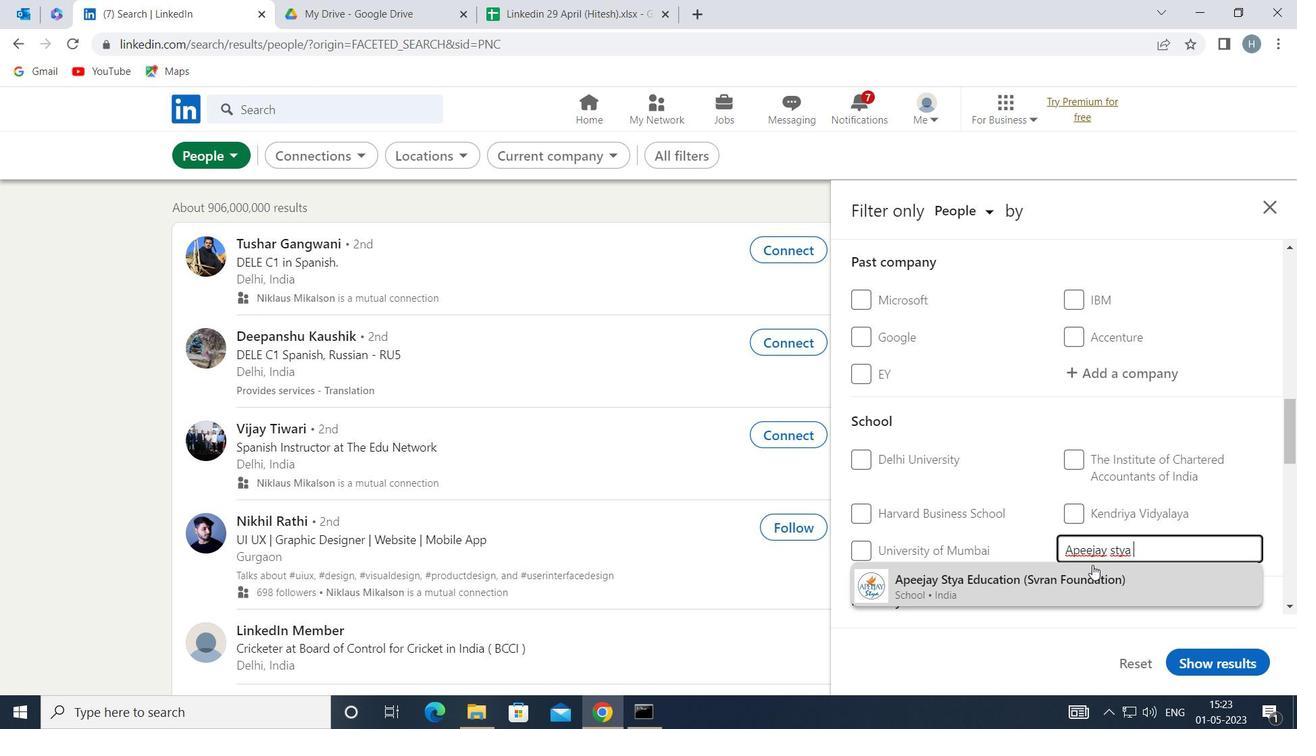
Action: Mouse pressed left at (1091, 567)
Screenshot: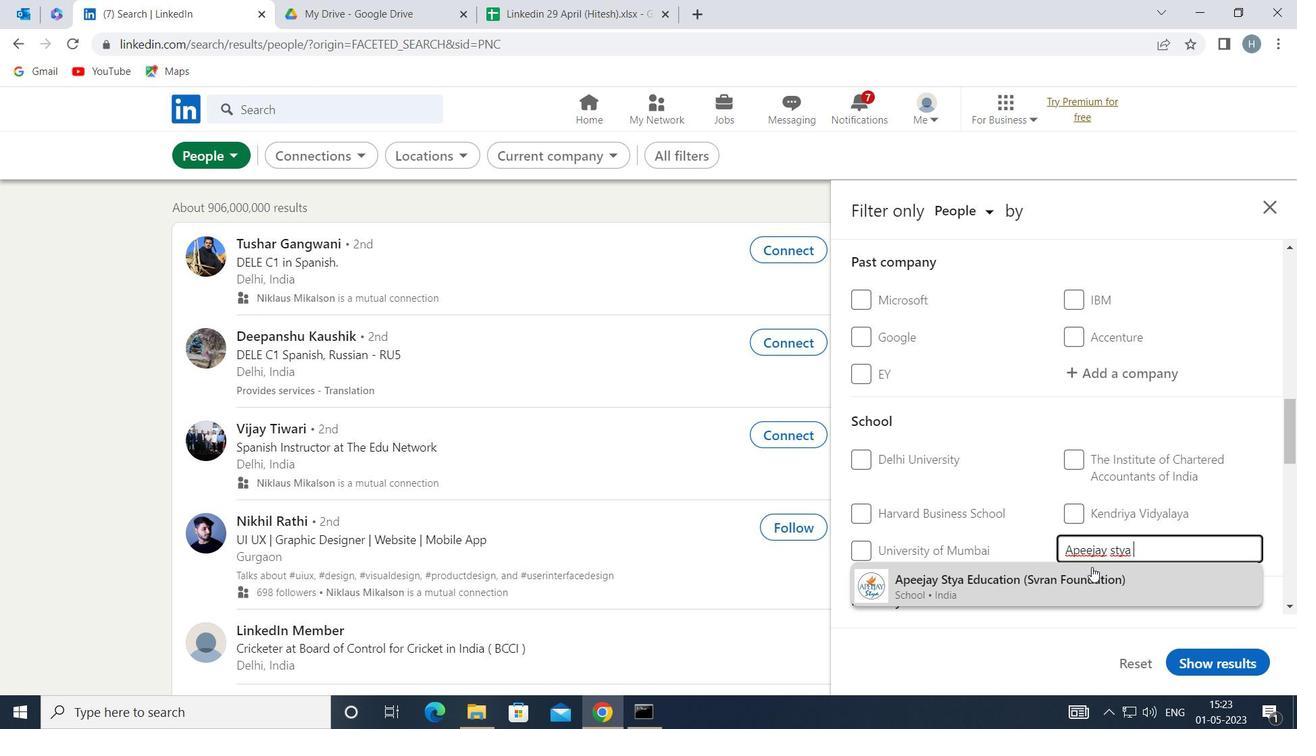 
Action: Mouse moved to (1070, 569)
Screenshot: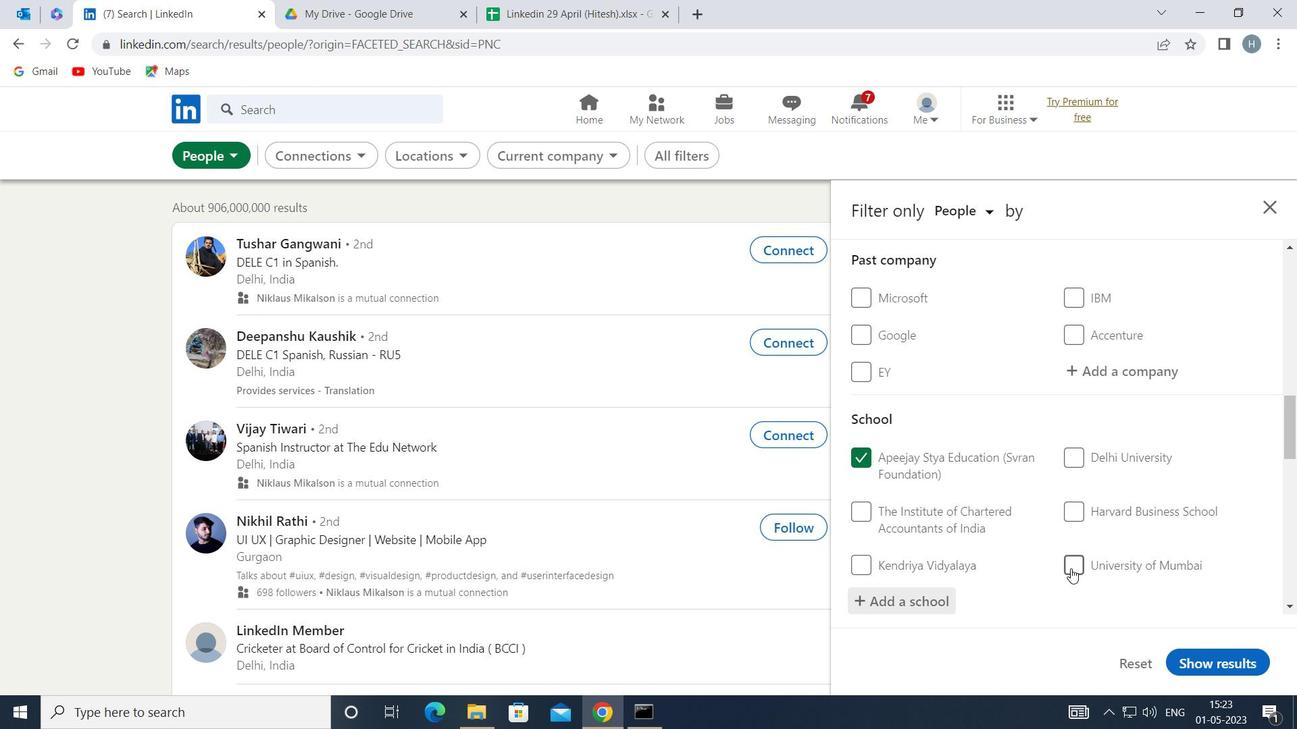 
Action: Mouse scrolled (1070, 569) with delta (0, 0)
Screenshot: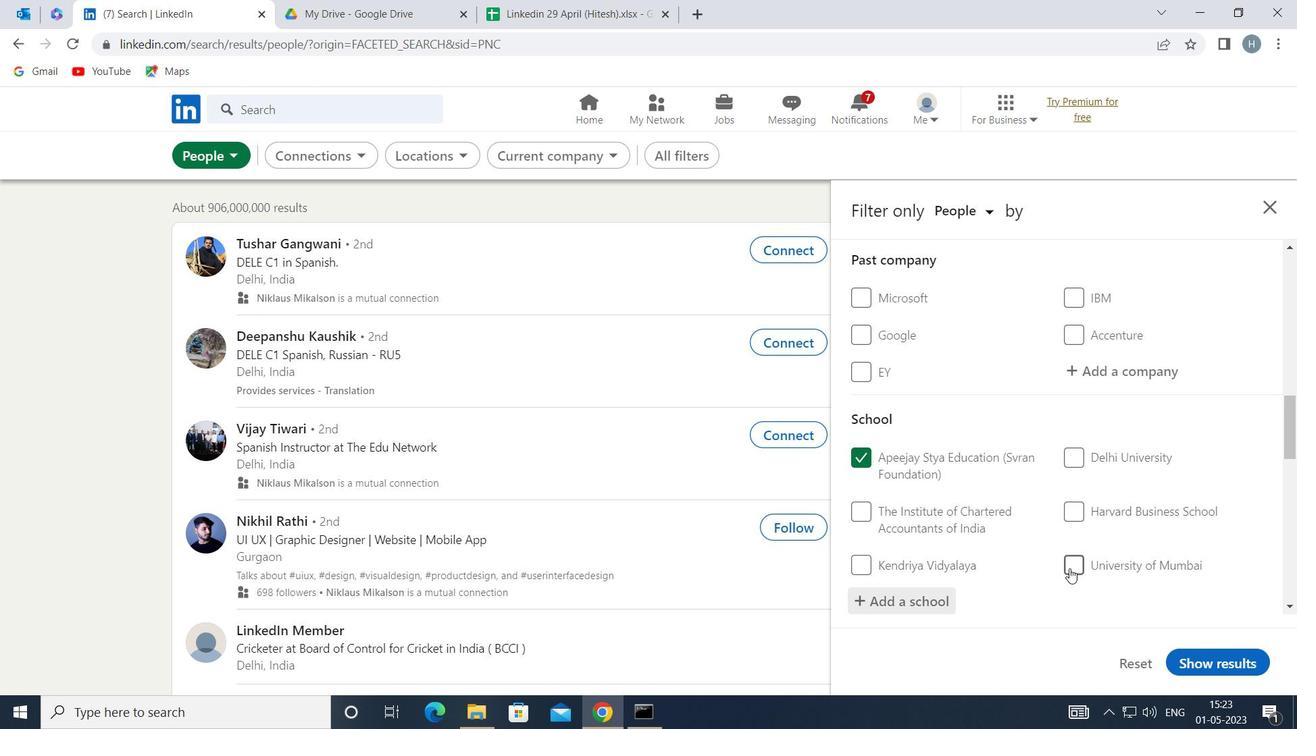 
Action: Mouse moved to (1069, 567)
Screenshot: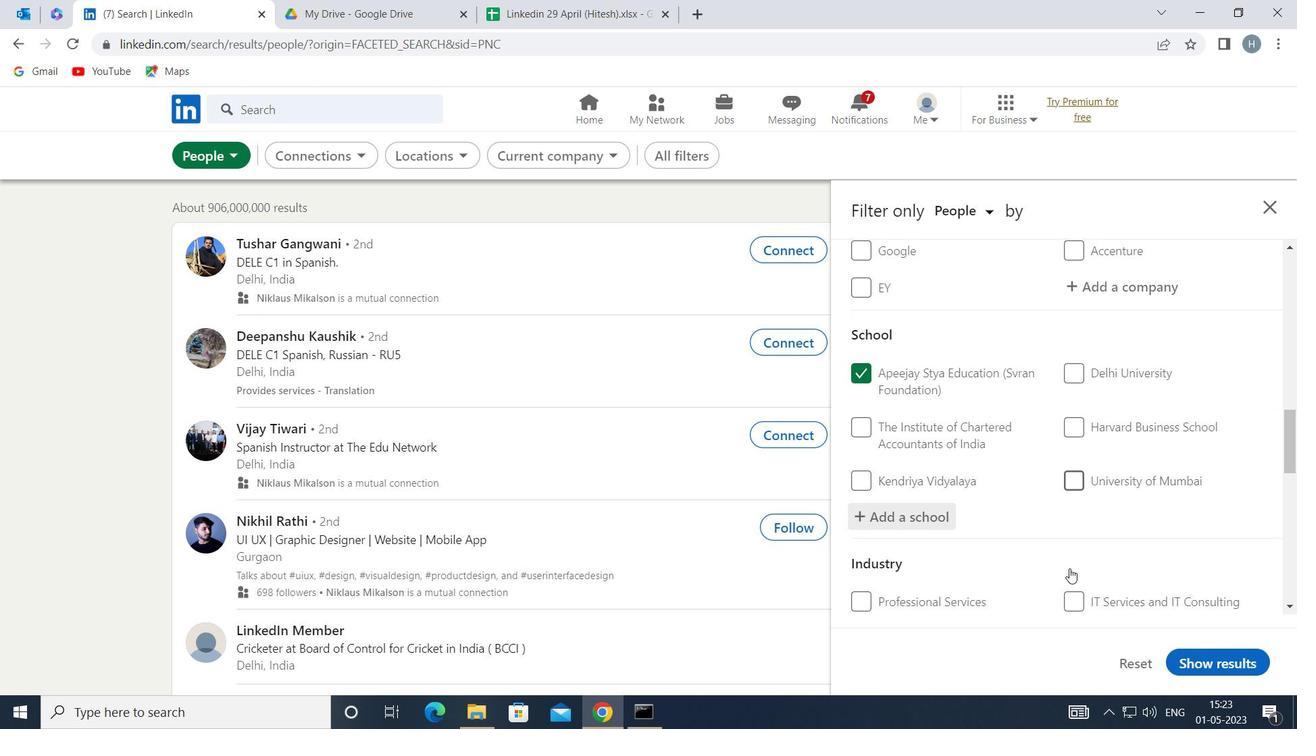 
Action: Mouse scrolled (1069, 567) with delta (0, 0)
Screenshot: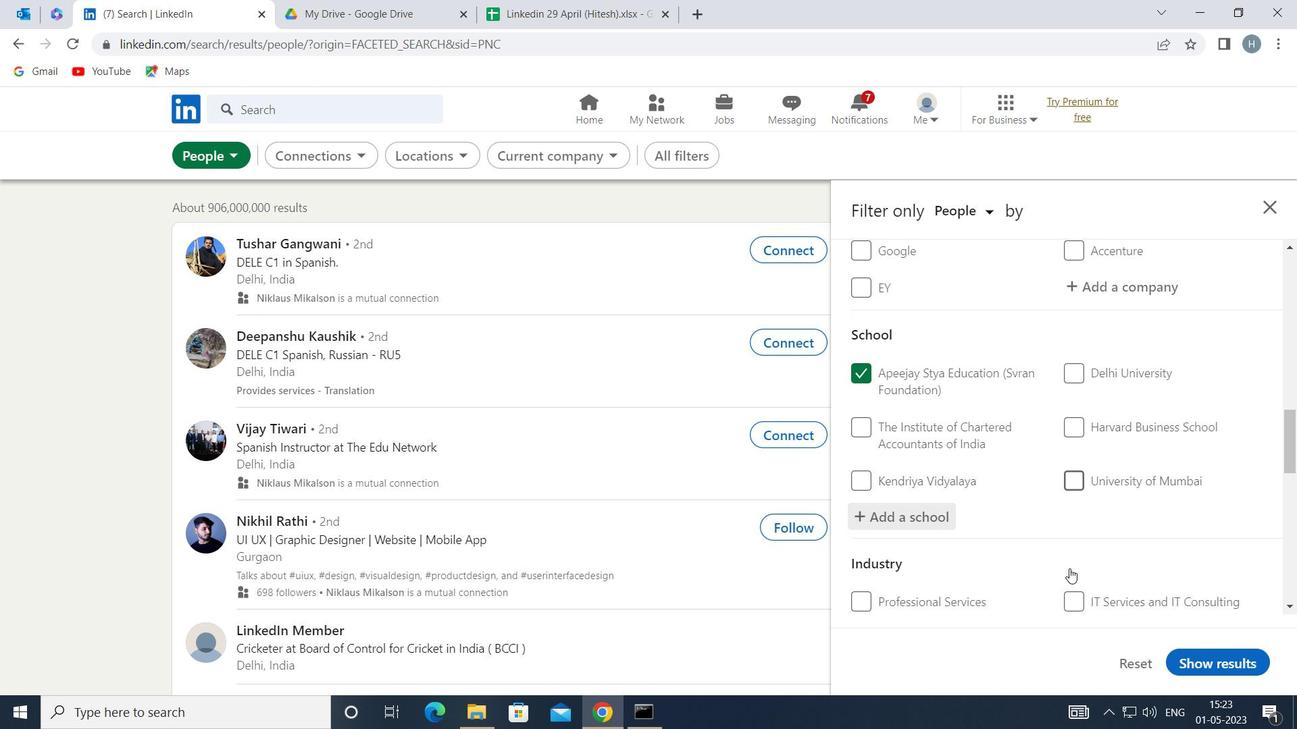 
Action: Mouse moved to (1069, 562)
Screenshot: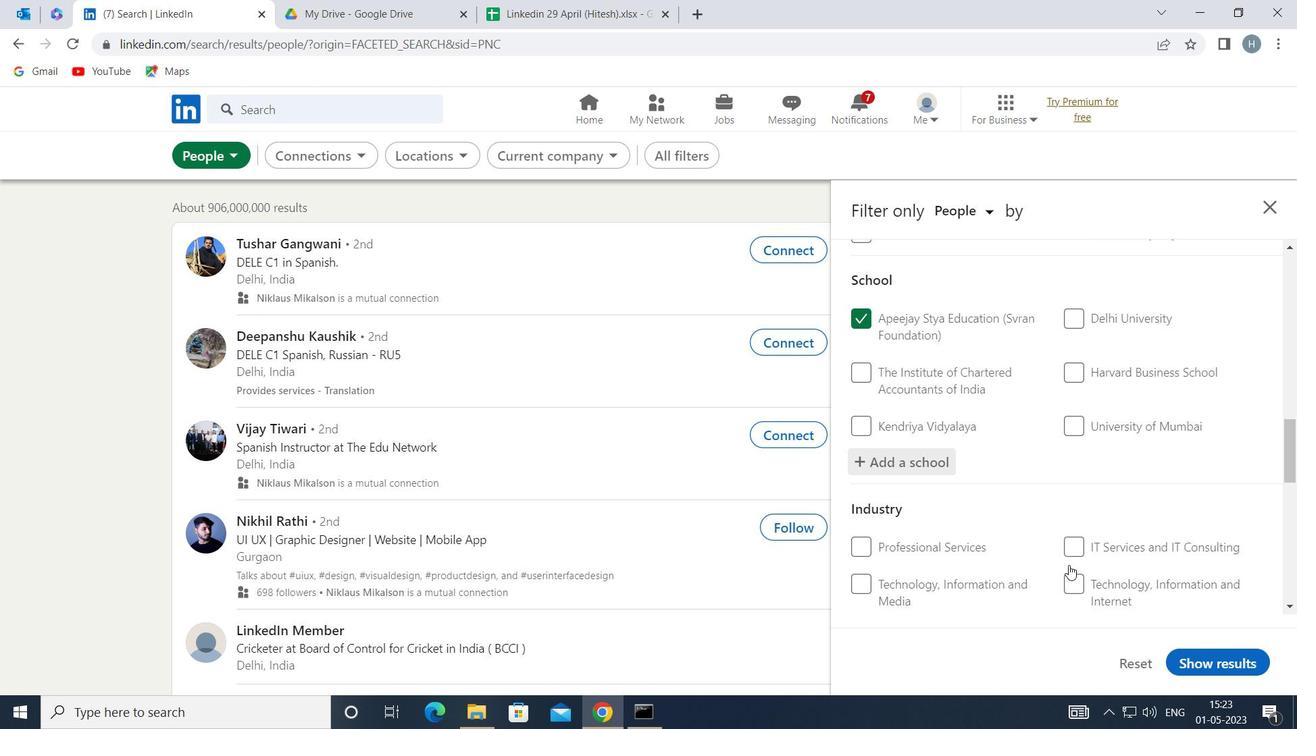 
Action: Mouse scrolled (1069, 561) with delta (0, 0)
Screenshot: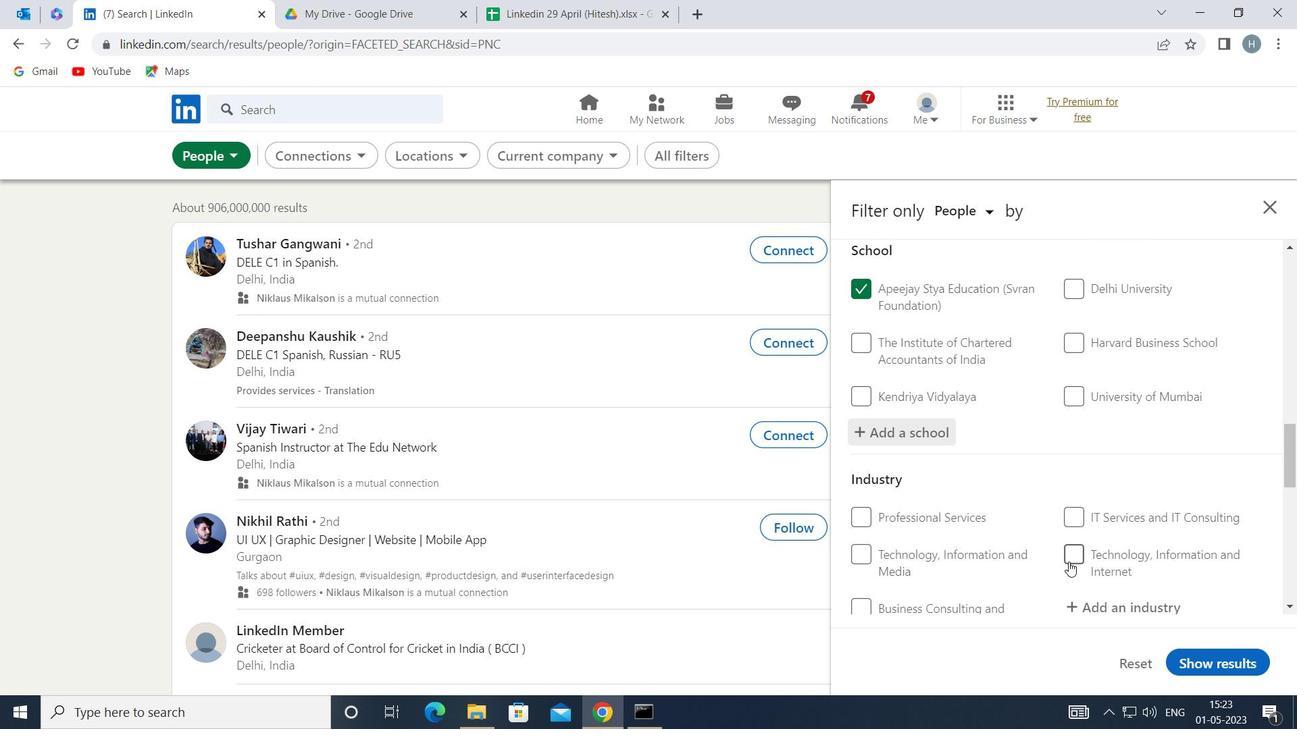 
Action: Mouse moved to (1100, 523)
Screenshot: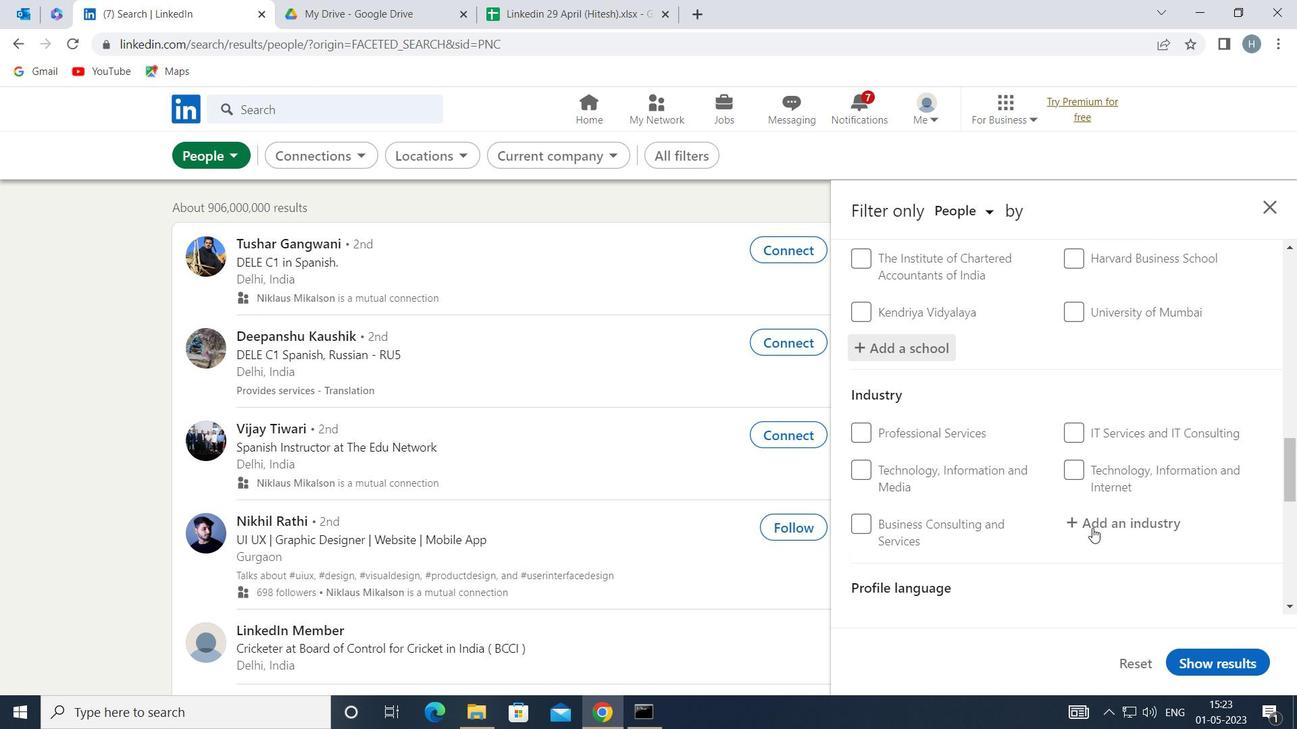 
Action: Mouse pressed left at (1100, 523)
Screenshot: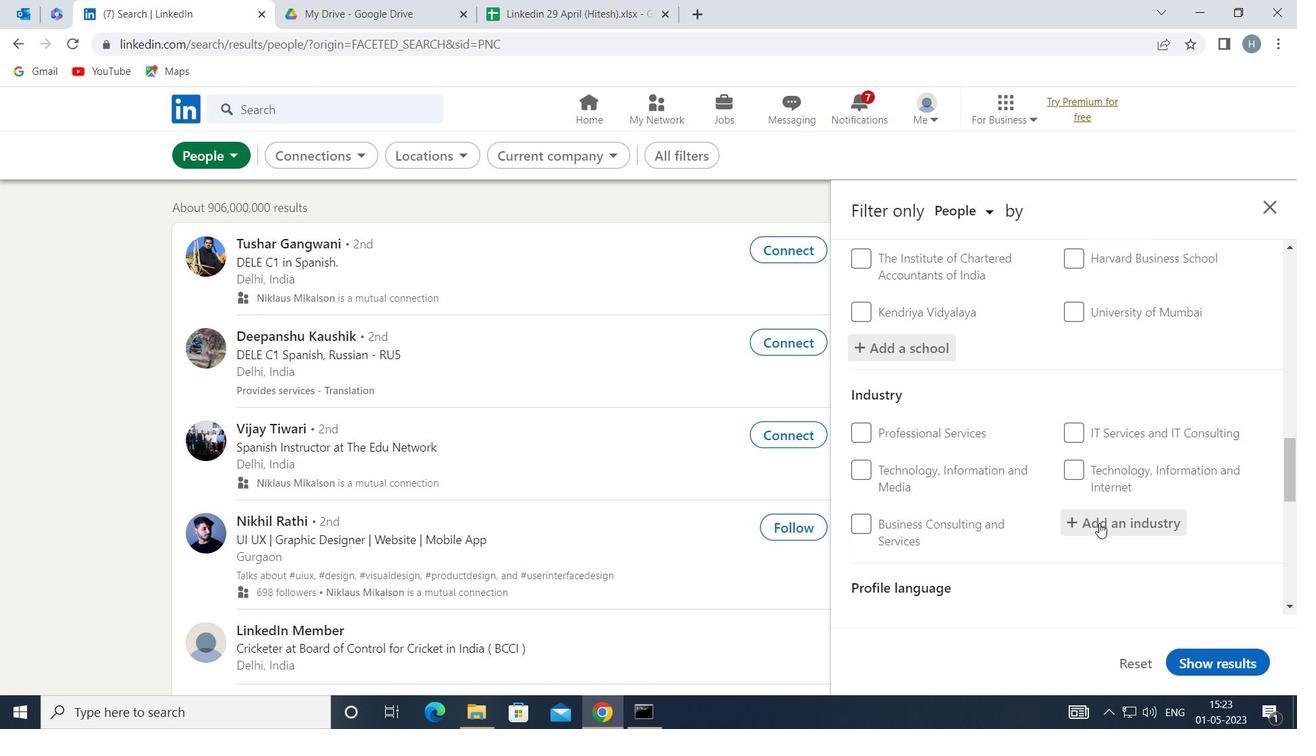 
Action: Key pressed <Key.shift>WINER
Screenshot: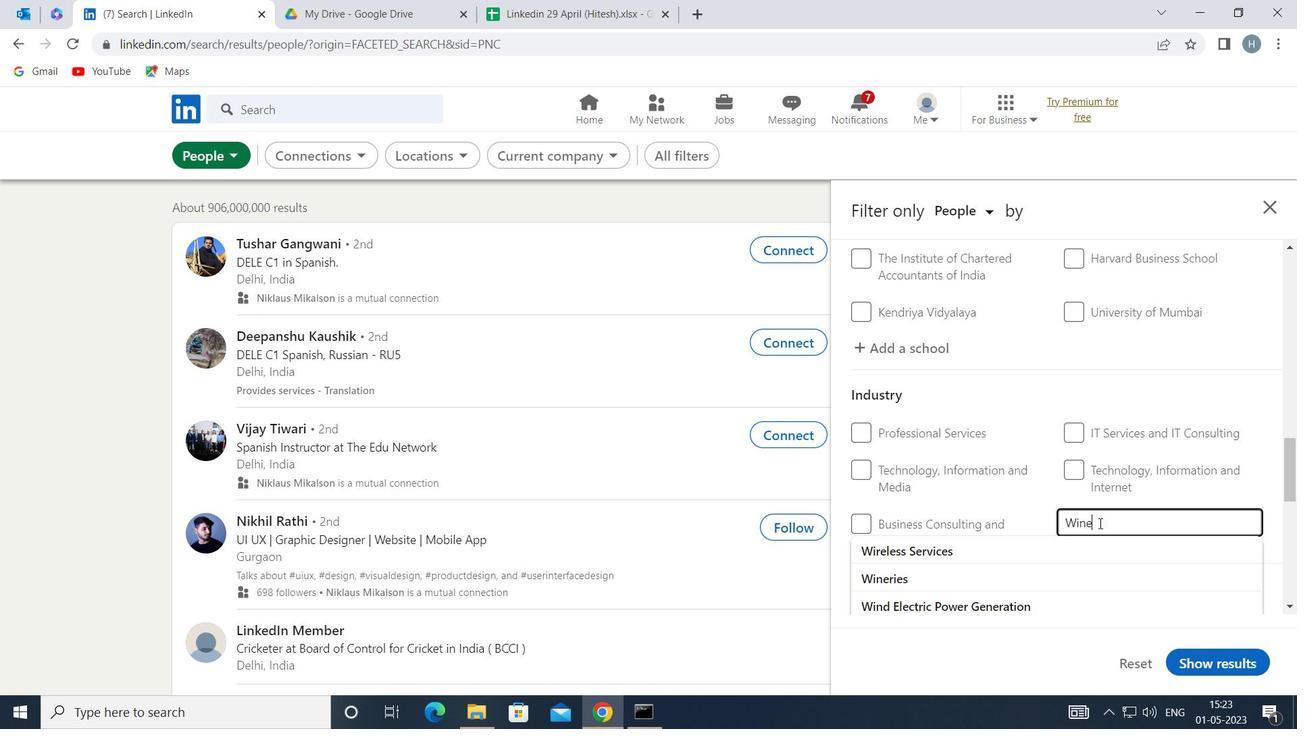 
Action: Mouse moved to (1016, 543)
Screenshot: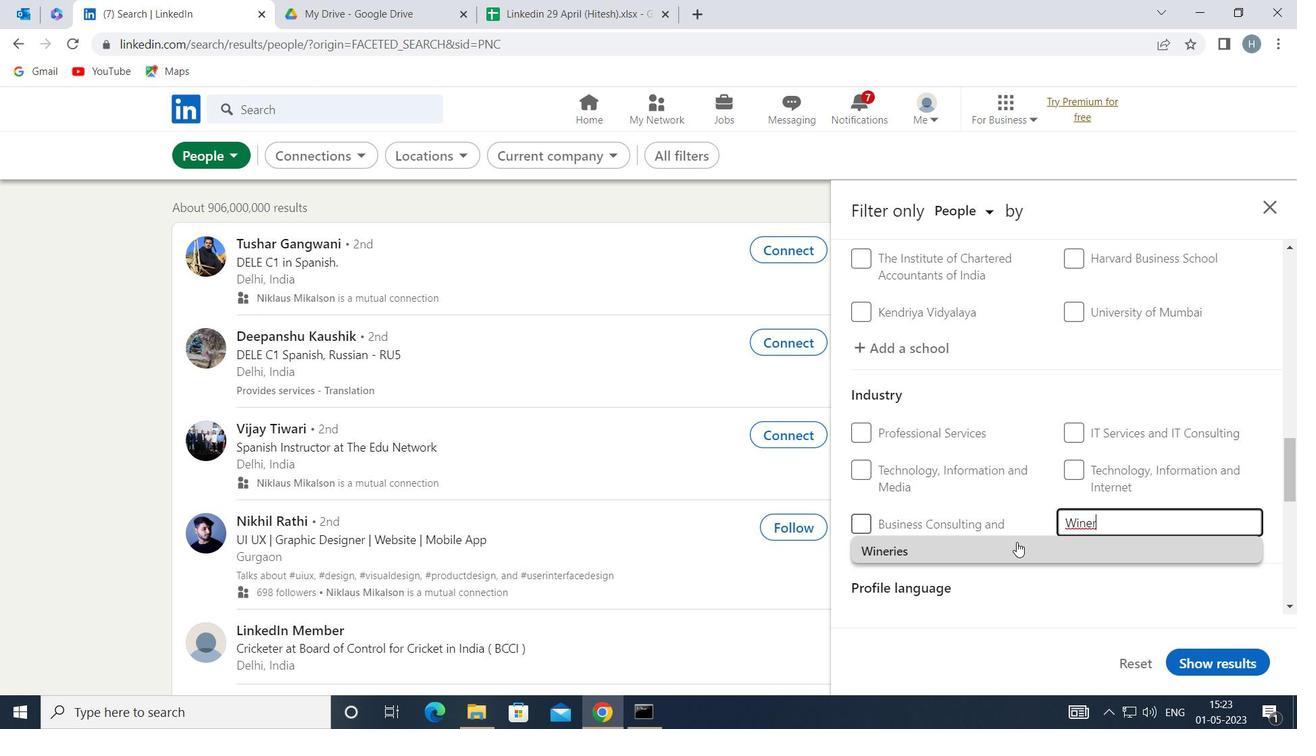 
Action: Mouse pressed left at (1016, 543)
Screenshot: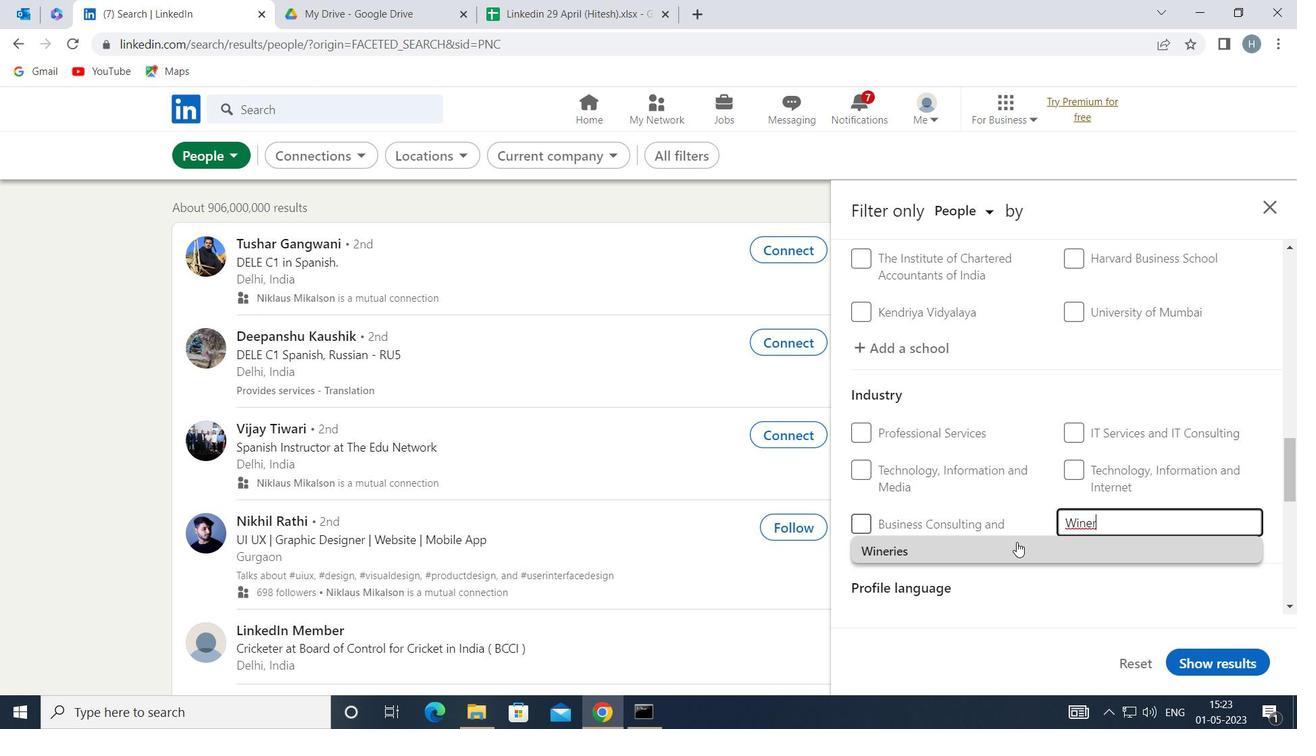 
Action: Mouse moved to (1009, 542)
Screenshot: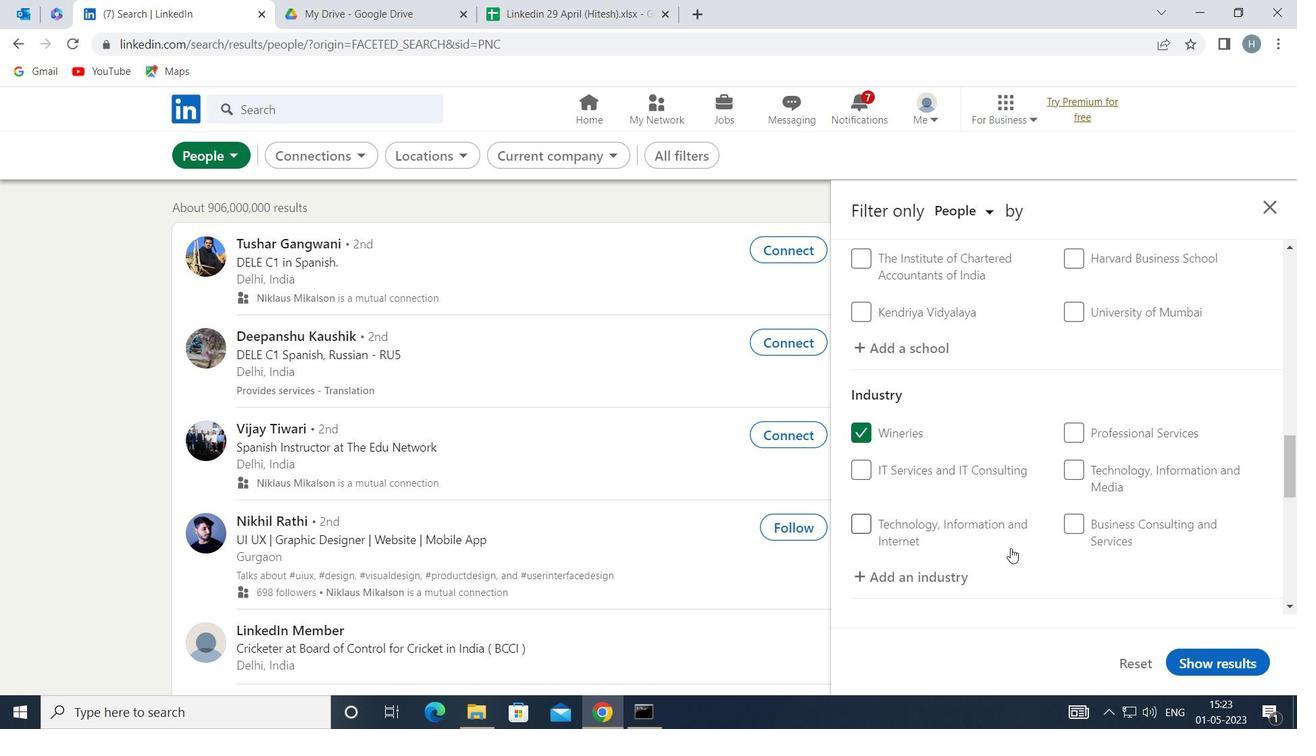 
Action: Mouse scrolled (1009, 542) with delta (0, 0)
Screenshot: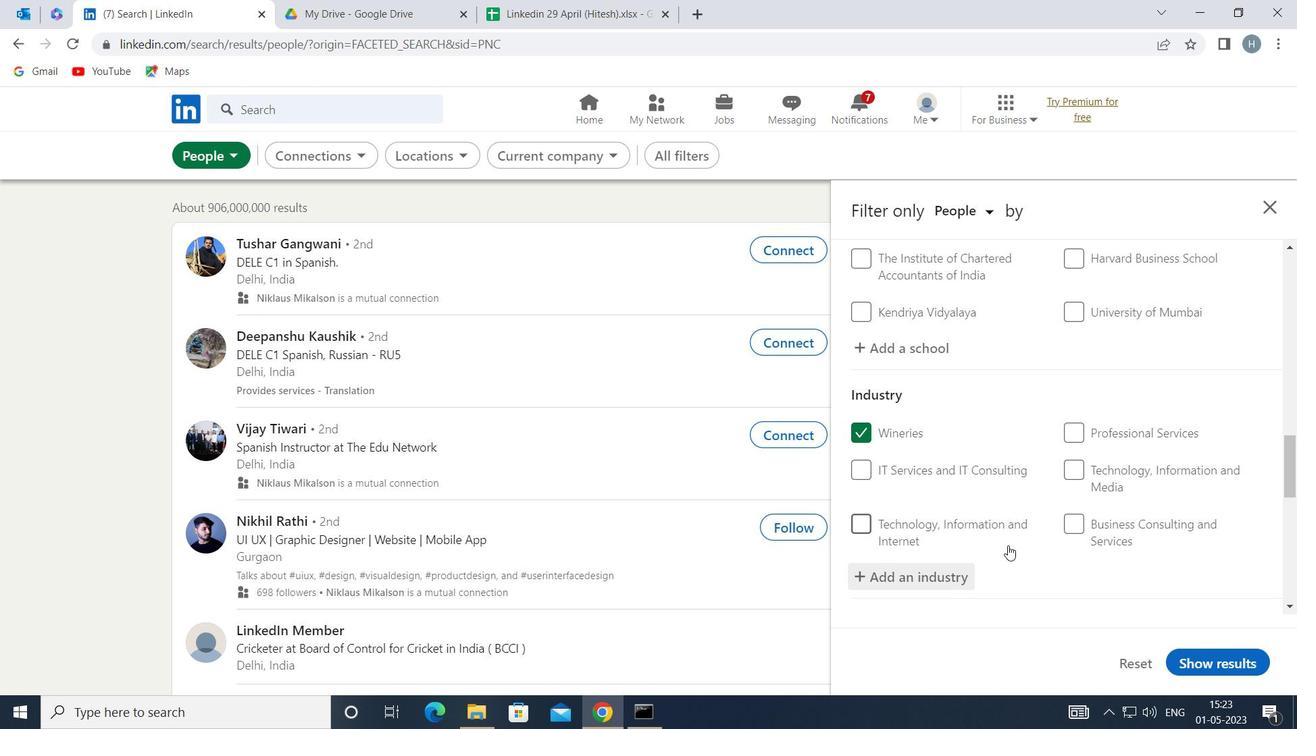 
Action: Mouse moved to (1009, 541)
Screenshot: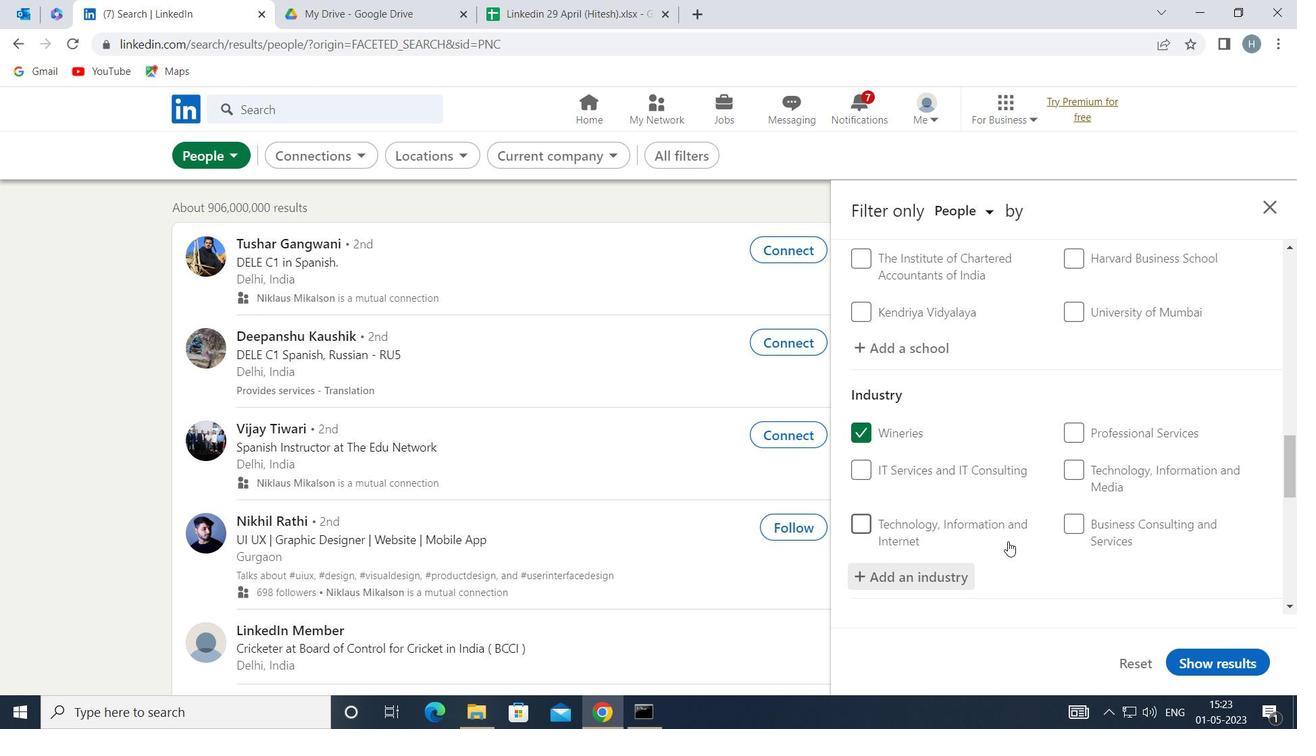 
Action: Mouse scrolled (1009, 540) with delta (0, 0)
Screenshot: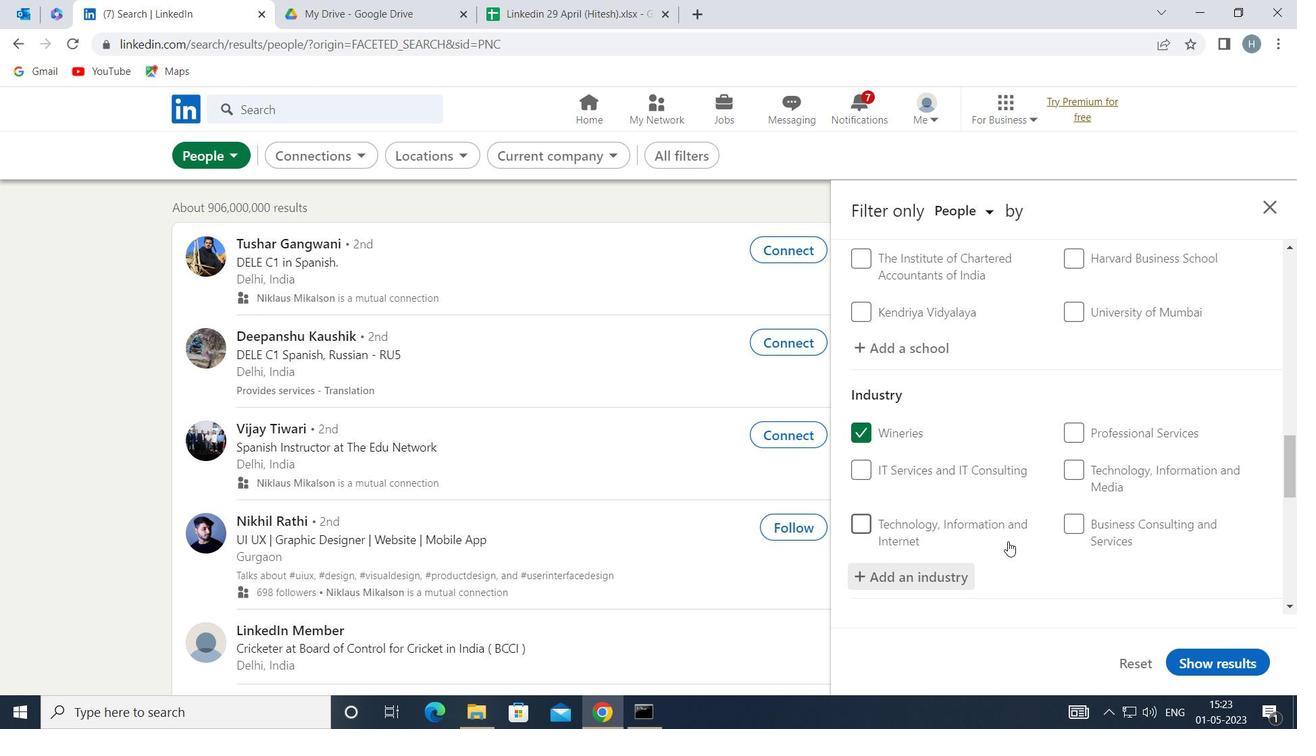 
Action: Mouse moved to (999, 468)
Screenshot: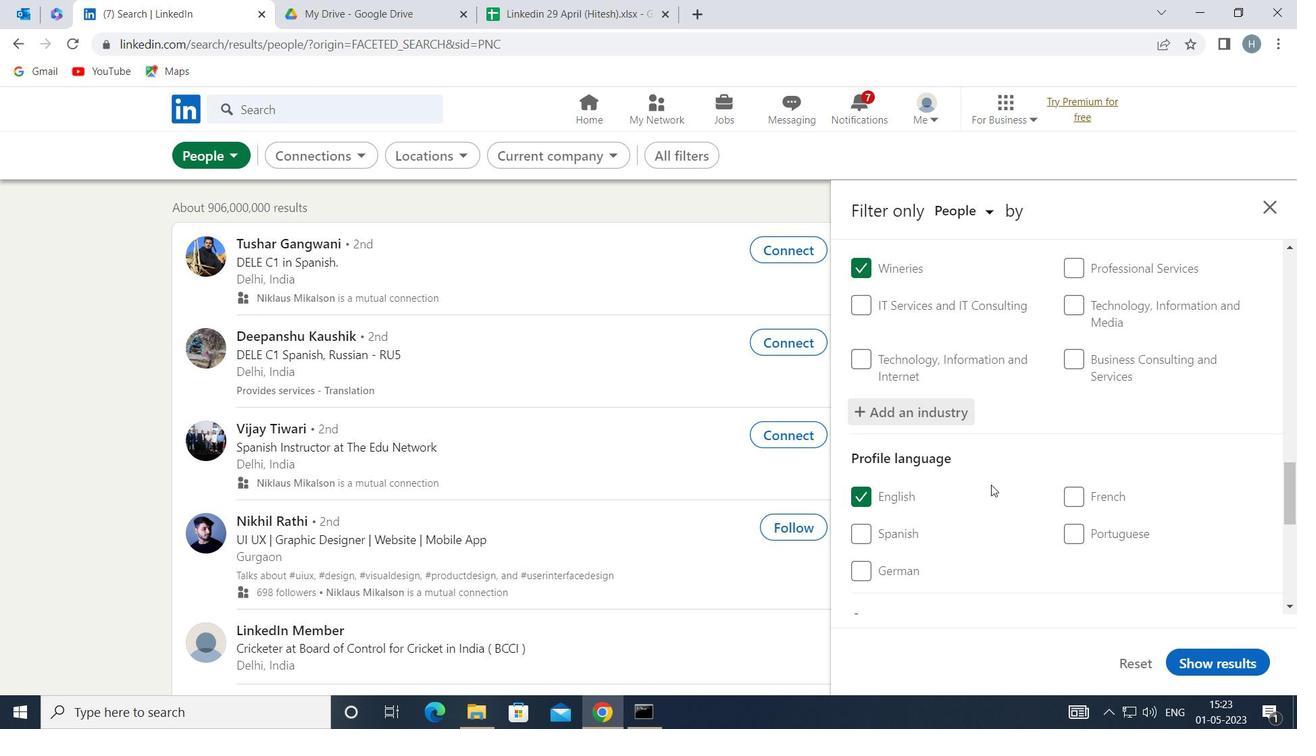 
Action: Mouse scrolled (999, 467) with delta (0, 0)
Screenshot: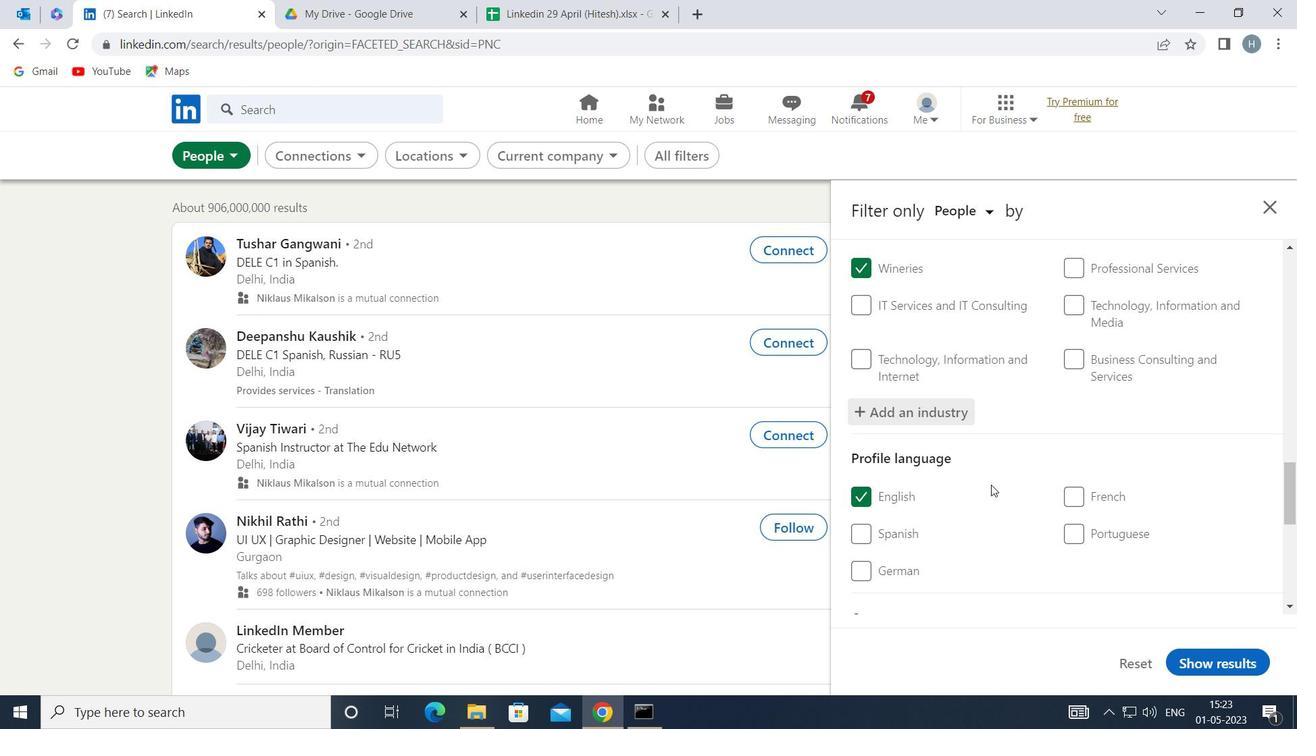 
Action: Mouse moved to (999, 467)
Screenshot: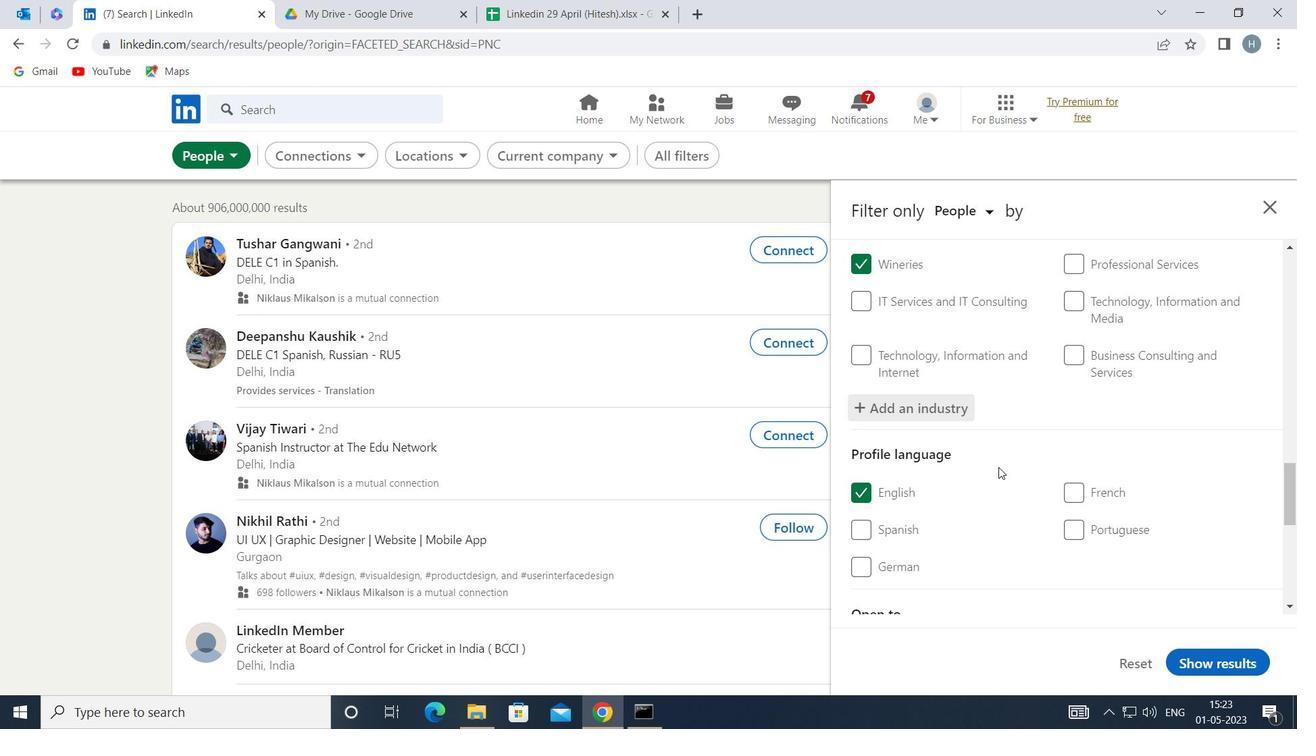
Action: Mouse scrolled (999, 467) with delta (0, 0)
Screenshot: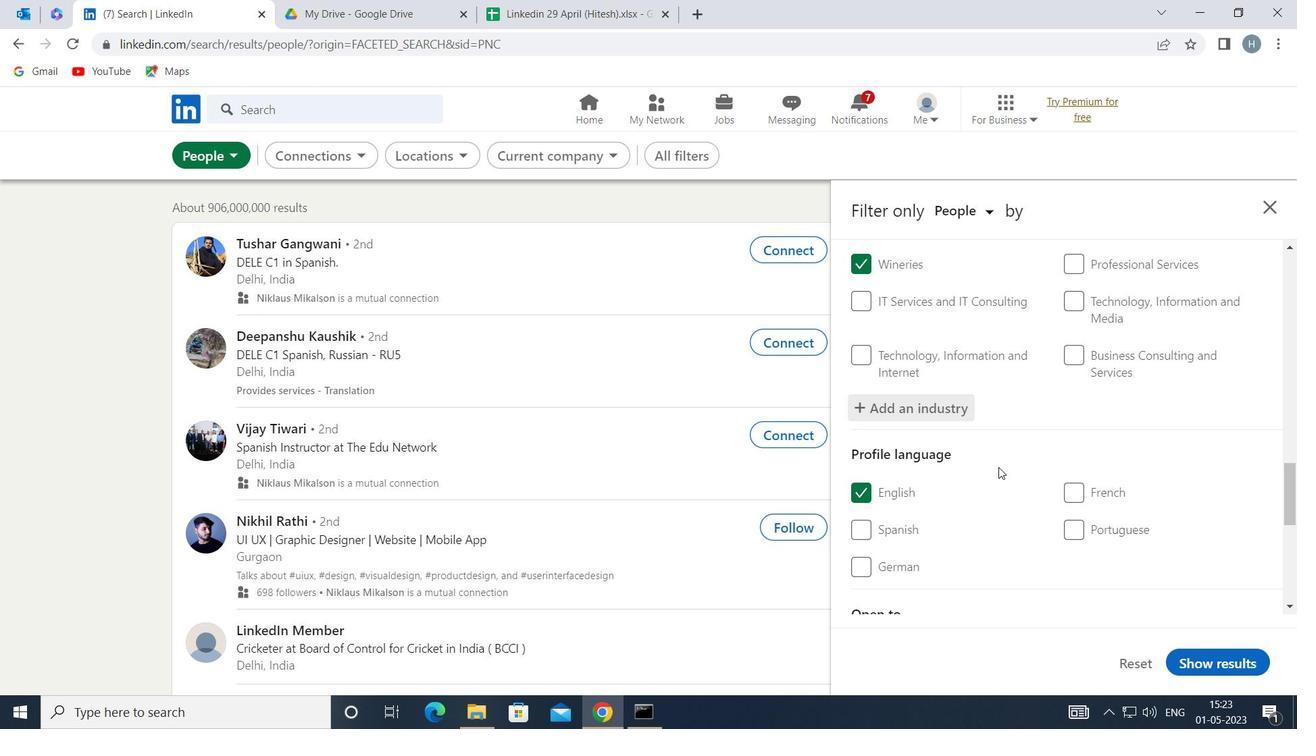 
Action: Mouse moved to (1005, 464)
Screenshot: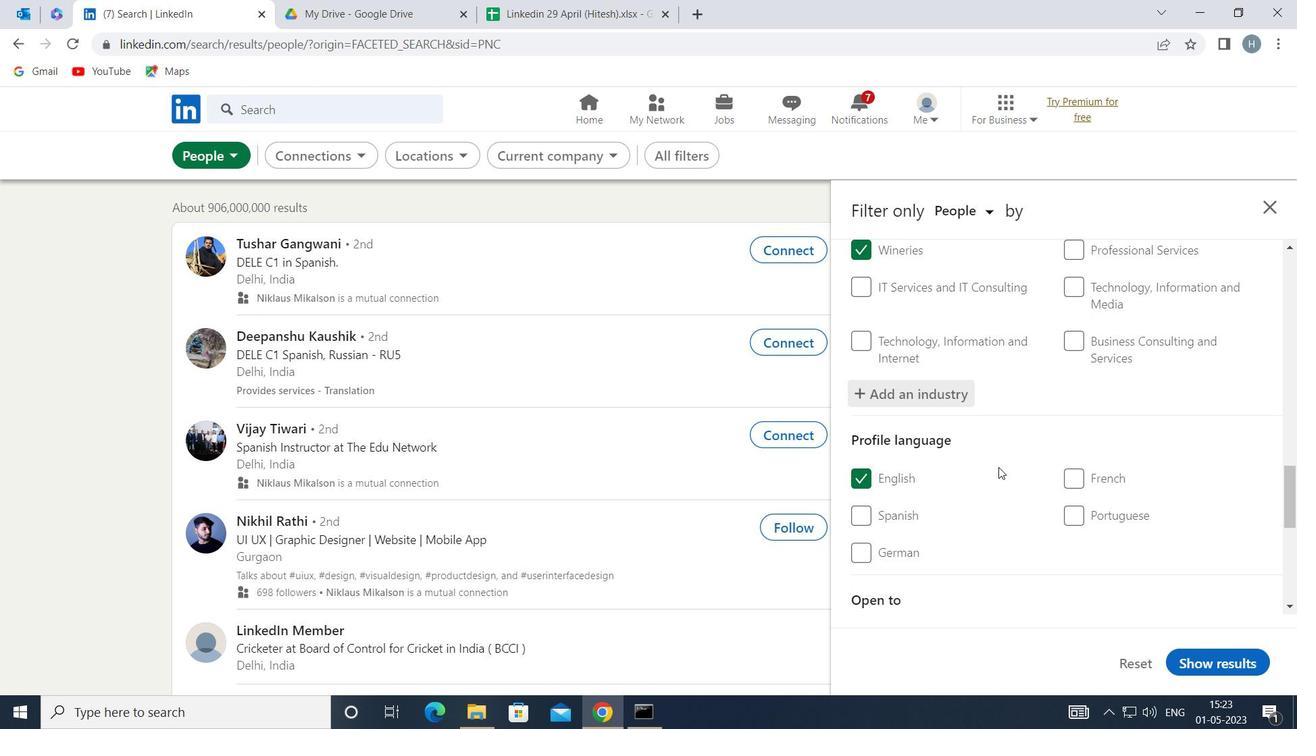
Action: Mouse scrolled (1005, 463) with delta (0, 0)
Screenshot: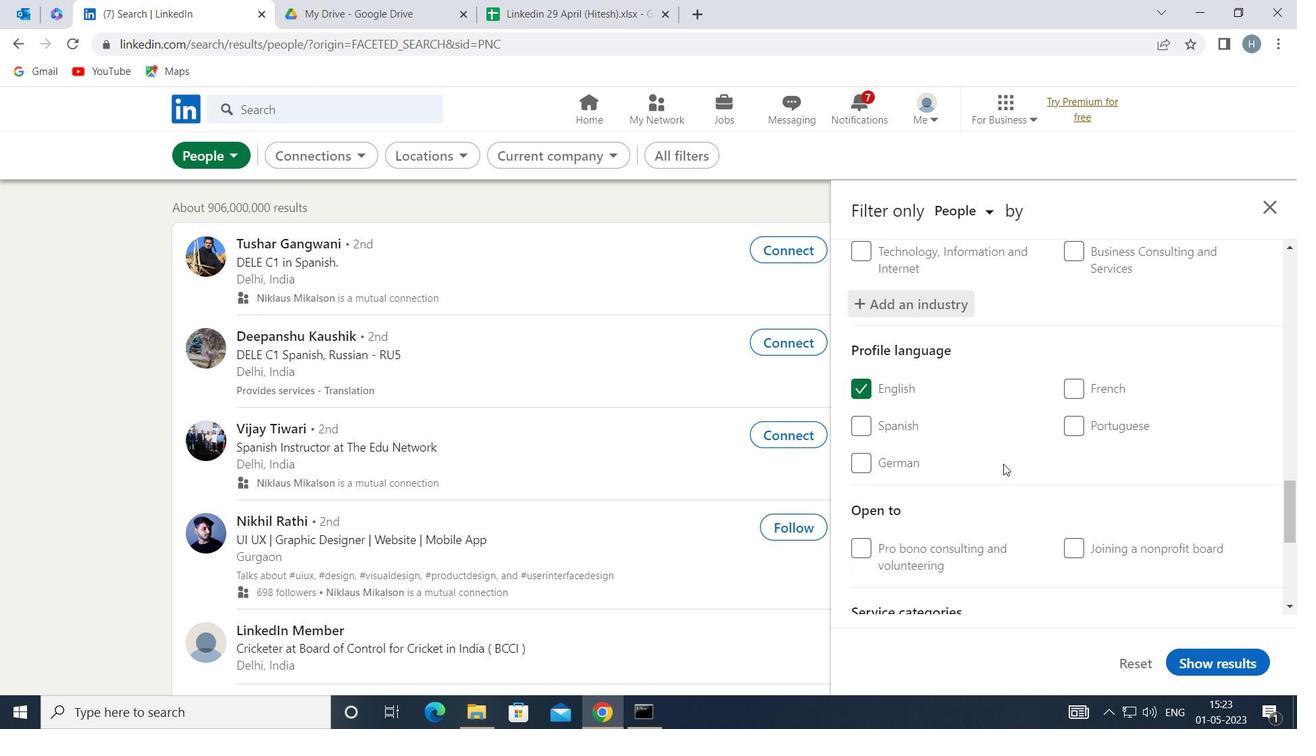 
Action: Mouse moved to (1009, 463)
Screenshot: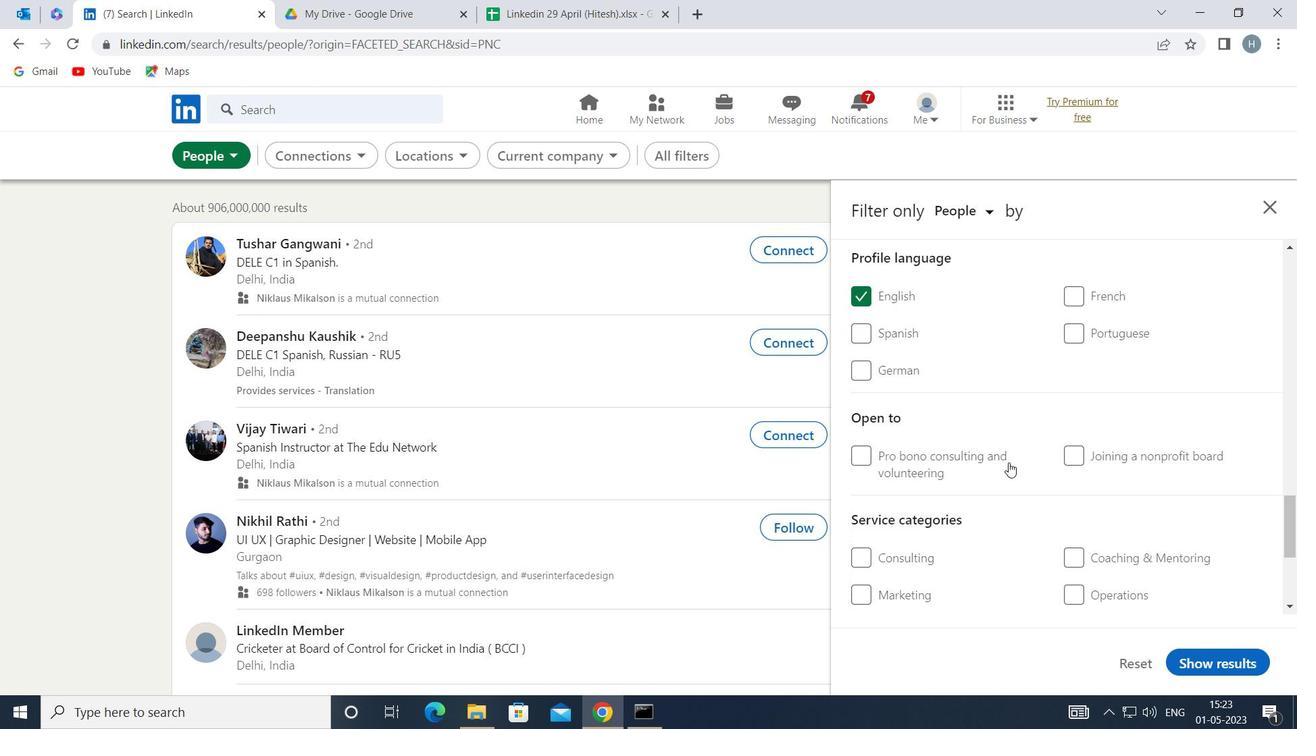 
Action: Mouse scrolled (1009, 462) with delta (0, 0)
Screenshot: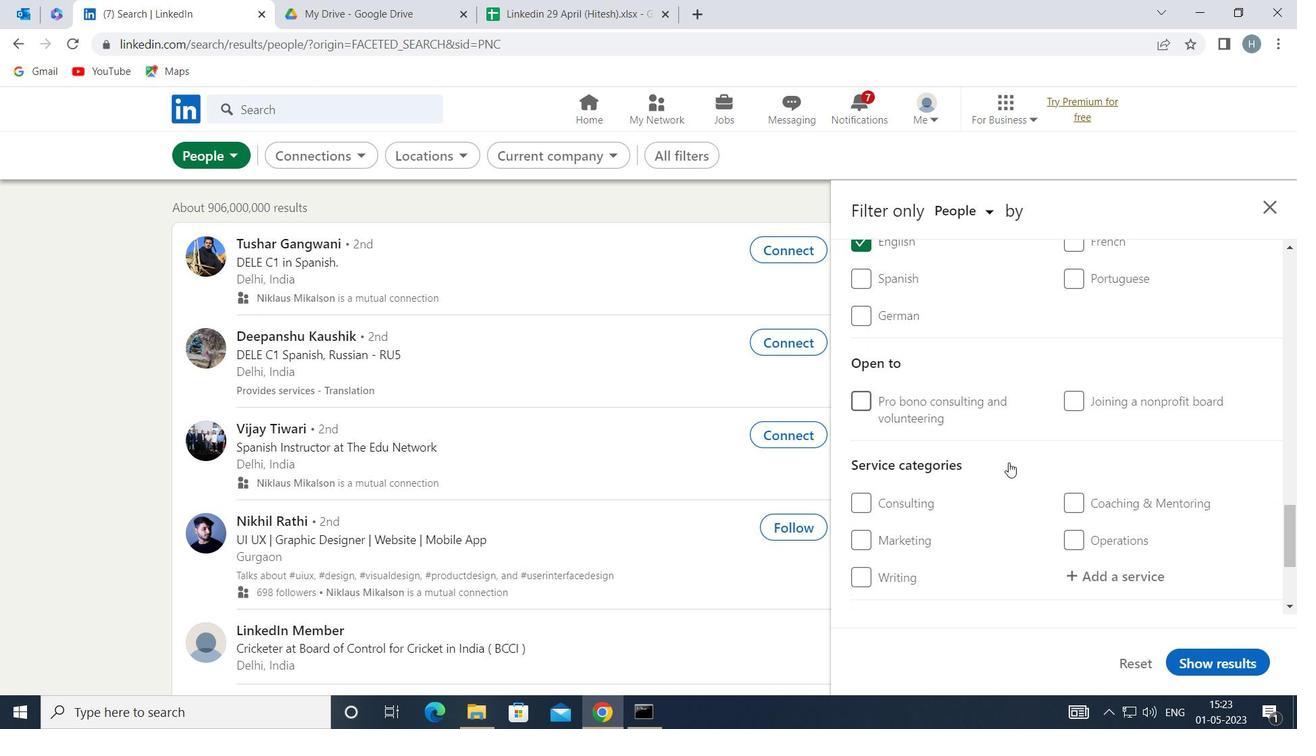 
Action: Mouse moved to (1094, 487)
Screenshot: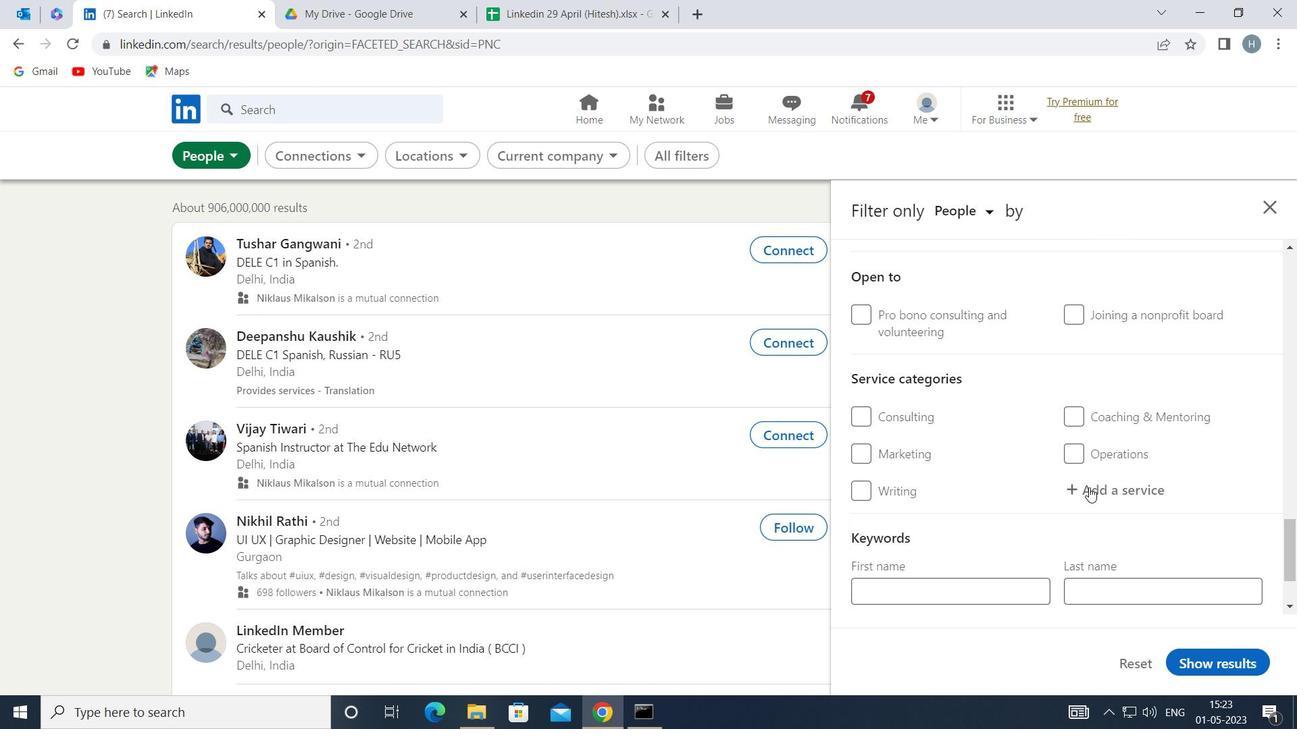 
Action: Mouse pressed left at (1094, 487)
Screenshot: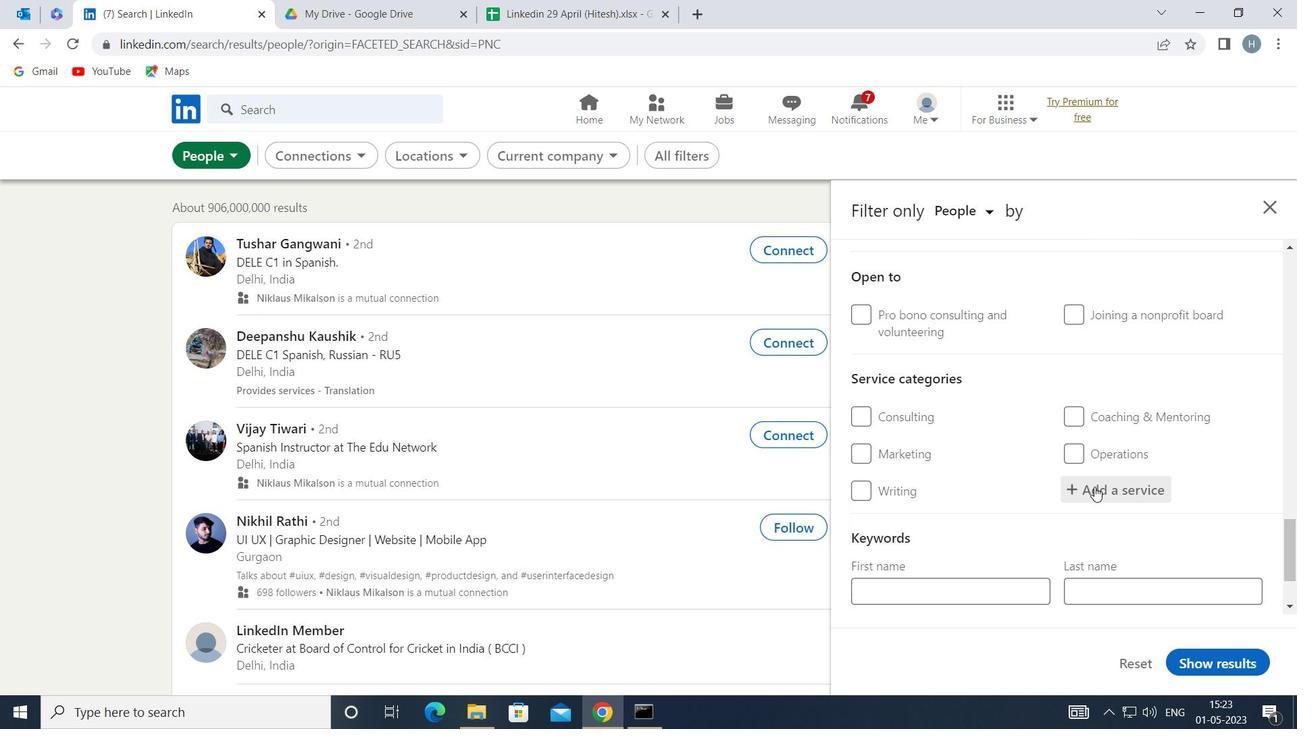 
Action: Mouse moved to (1095, 483)
Screenshot: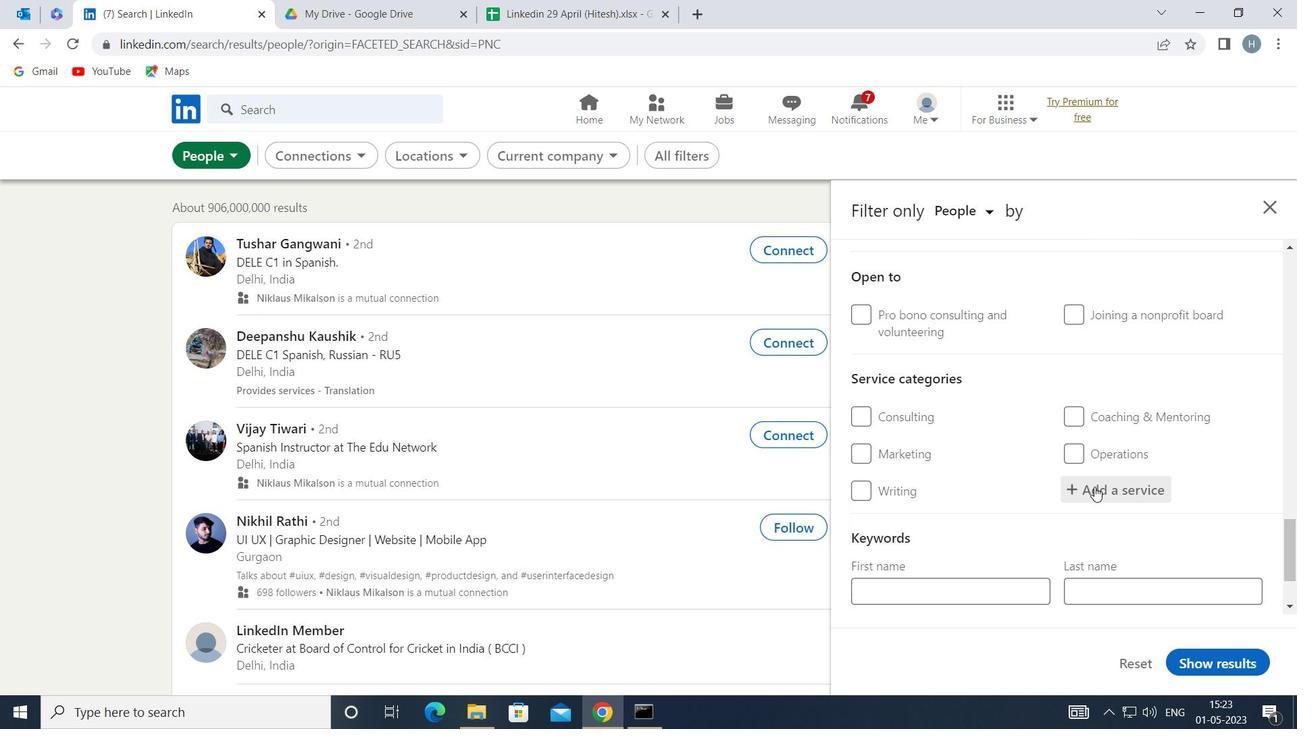 
Action: Key pressed <Key.shift>PACKAG
Screenshot: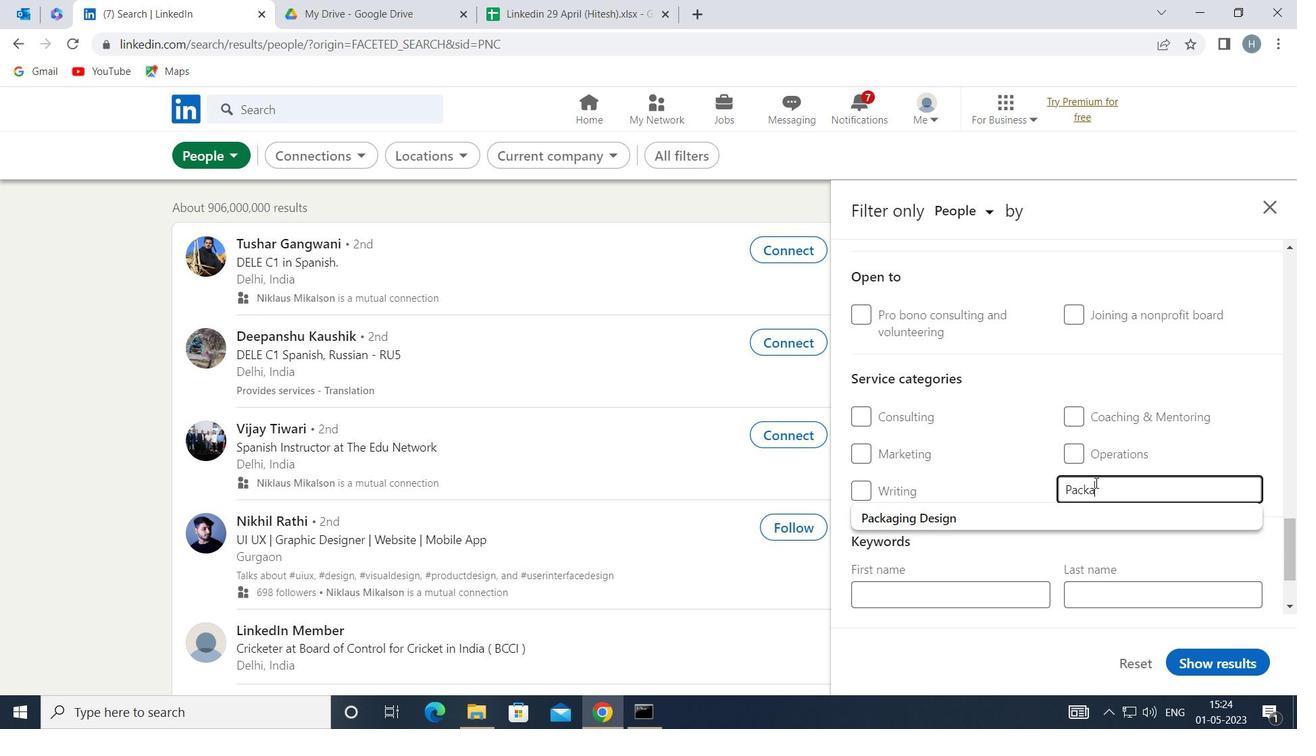 
Action: Mouse moved to (1026, 511)
Screenshot: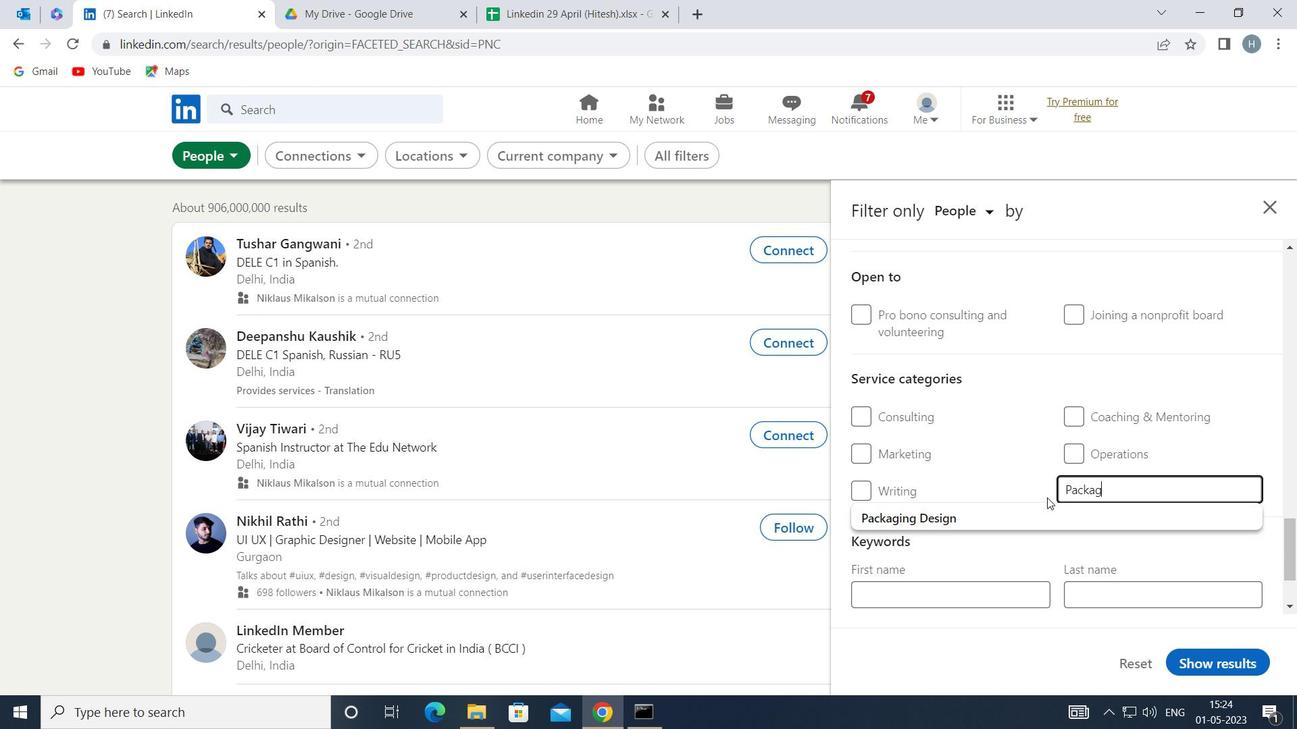 
Action: Mouse pressed left at (1026, 511)
Screenshot: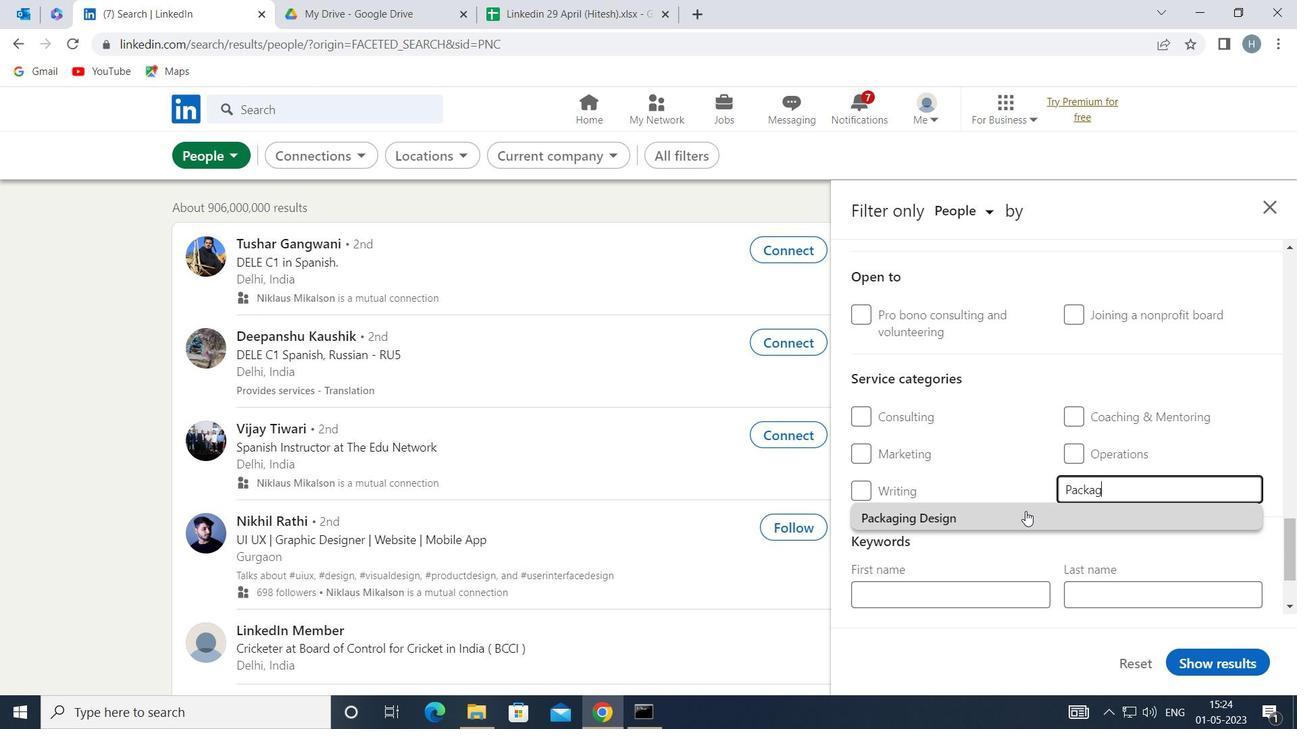 
Action: Mouse moved to (1015, 508)
Screenshot: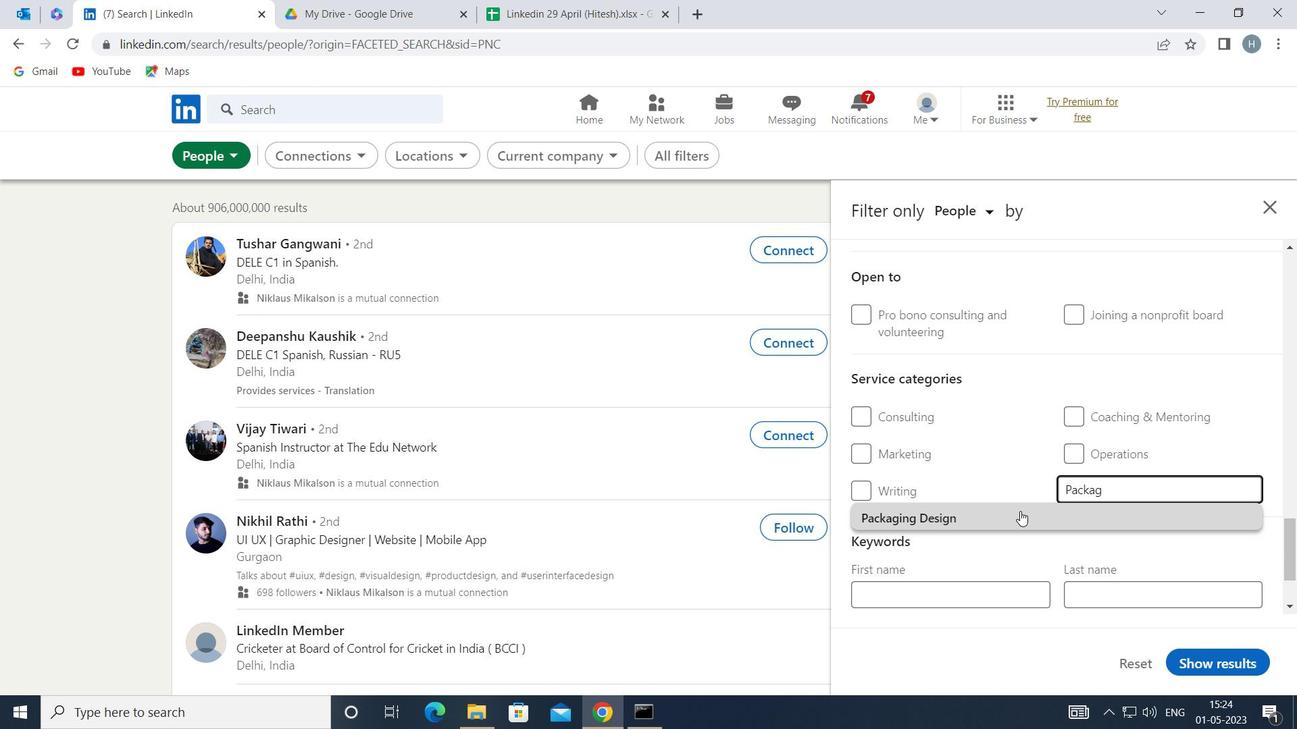 
Action: Mouse scrolled (1015, 508) with delta (0, 0)
Screenshot: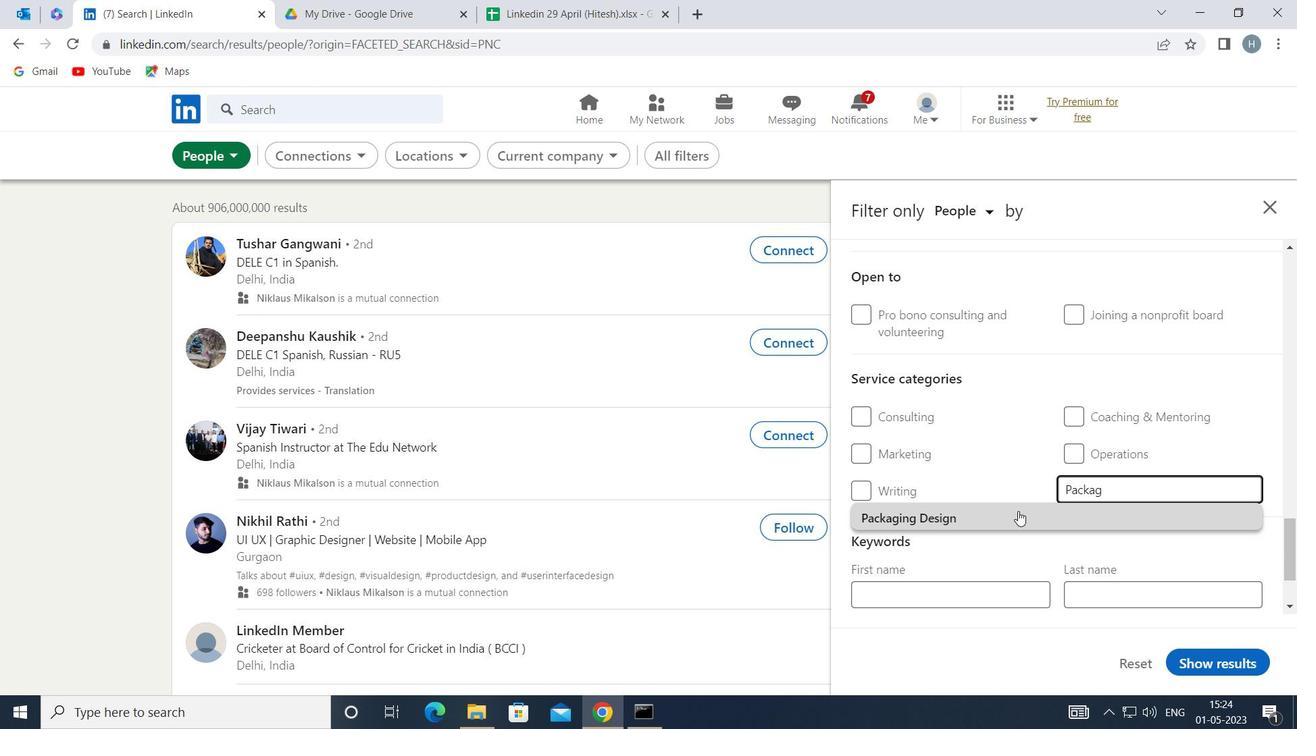 
Action: Mouse scrolled (1015, 508) with delta (0, 0)
Screenshot: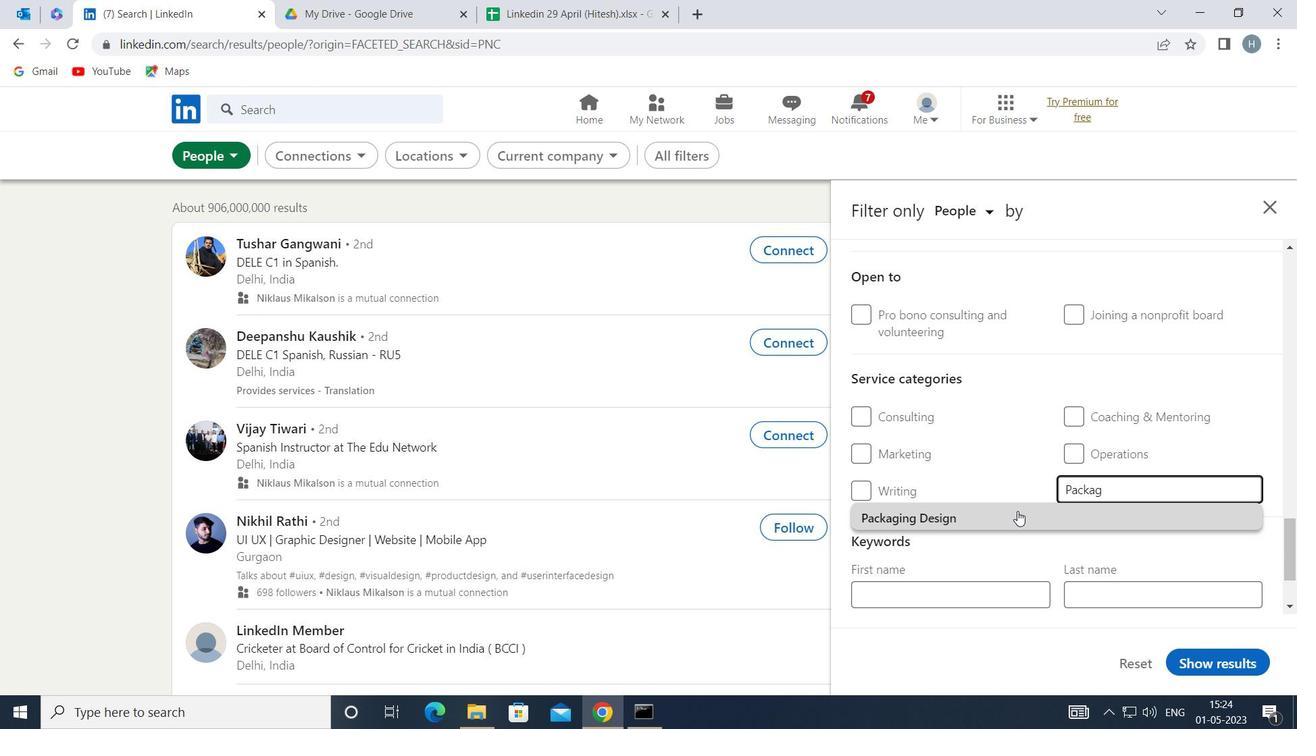 
Action: Mouse scrolled (1015, 508) with delta (0, 0)
Screenshot: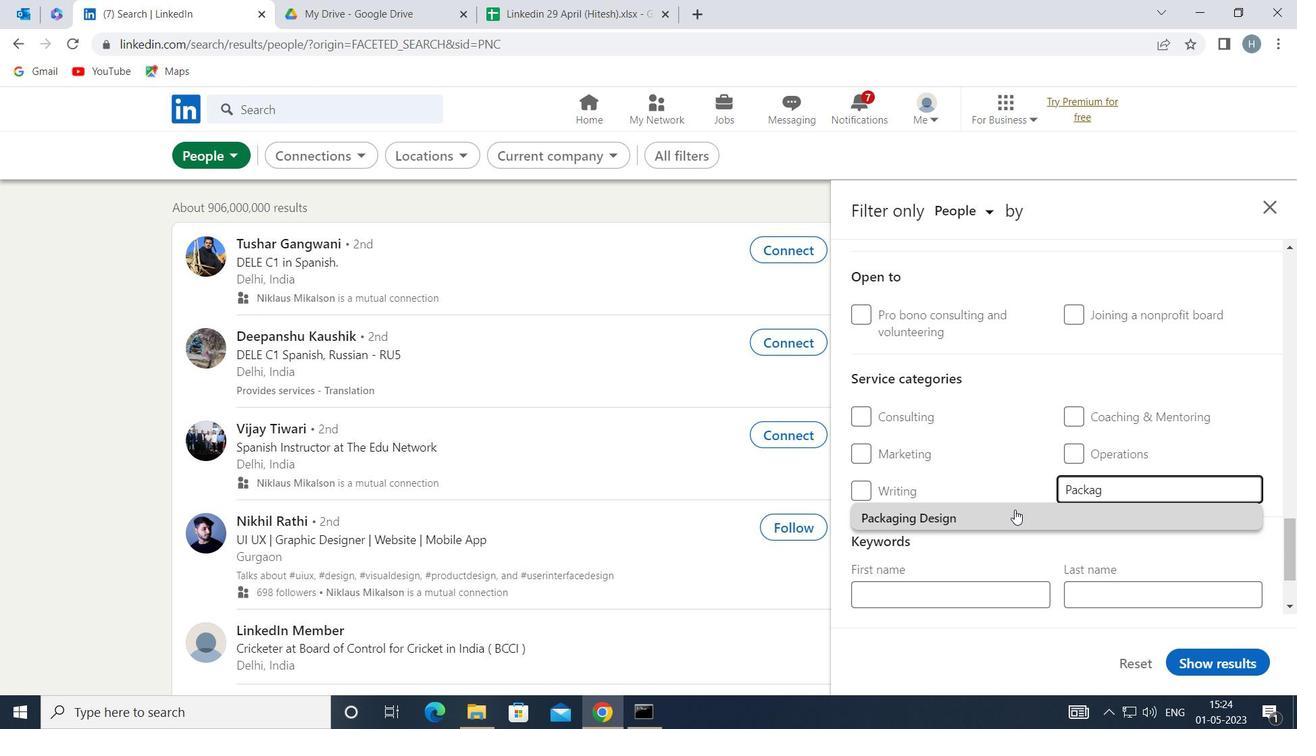 
Action: Mouse moved to (1002, 402)
Screenshot: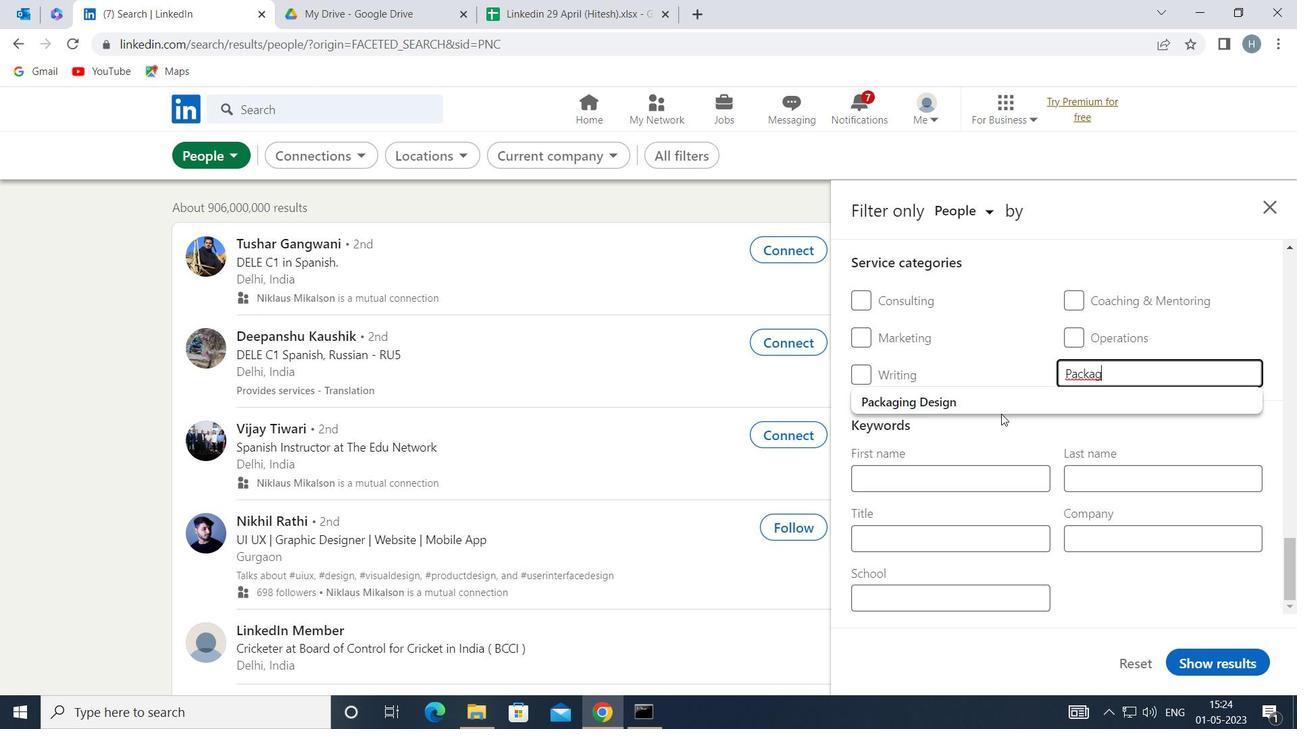 
Action: Mouse pressed left at (1002, 402)
Screenshot: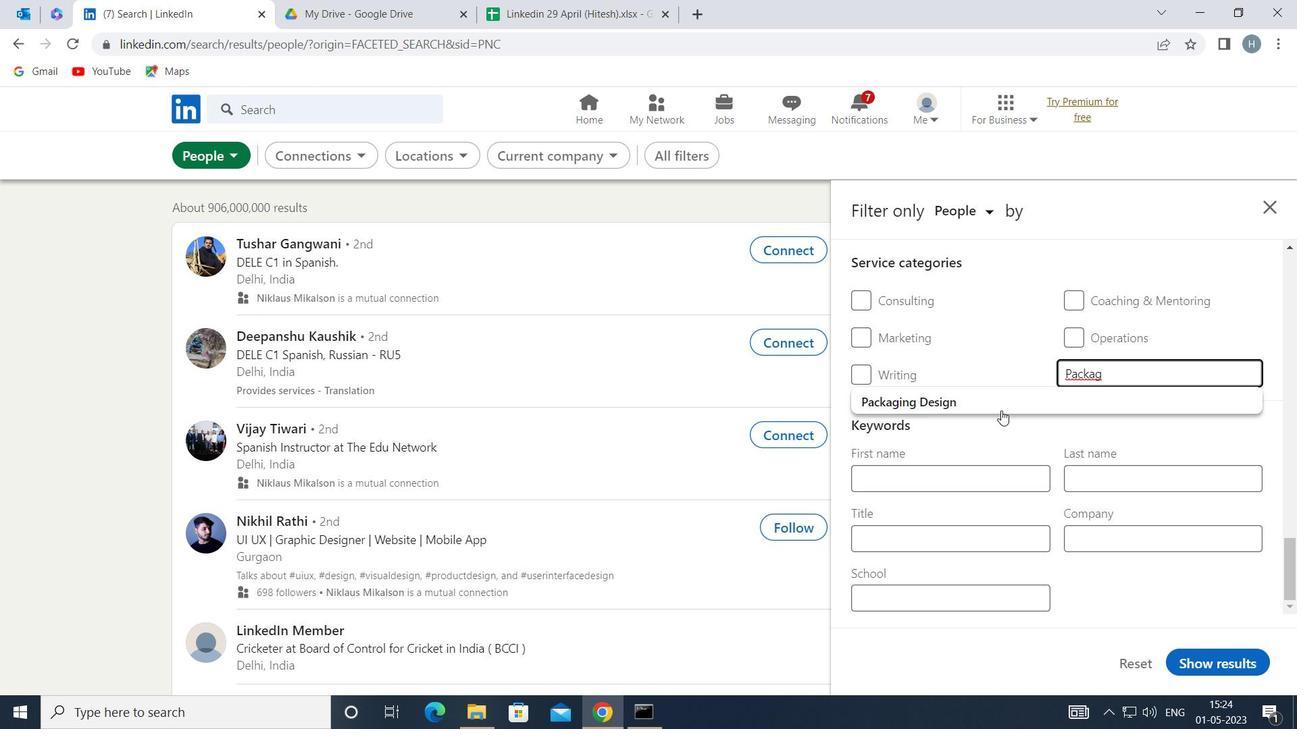 
Action: Mouse moved to (984, 433)
Screenshot: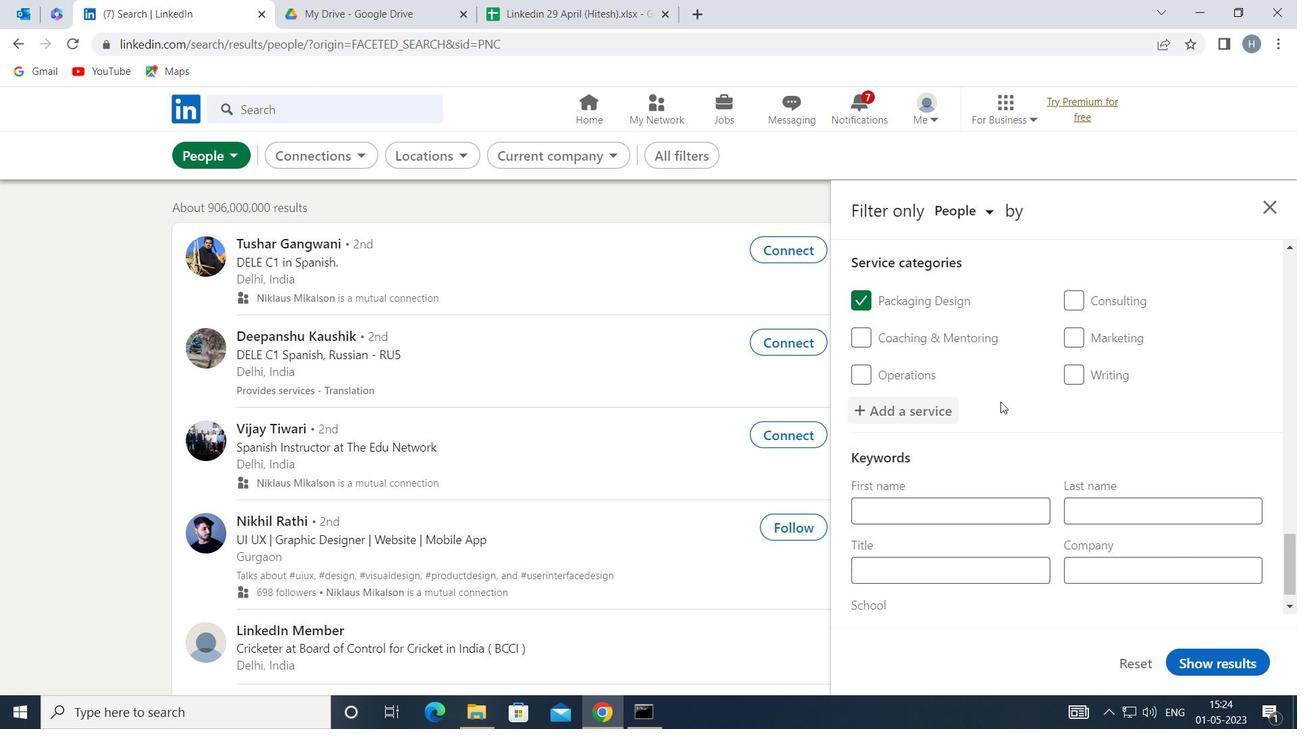 
Action: Mouse scrolled (984, 432) with delta (0, 0)
Screenshot: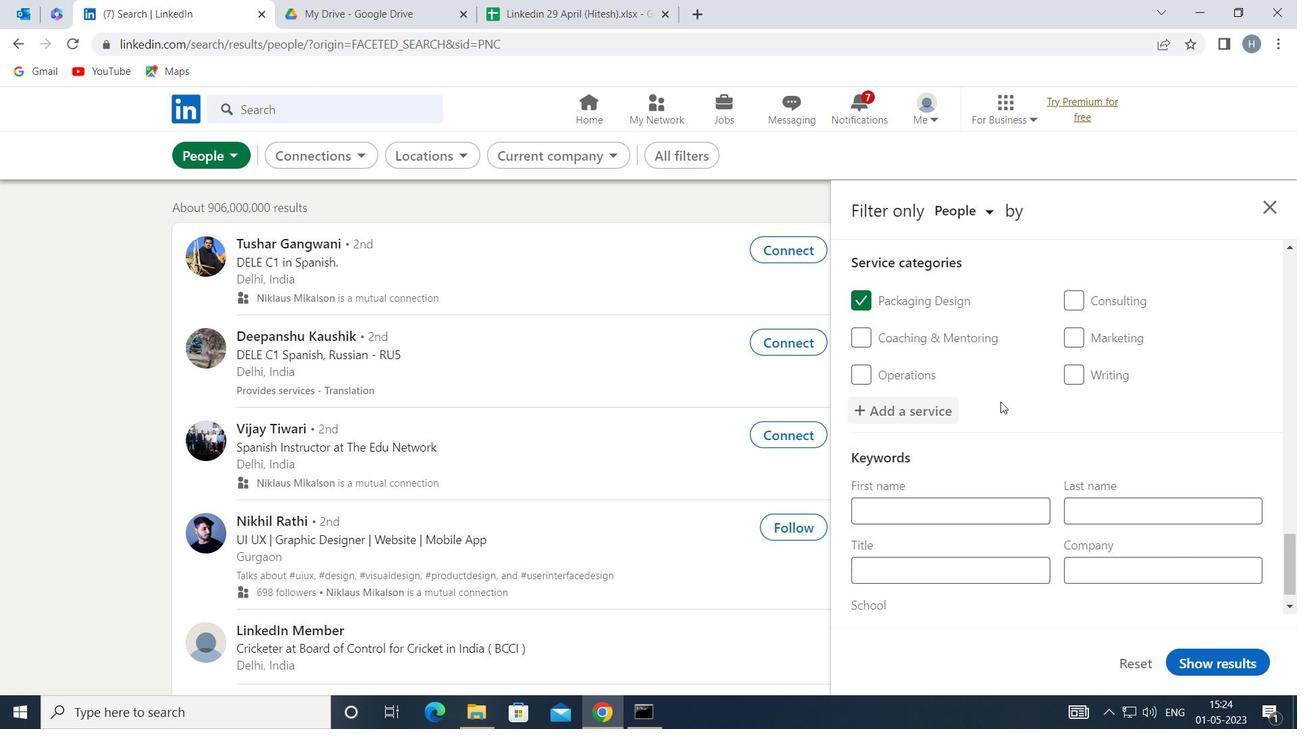 
Action: Mouse moved to (980, 441)
Screenshot: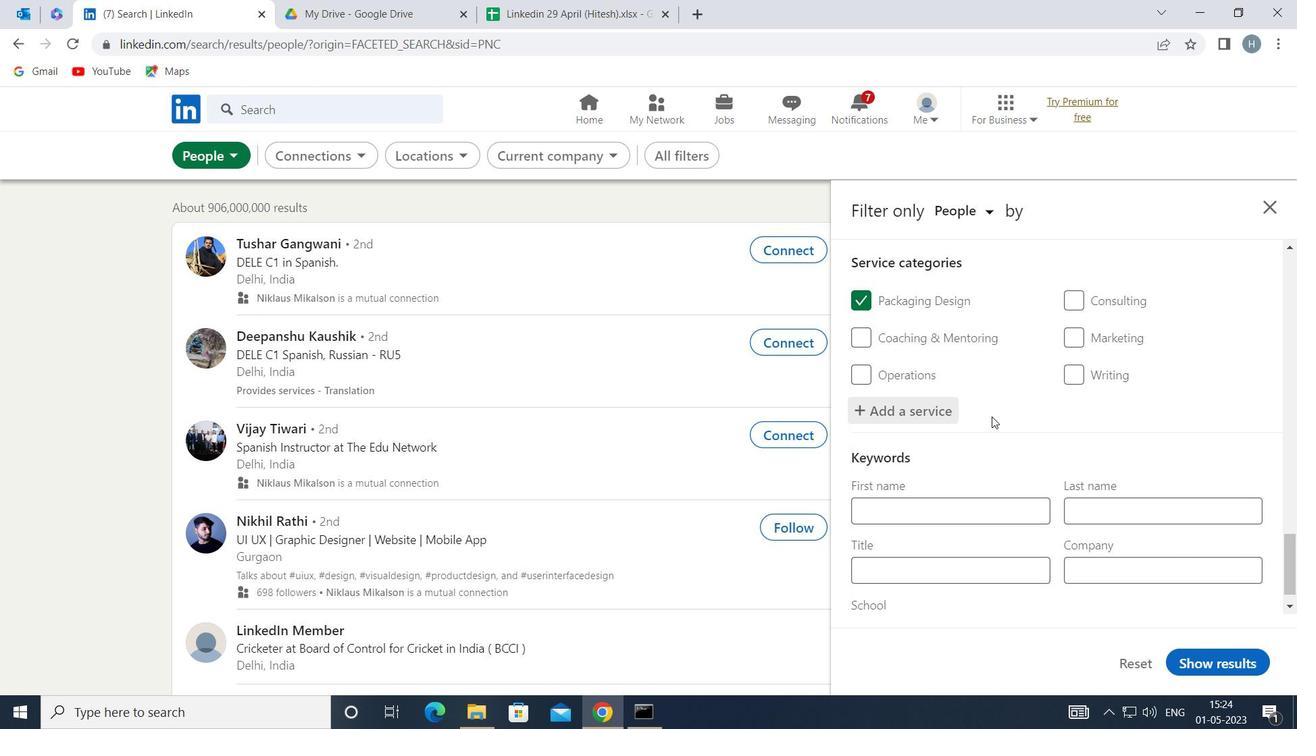 
Action: Mouse scrolled (980, 440) with delta (0, 0)
Screenshot: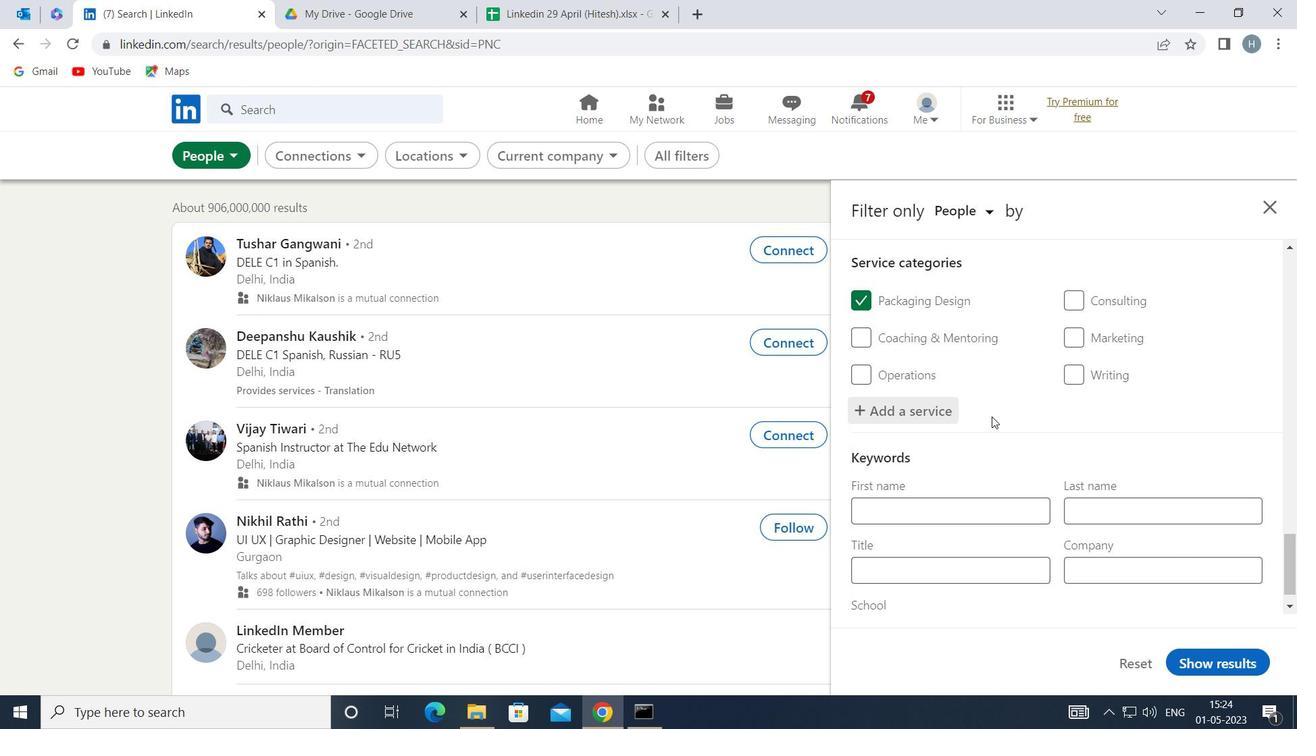 
Action: Mouse moved to (978, 533)
Screenshot: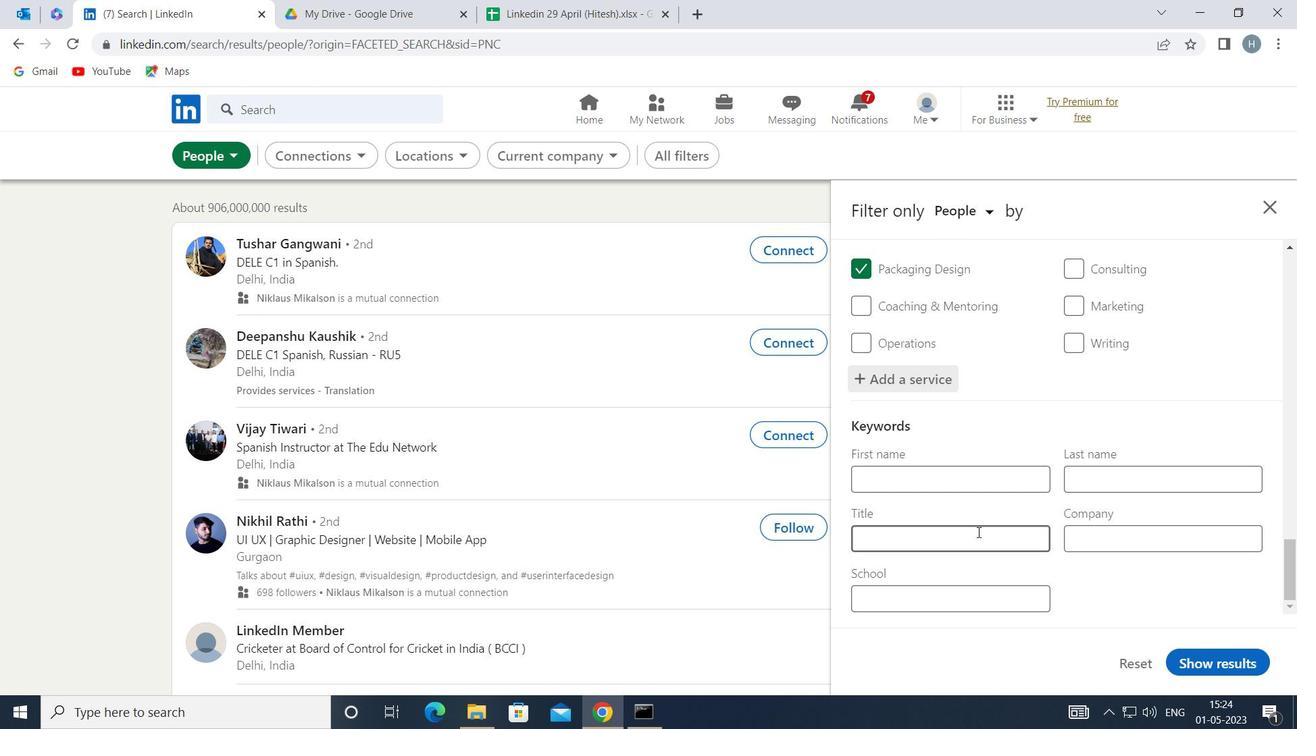 
Action: Mouse pressed left at (978, 533)
Screenshot: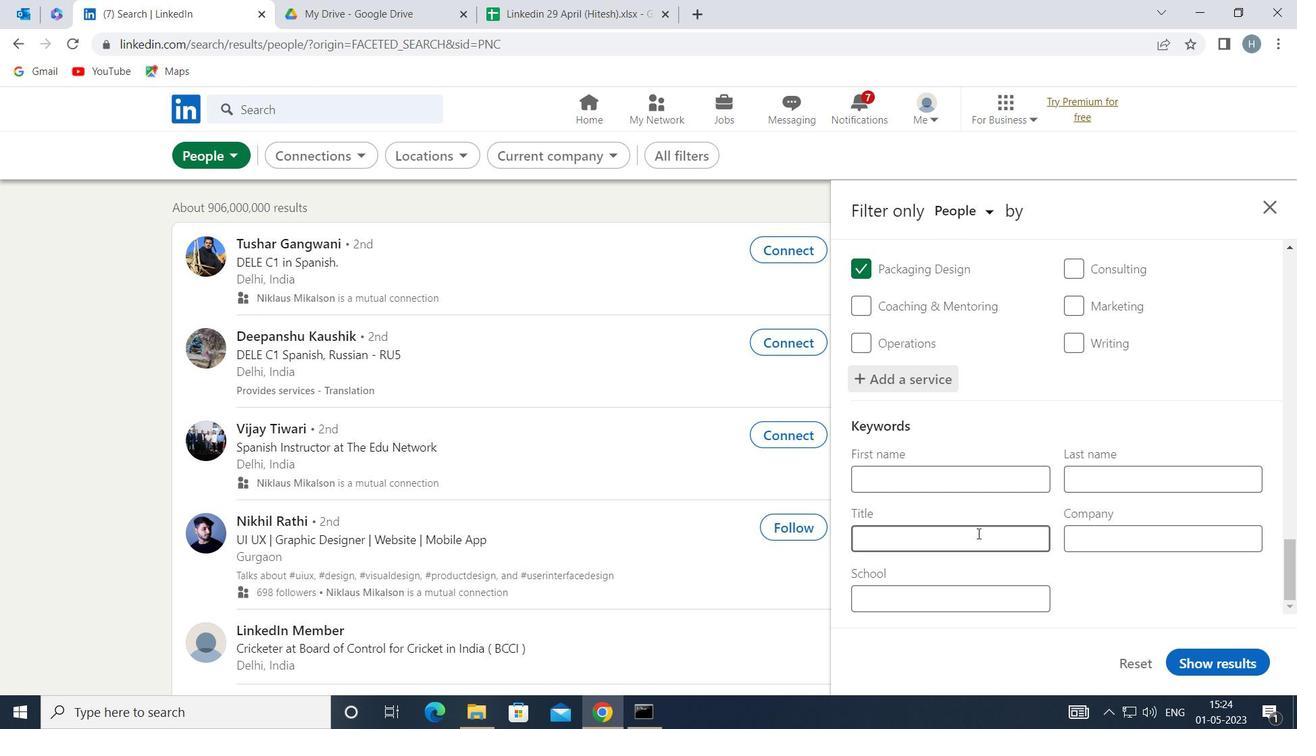 
Action: Key pressed E<Key.shift>COMMERCE<Key.space><Key.shift>MARKETING<Key.space><Key.shift>SPECIALIST
Screenshot: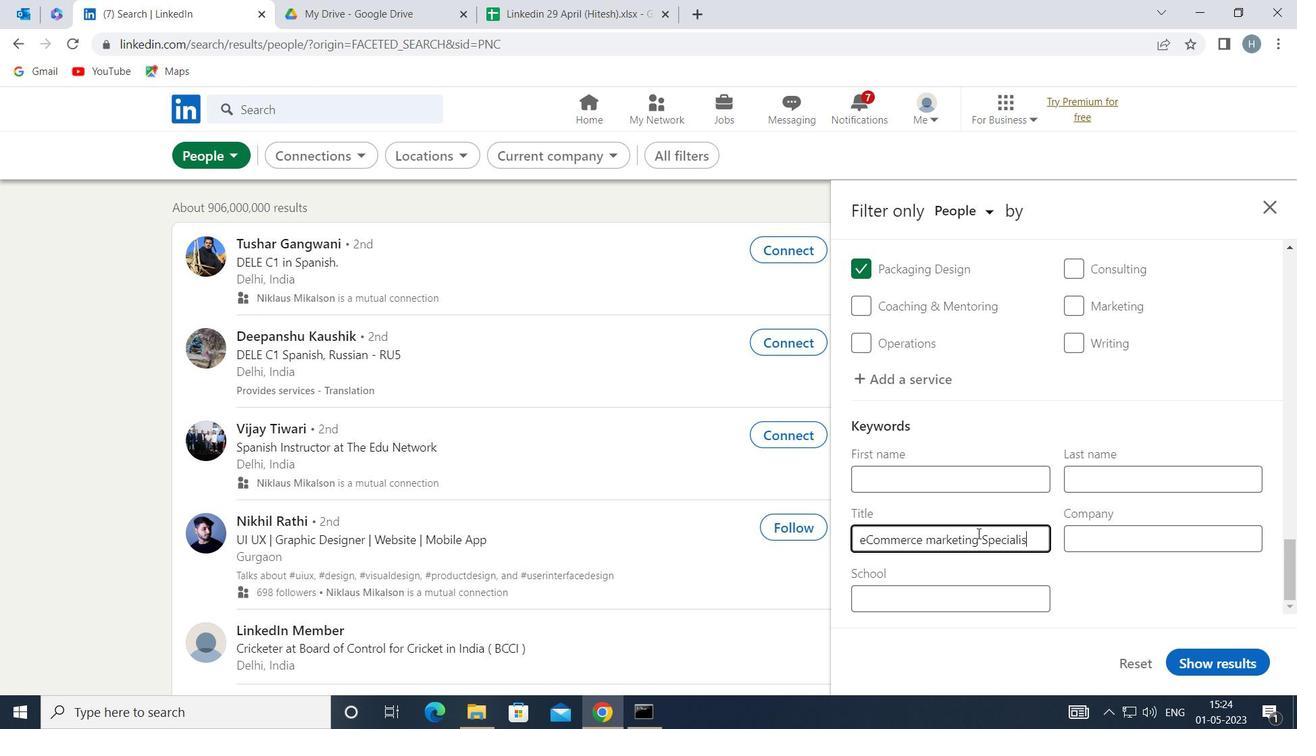 
Action: Mouse moved to (1223, 663)
Screenshot: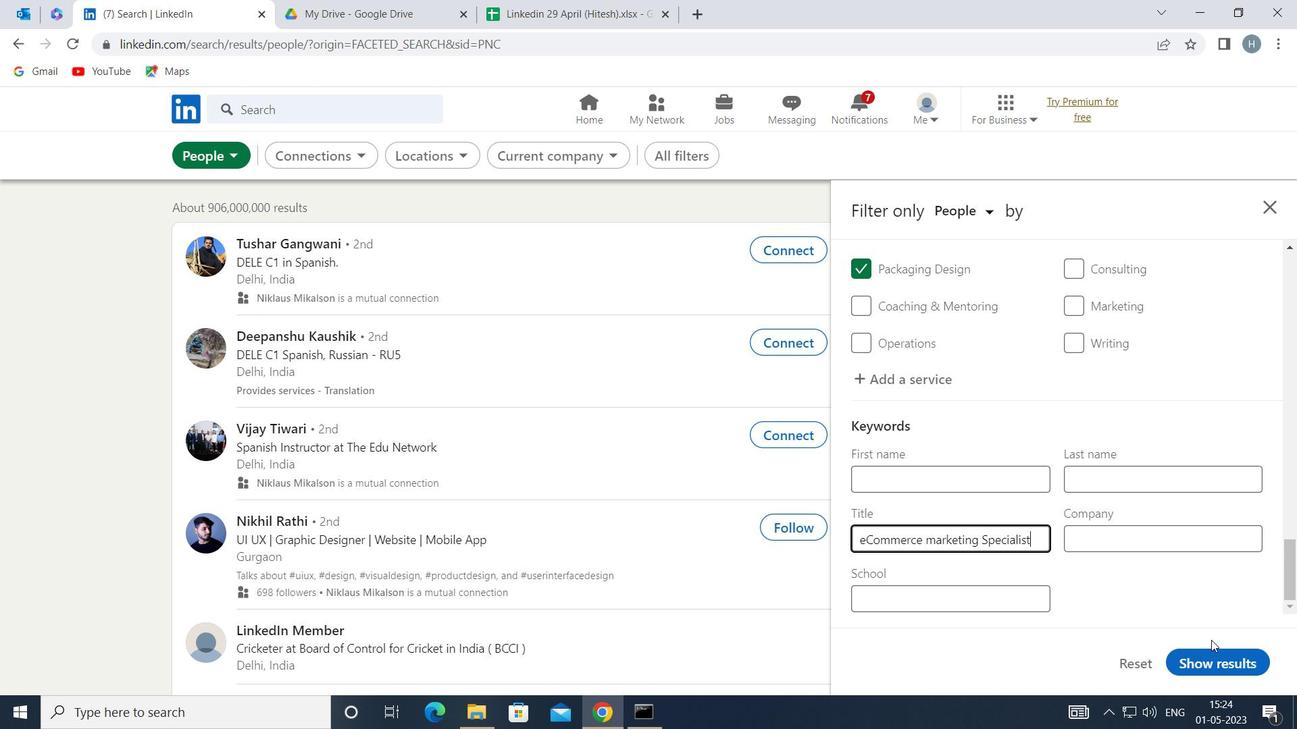 
Action: Mouse pressed left at (1223, 663)
Screenshot: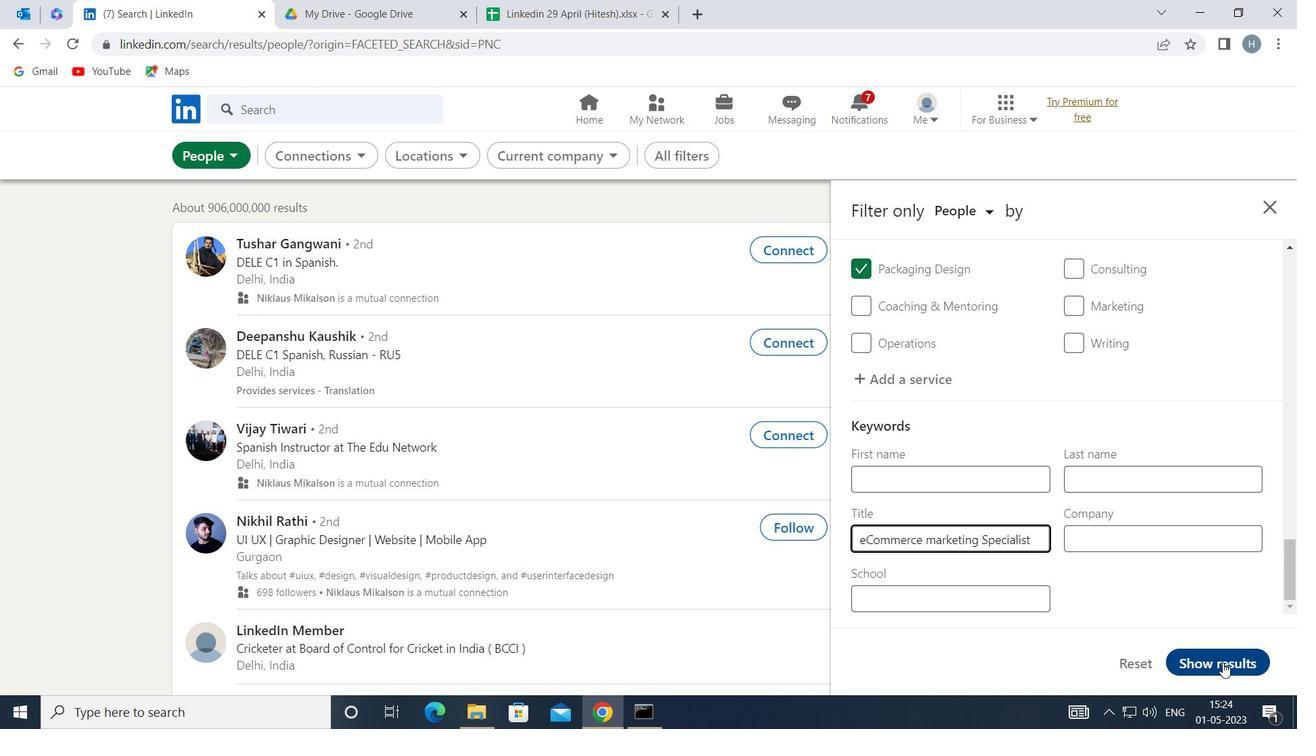 
Action: Mouse moved to (871, 433)
Screenshot: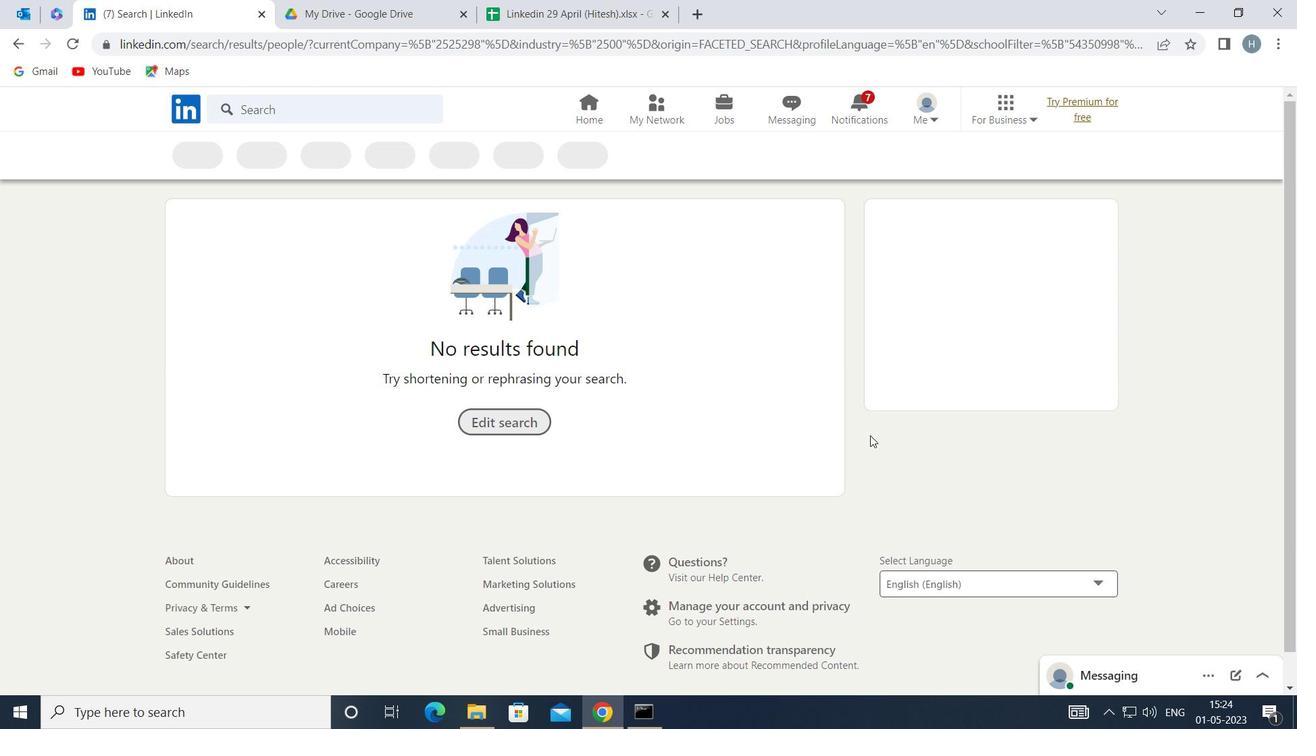 
